 Task: Find a flat in Dortyol, Turkey, for 6 guests from 7 Jun to 15 Jun, with 3 bedrooms, 3 beds, 2 bathrooms, self check-in, and English-speaking host, priced between ₹15,000 and ₹20,000.
Action: Mouse pressed left at (552, 67)
Screenshot: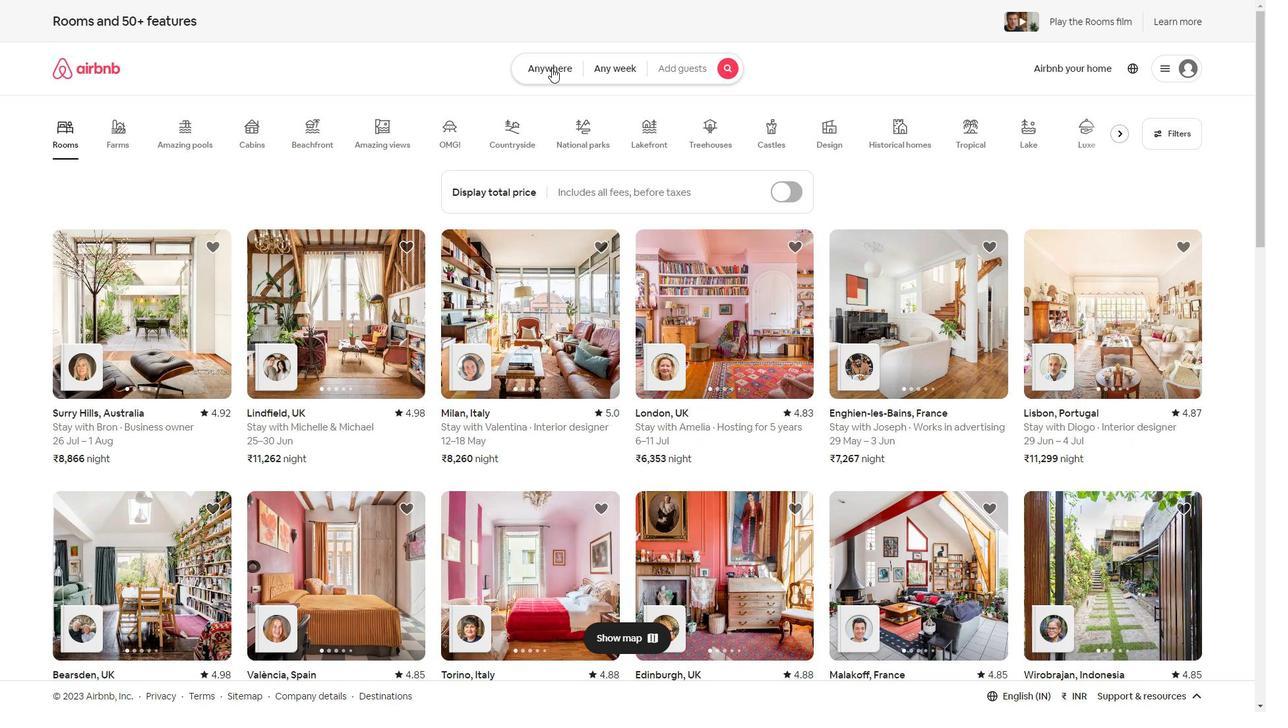 
Action: Mouse moved to (407, 106)
Screenshot: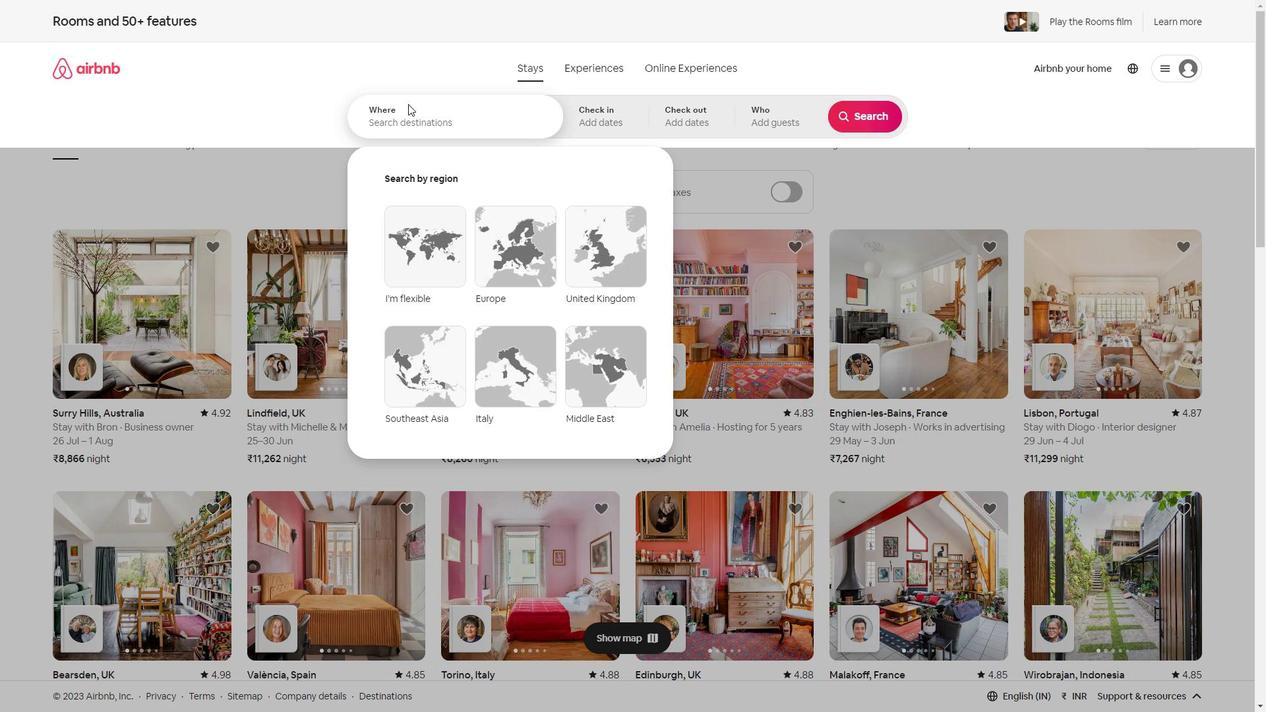 
Action: Mouse pressed left at (407, 106)
Screenshot: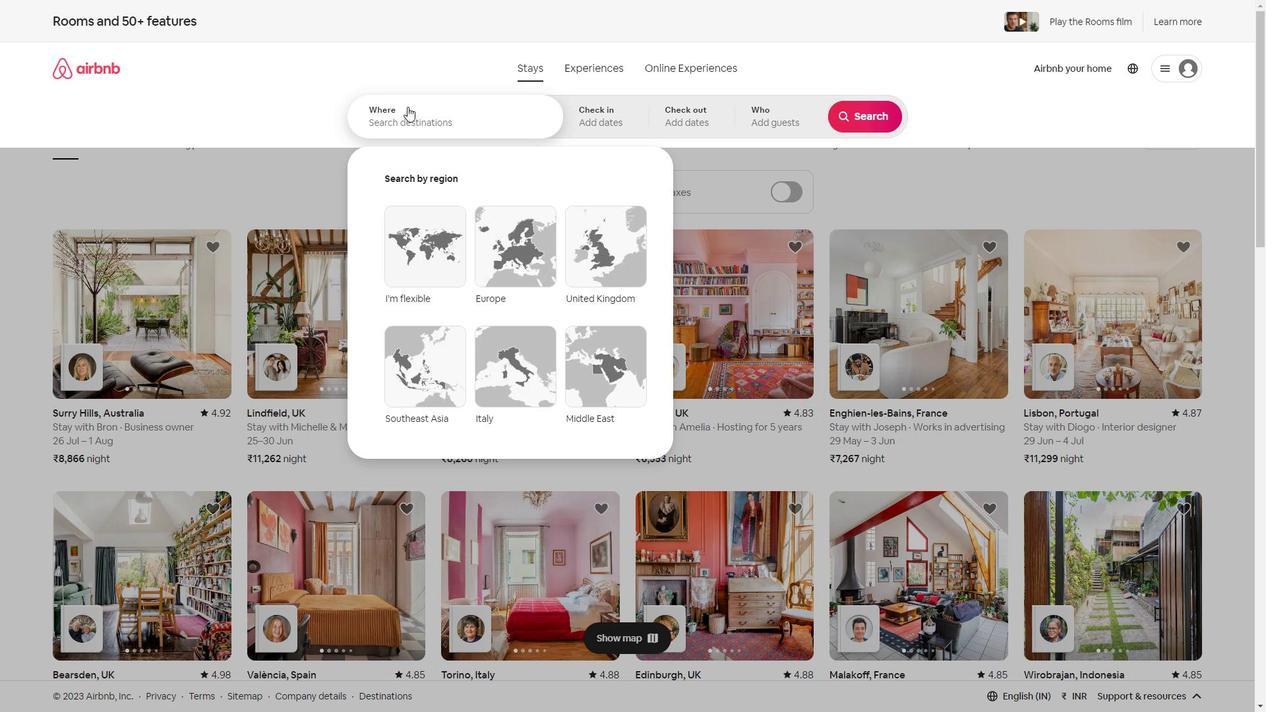 
Action: Key pressed <Key.shift>DORTYOL,<Key.shift>Turkey
Screenshot: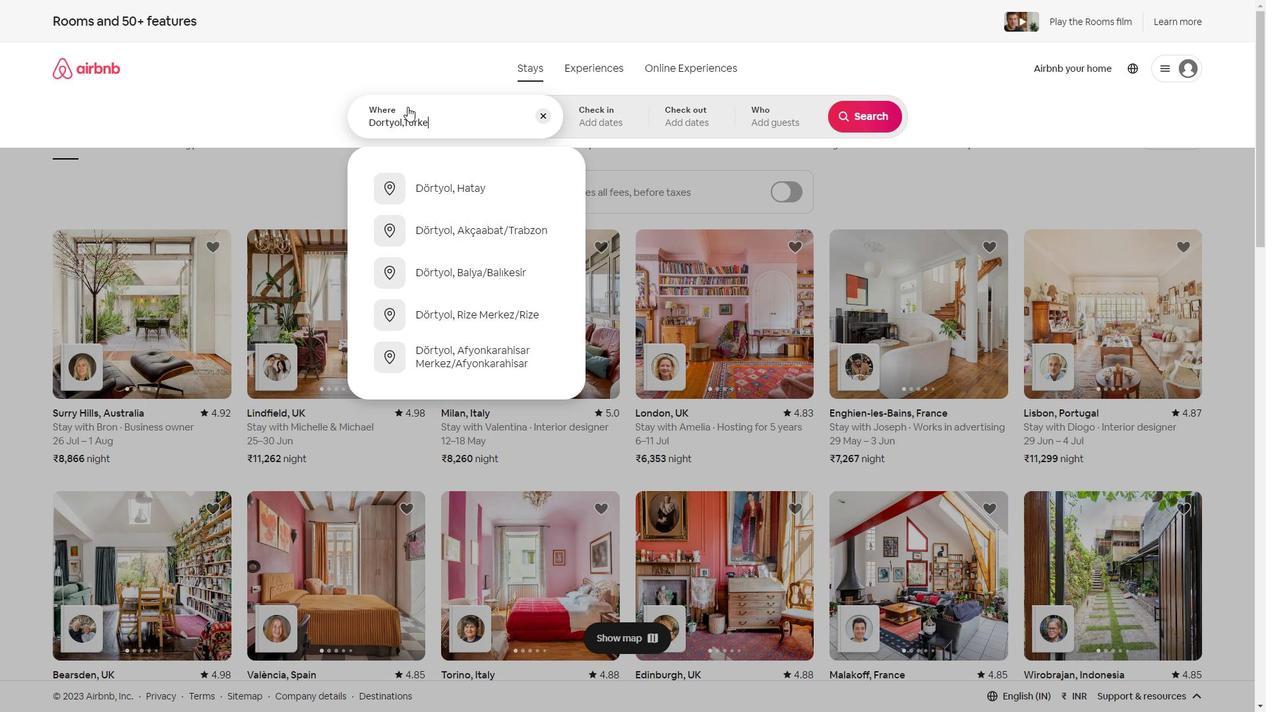 
Action: Mouse moved to (759, 318)
Screenshot: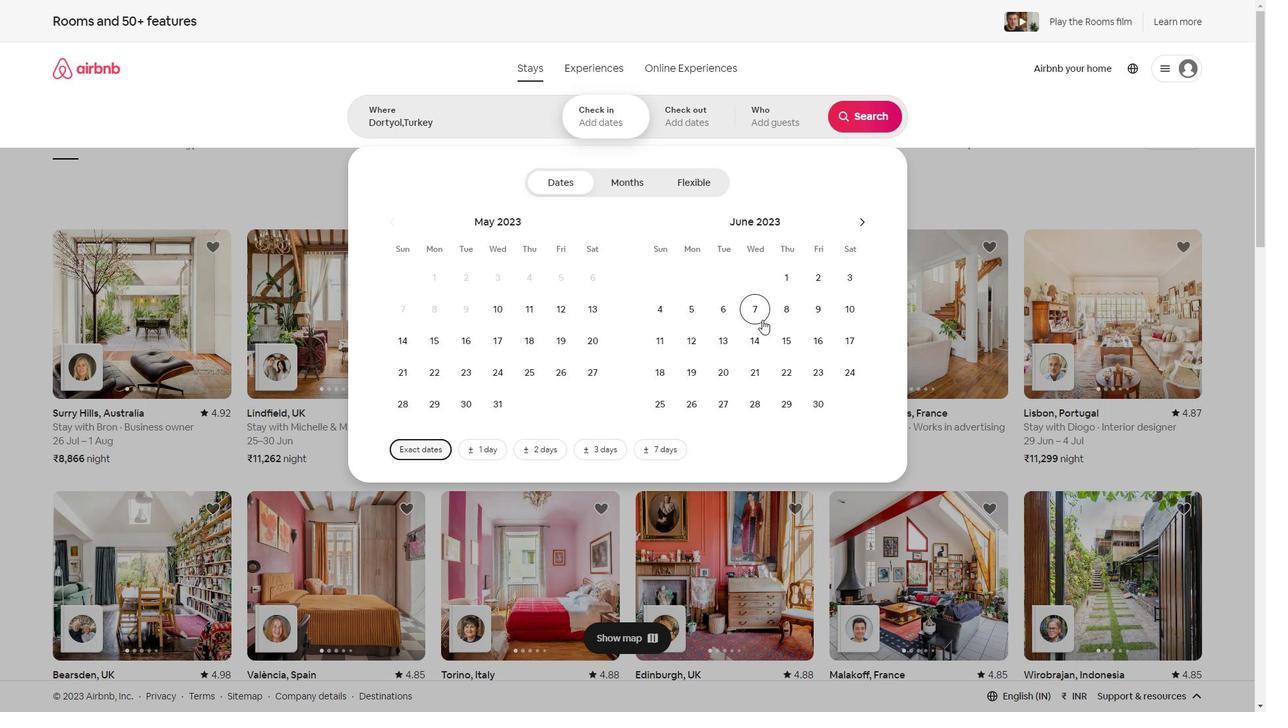 
Action: Mouse pressed left at (759, 318)
Screenshot: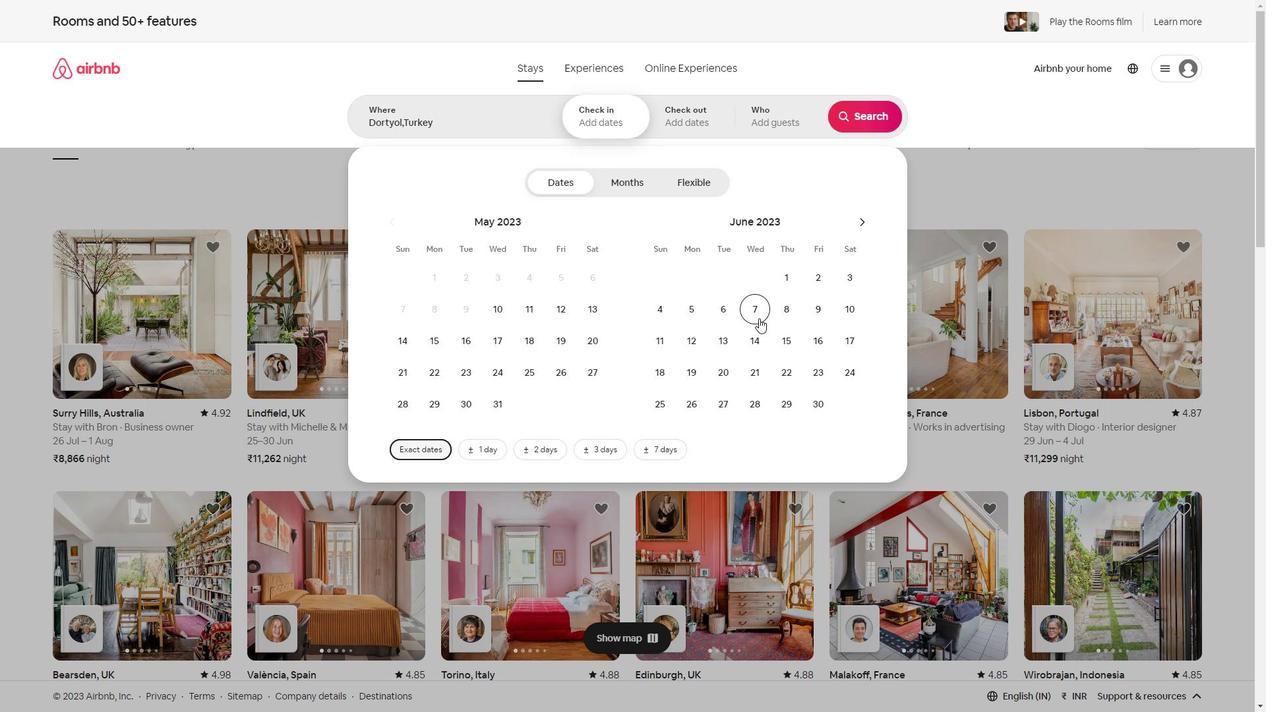 
Action: Mouse moved to (781, 341)
Screenshot: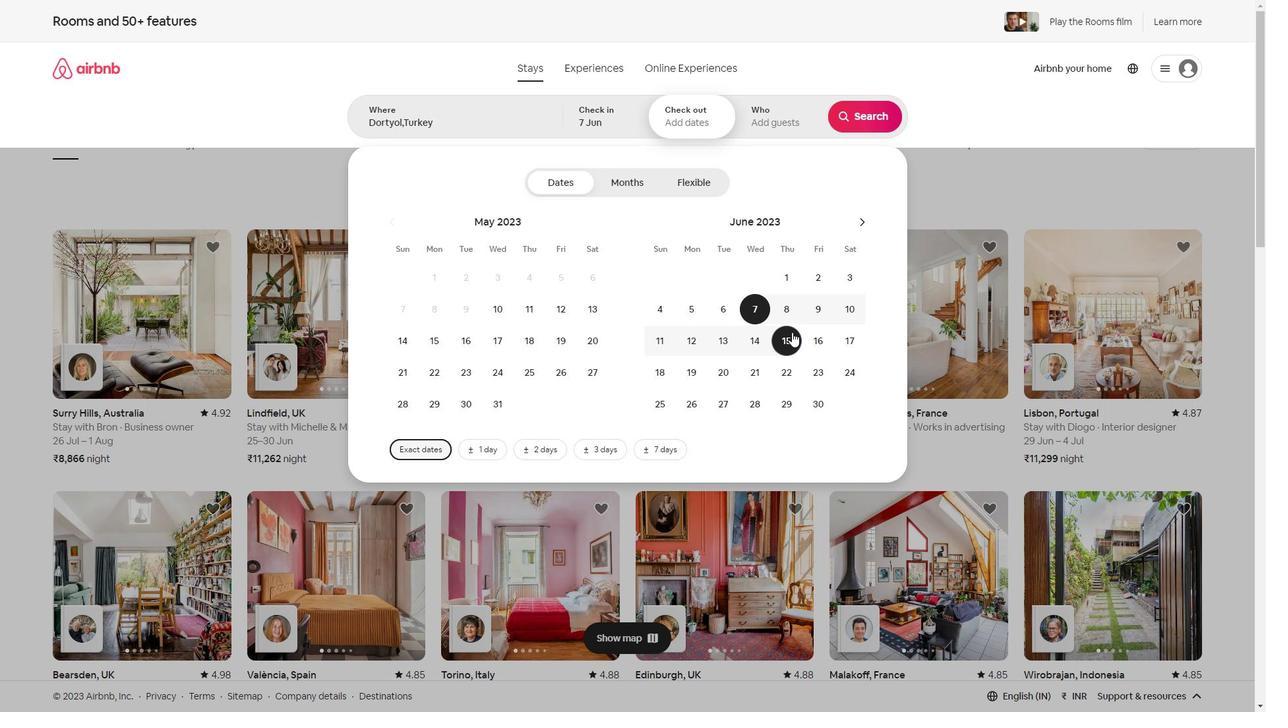 
Action: Mouse pressed left at (781, 341)
Screenshot: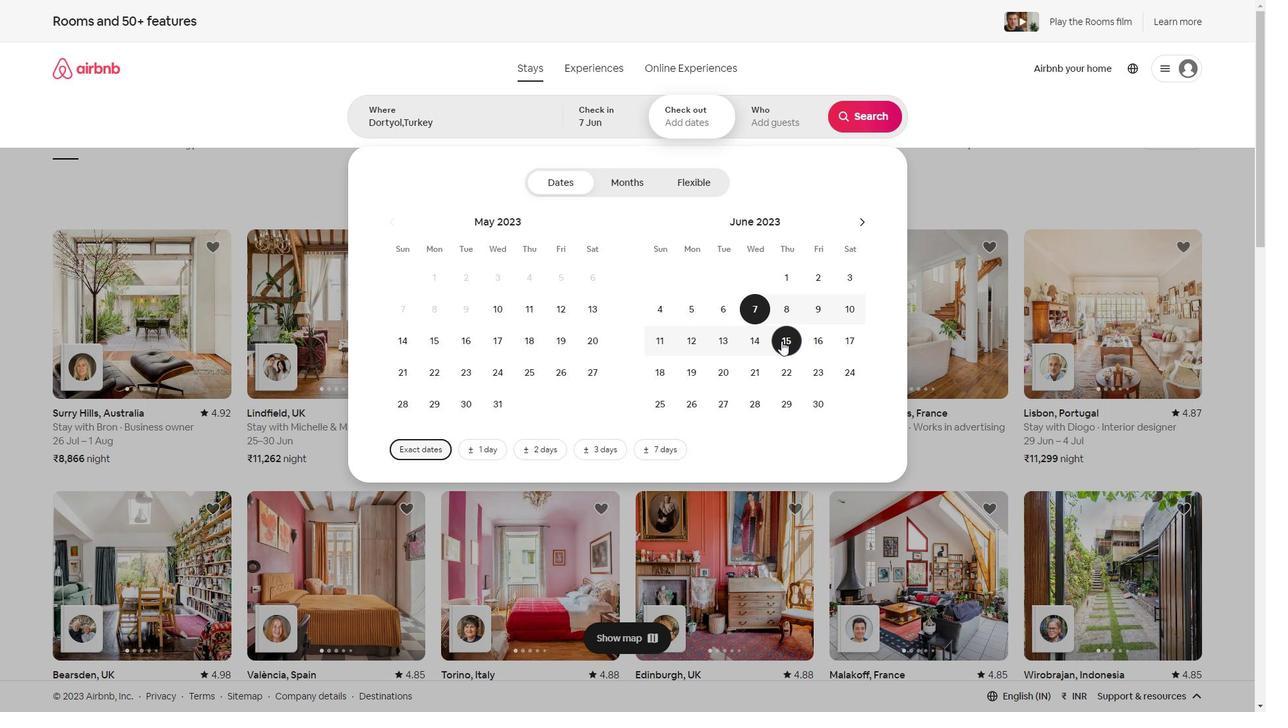 
Action: Mouse moved to (783, 116)
Screenshot: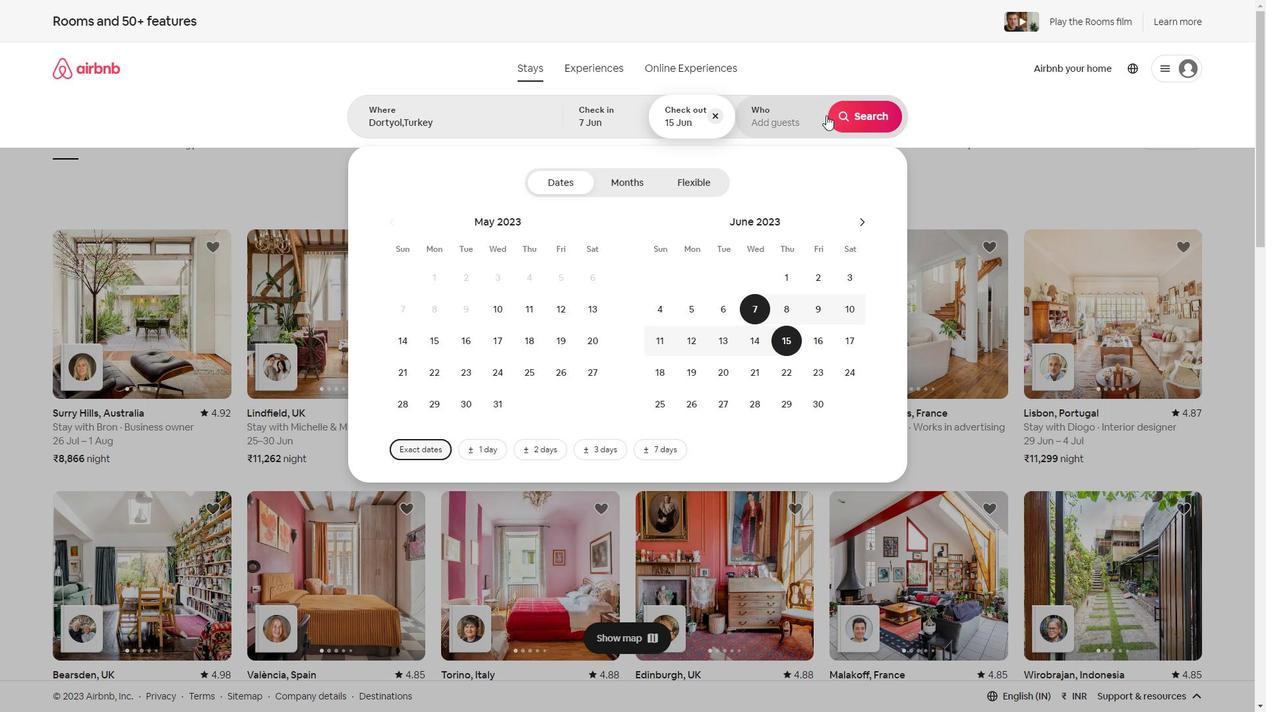 
Action: Mouse pressed left at (783, 116)
Screenshot: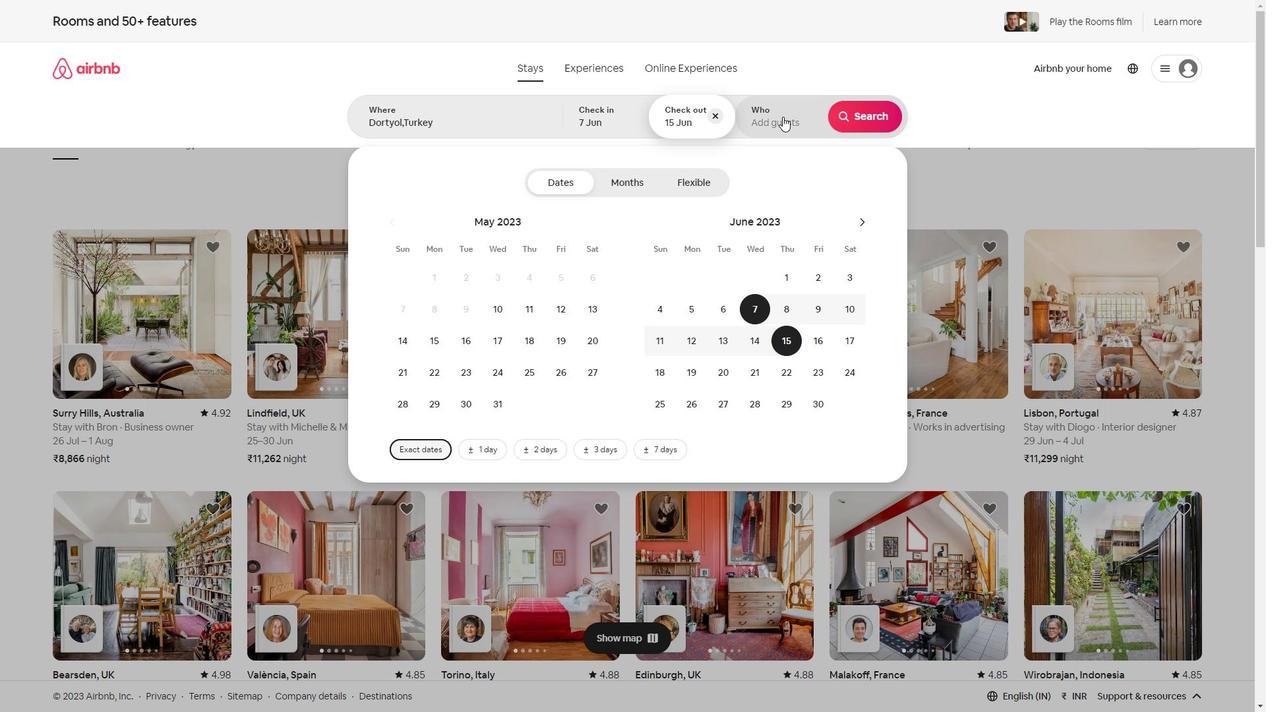 
Action: Mouse moved to (875, 192)
Screenshot: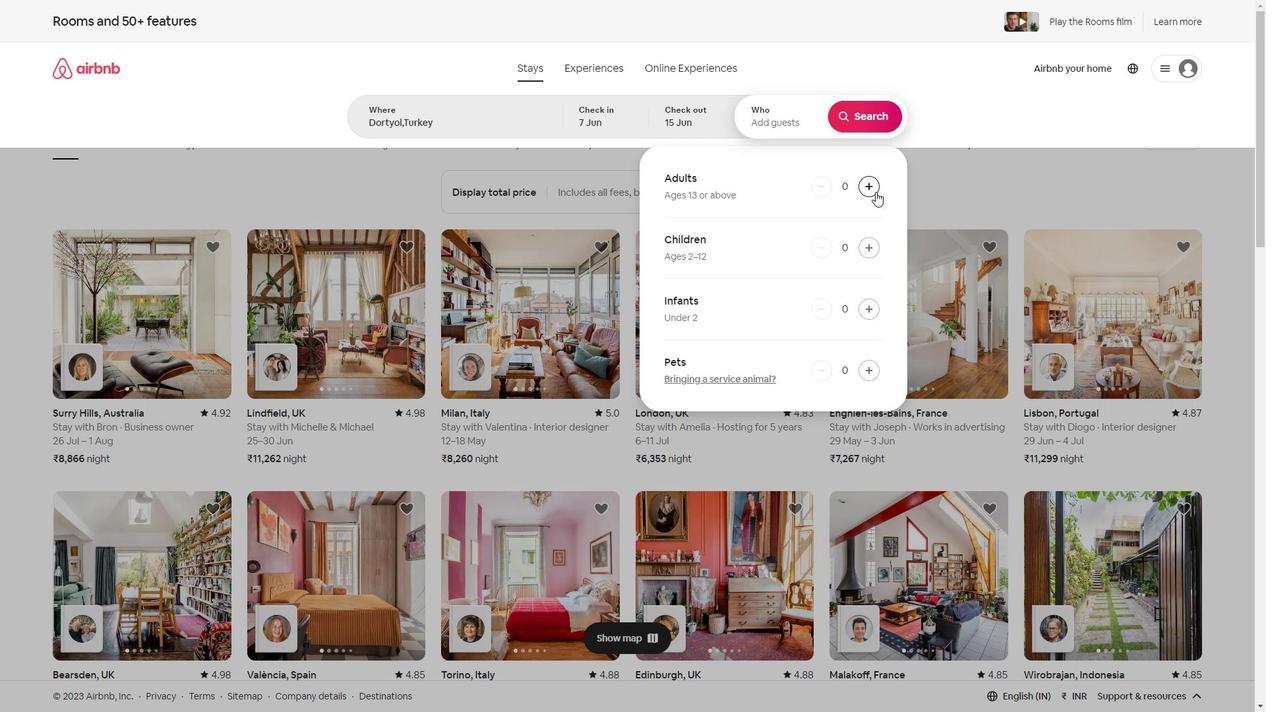 
Action: Mouse pressed left at (875, 192)
Screenshot: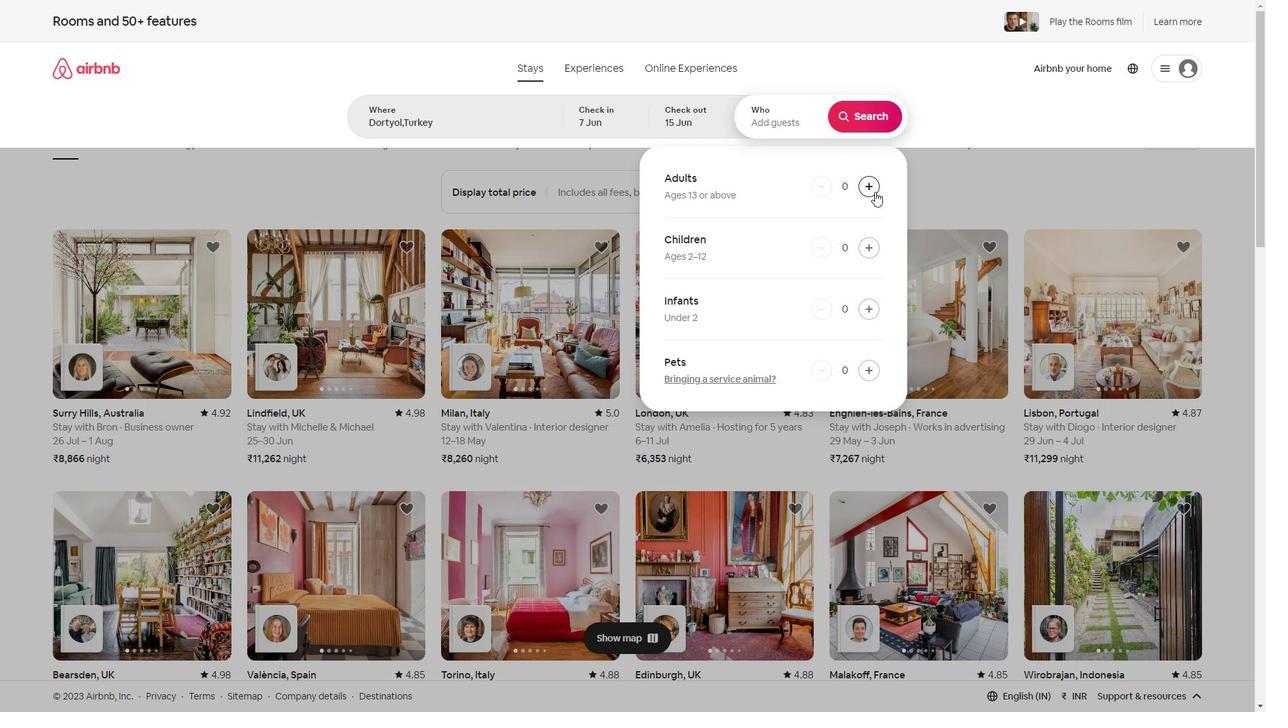 
Action: Mouse pressed left at (875, 192)
Screenshot: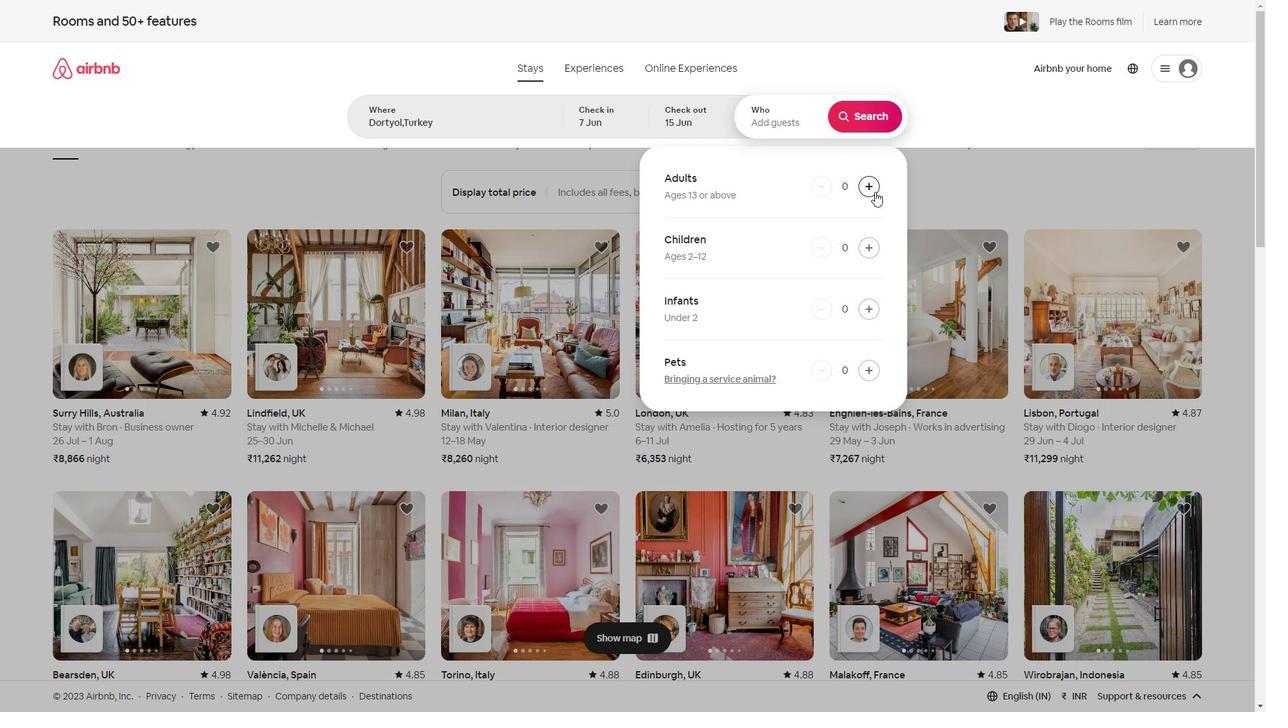 
Action: Mouse pressed left at (875, 192)
Screenshot: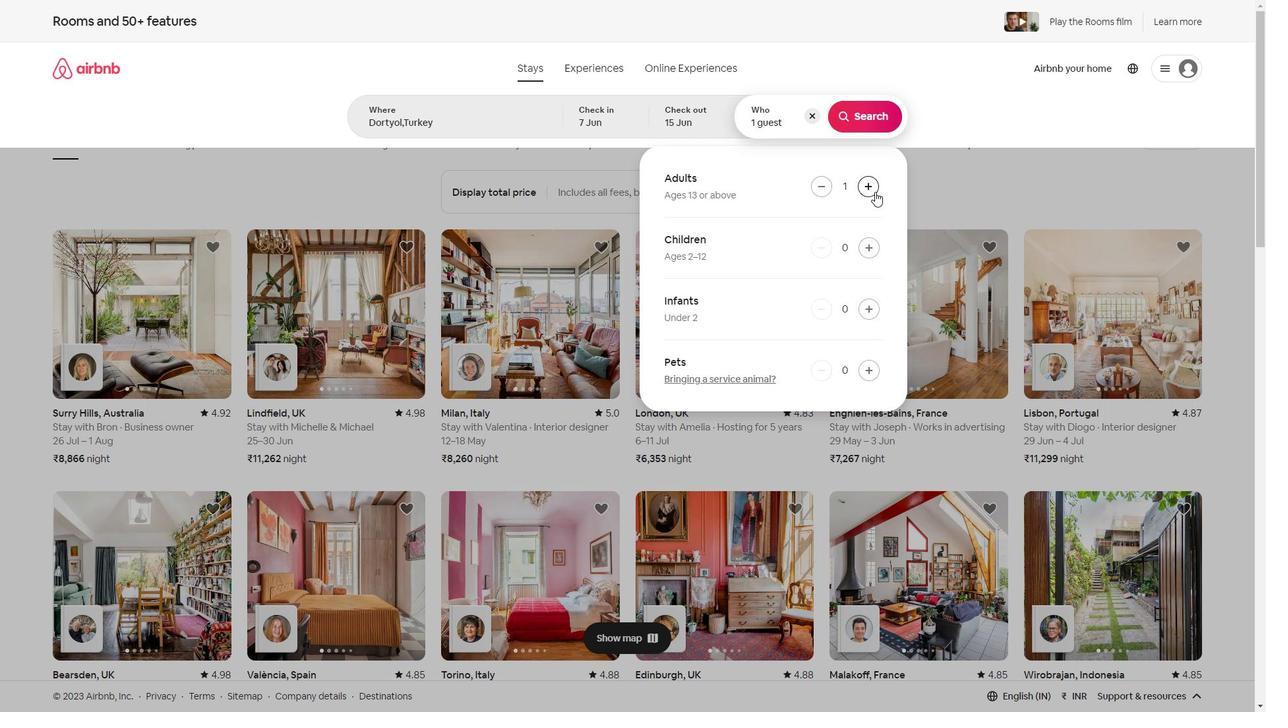 
Action: Mouse pressed left at (875, 192)
Screenshot: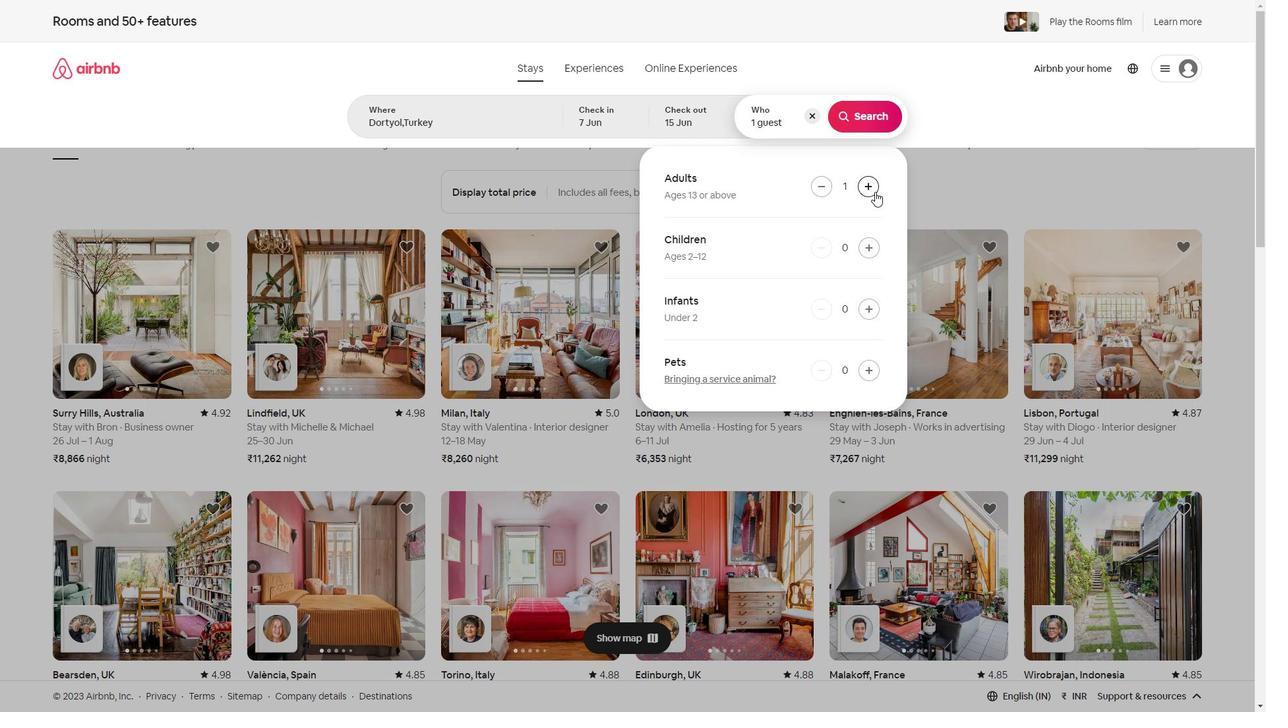 
Action: Mouse moved to (875, 190)
Screenshot: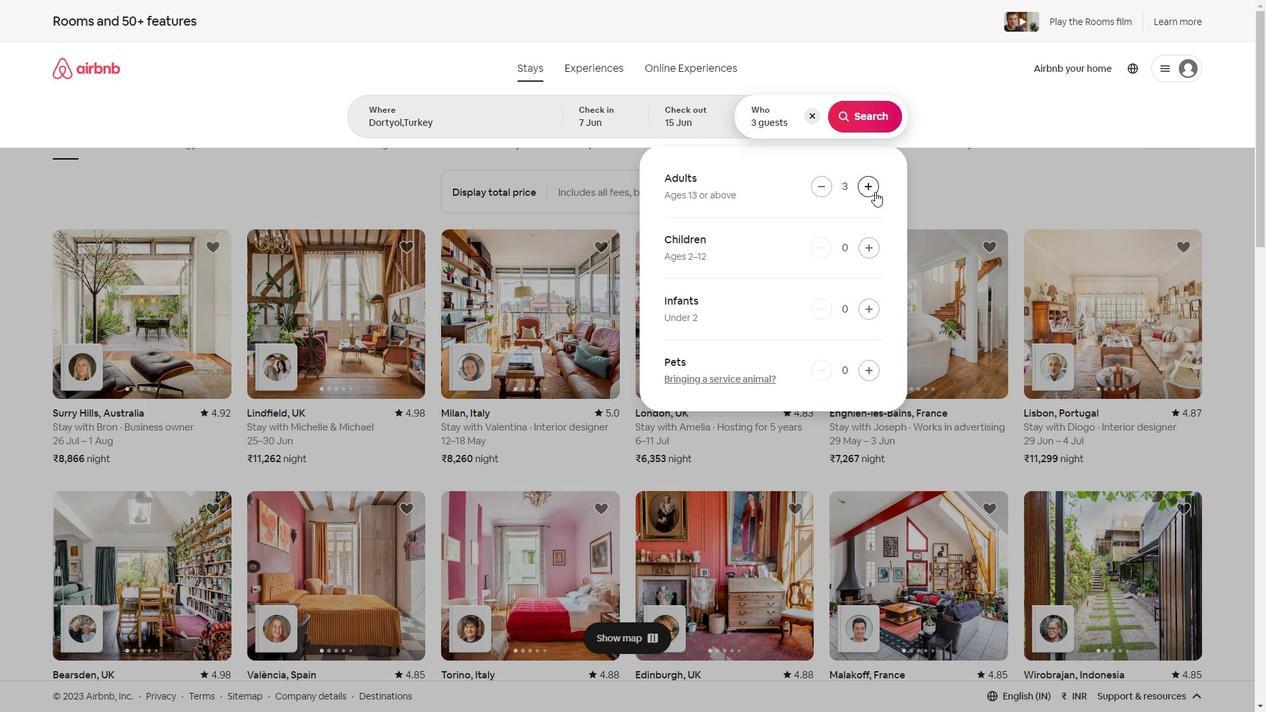 
Action: Mouse pressed left at (875, 190)
Screenshot: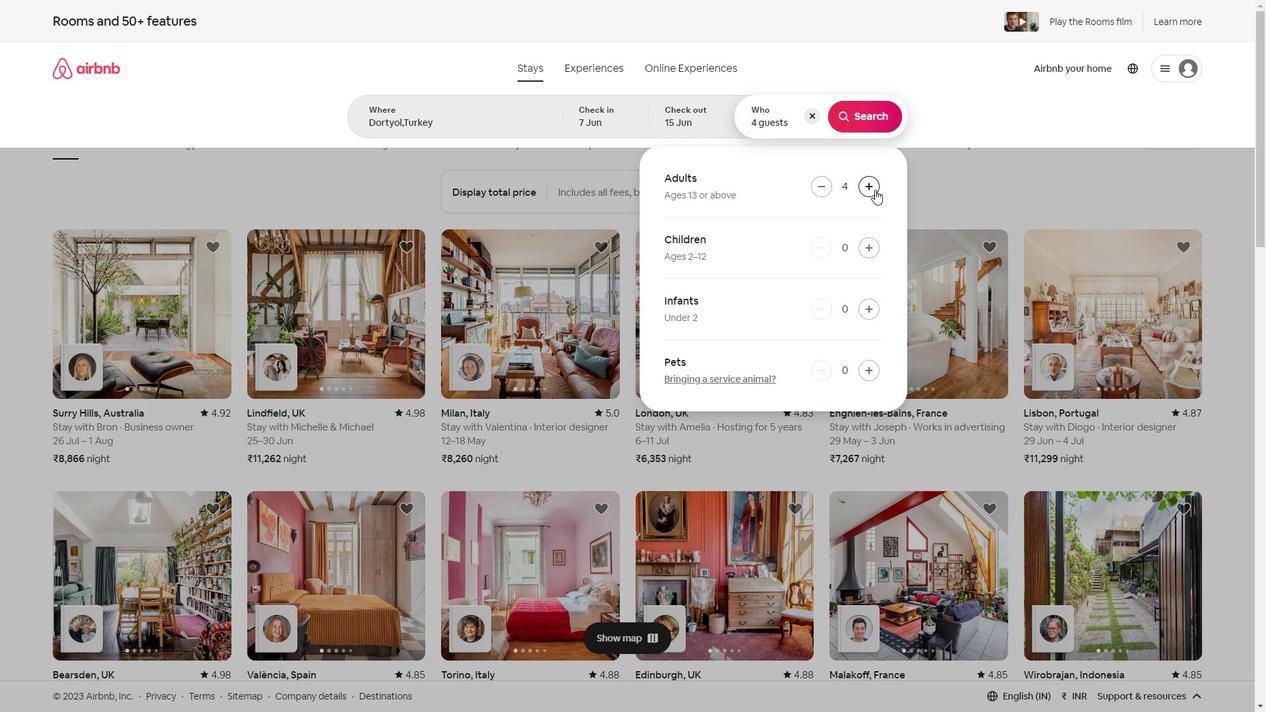 
Action: Mouse pressed left at (875, 190)
Screenshot: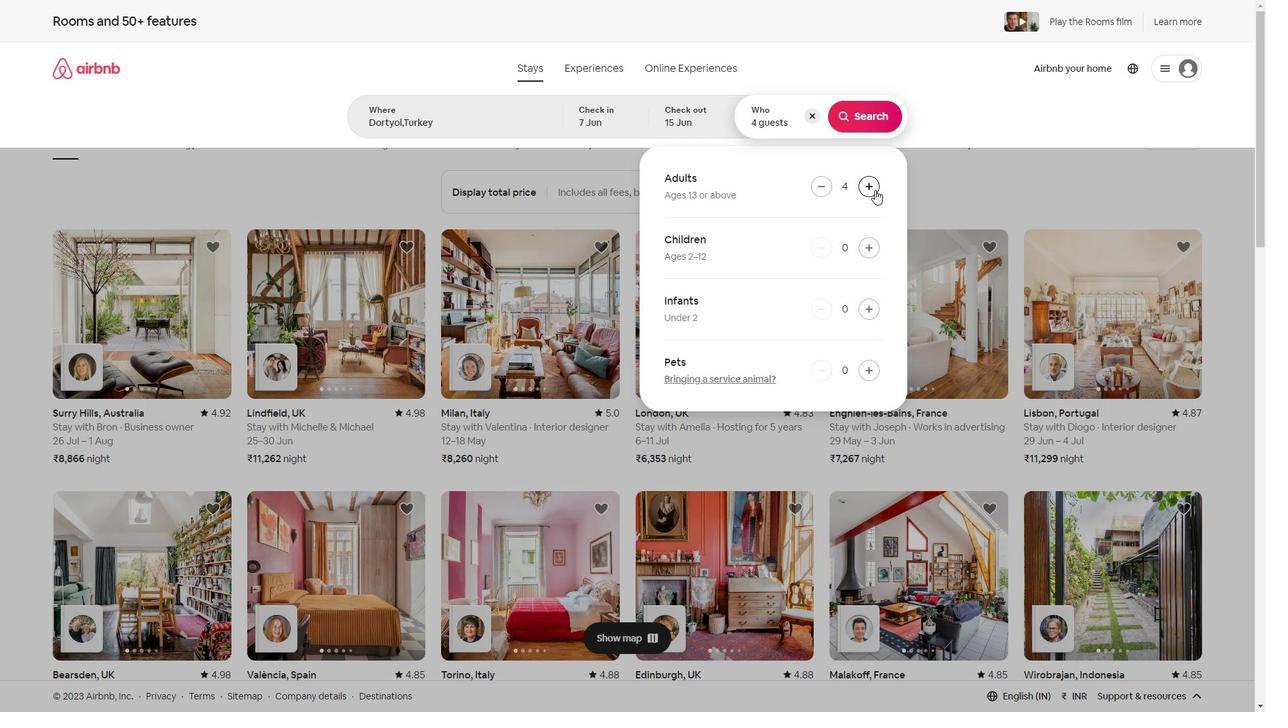 
Action: Mouse moved to (878, 121)
Screenshot: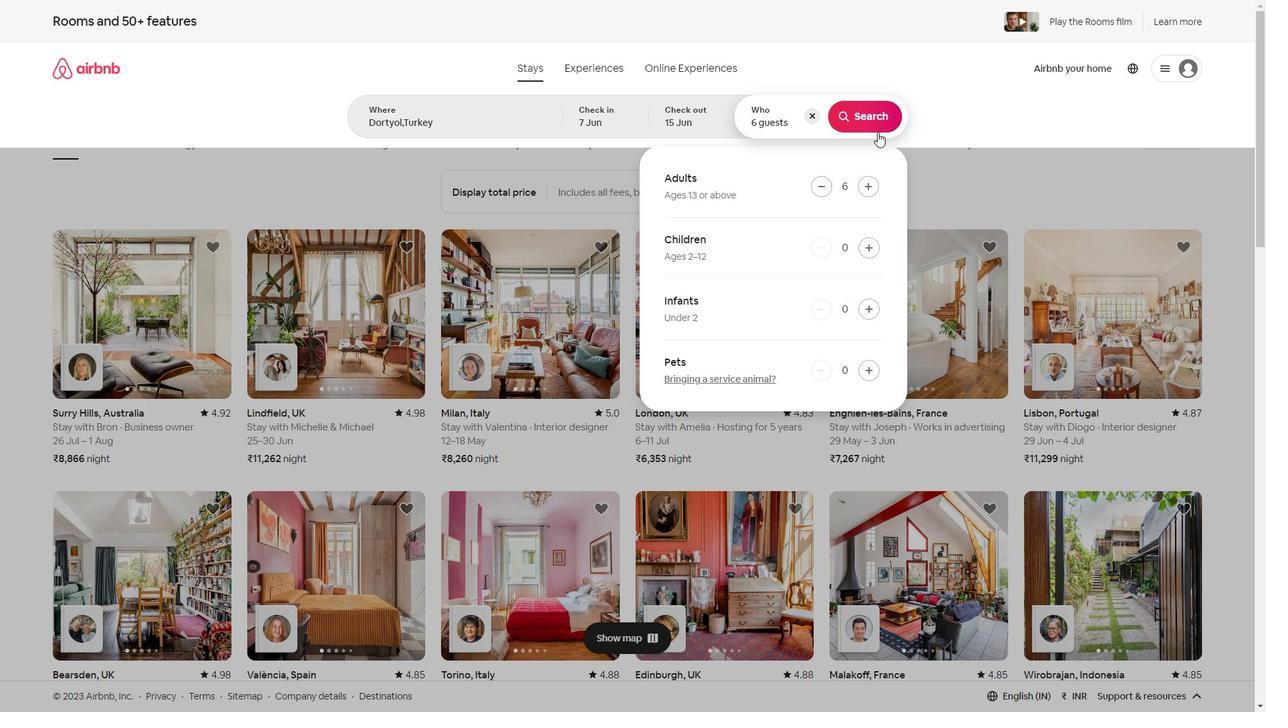 
Action: Mouse pressed left at (878, 121)
Screenshot: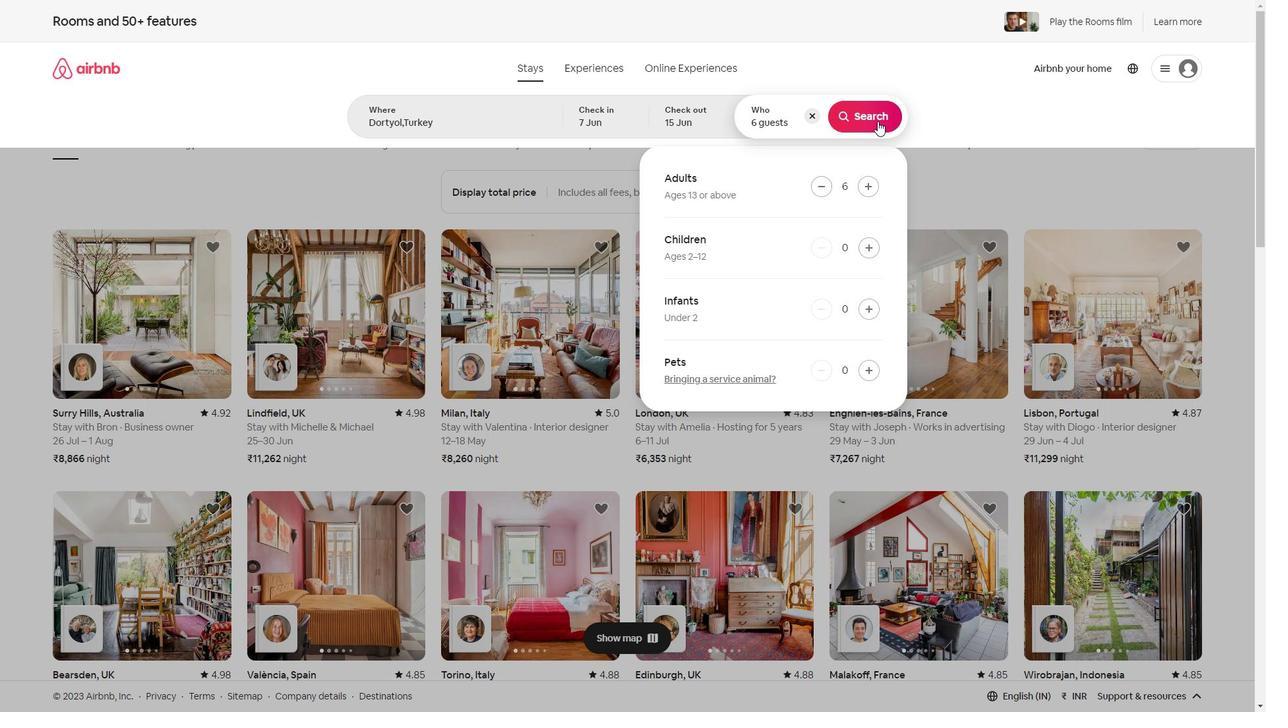 
Action: Mouse moved to (1216, 77)
Screenshot: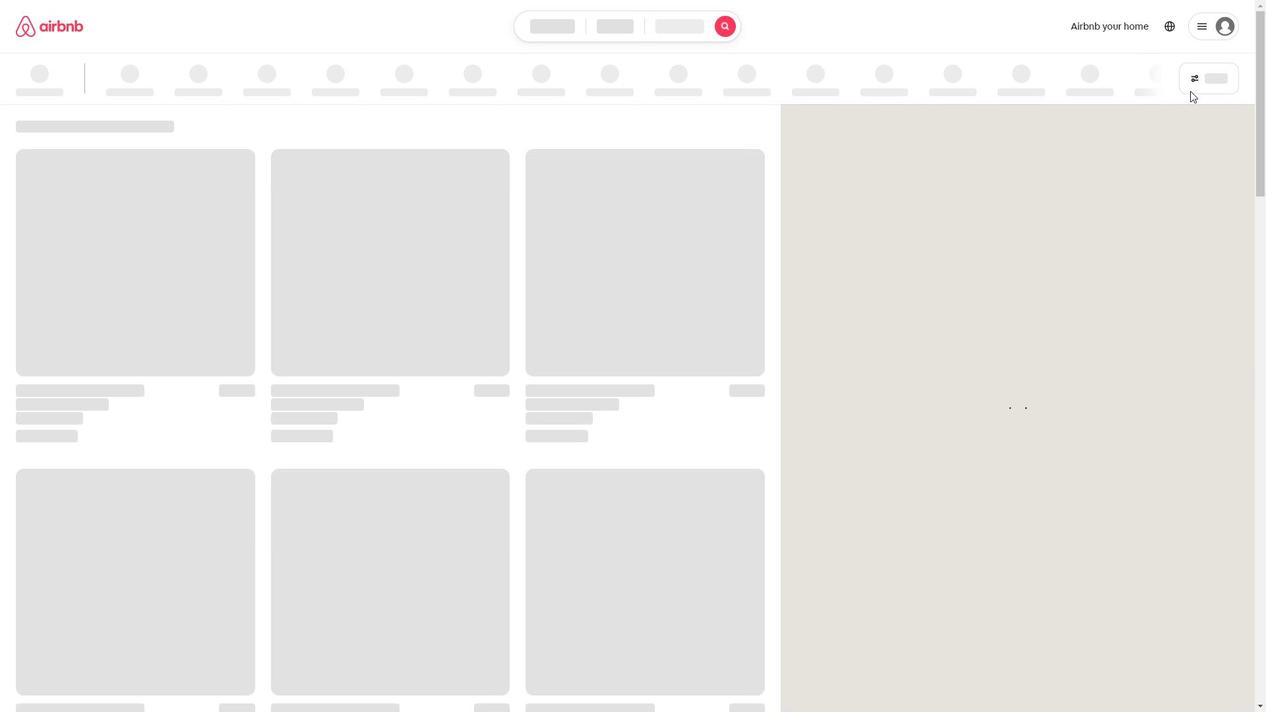 
Action: Mouse pressed left at (1216, 77)
Screenshot: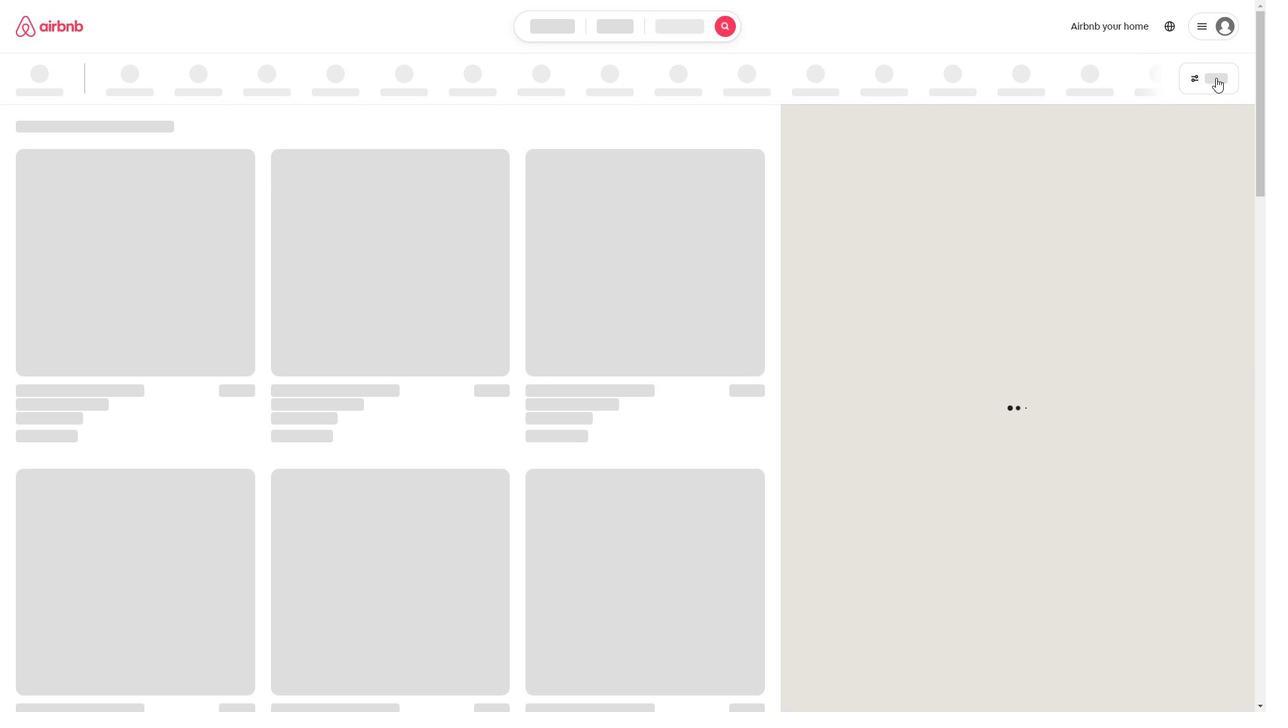 
Action: Mouse moved to (1208, 82)
Screenshot: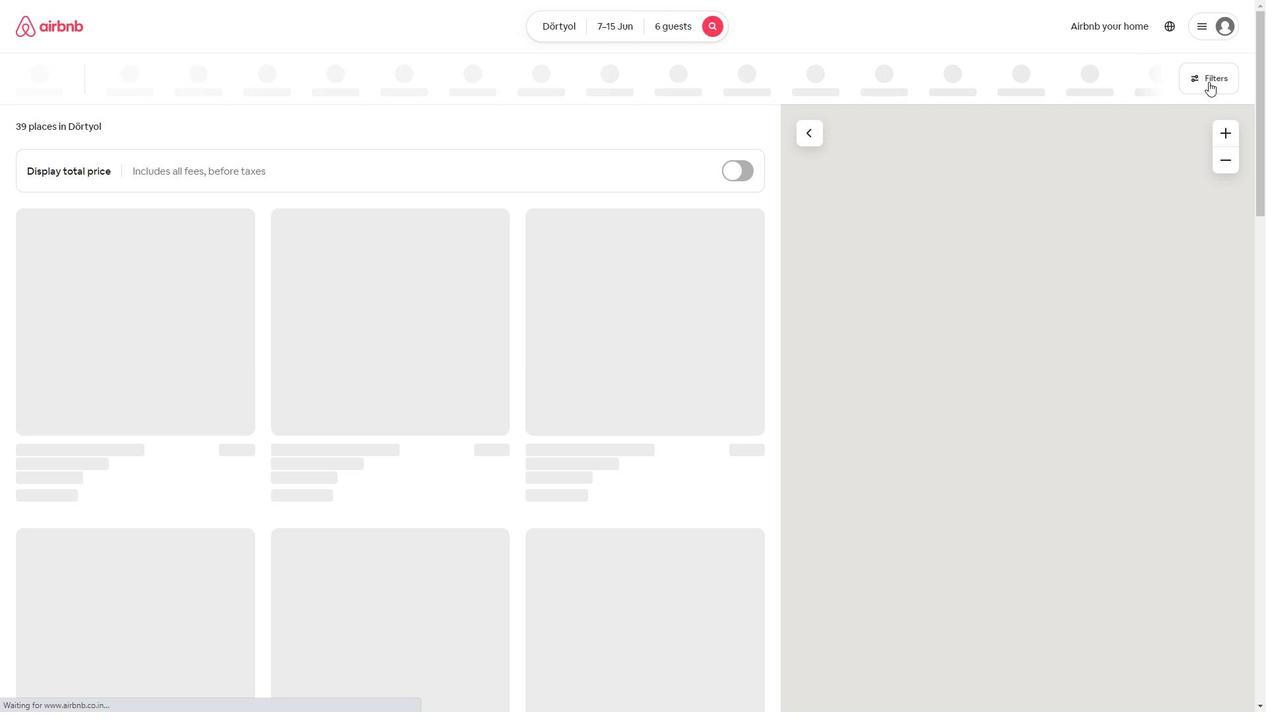 
Action: Mouse pressed left at (1208, 82)
Screenshot: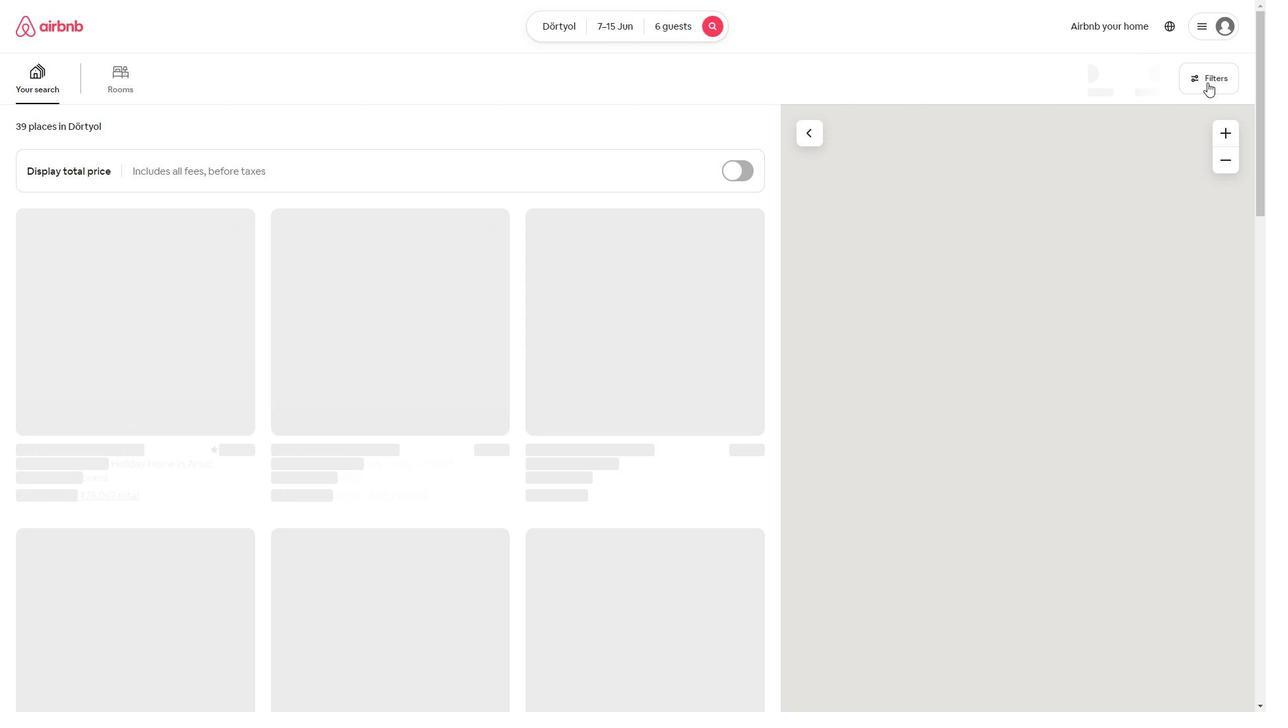 
Action: Mouse moved to (477, 388)
Screenshot: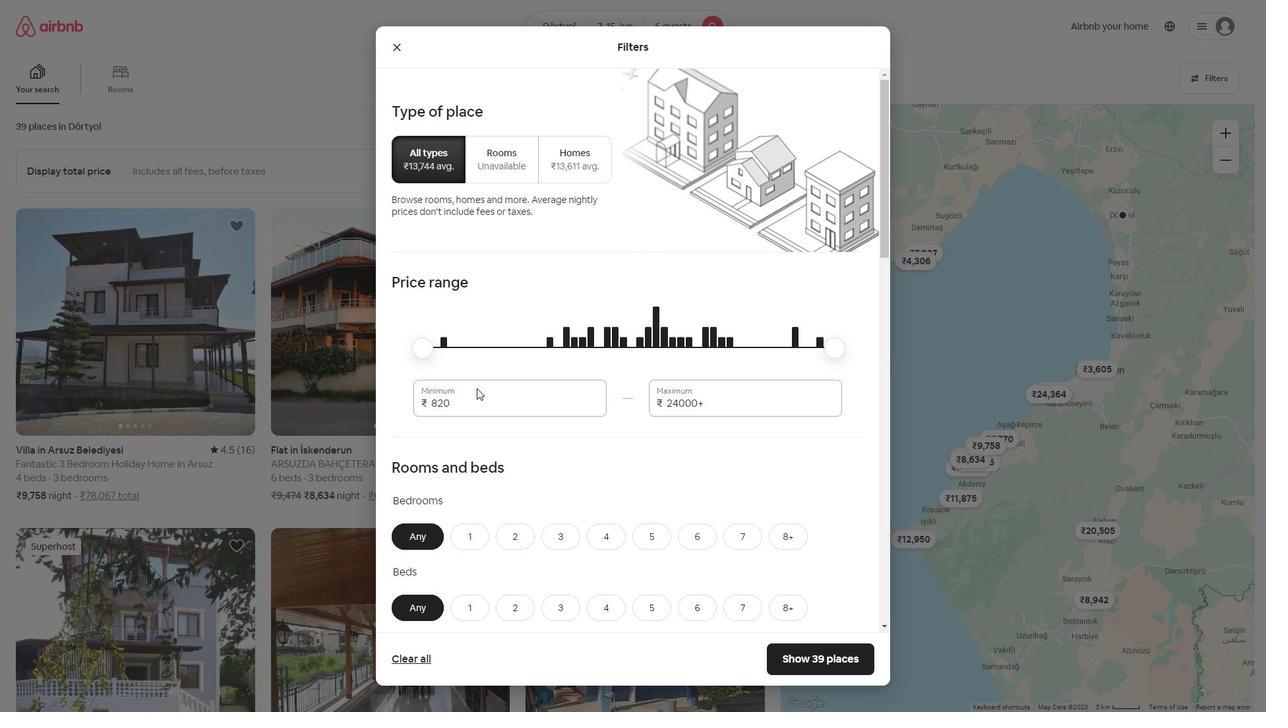 
Action: Mouse pressed left at (477, 388)
Screenshot: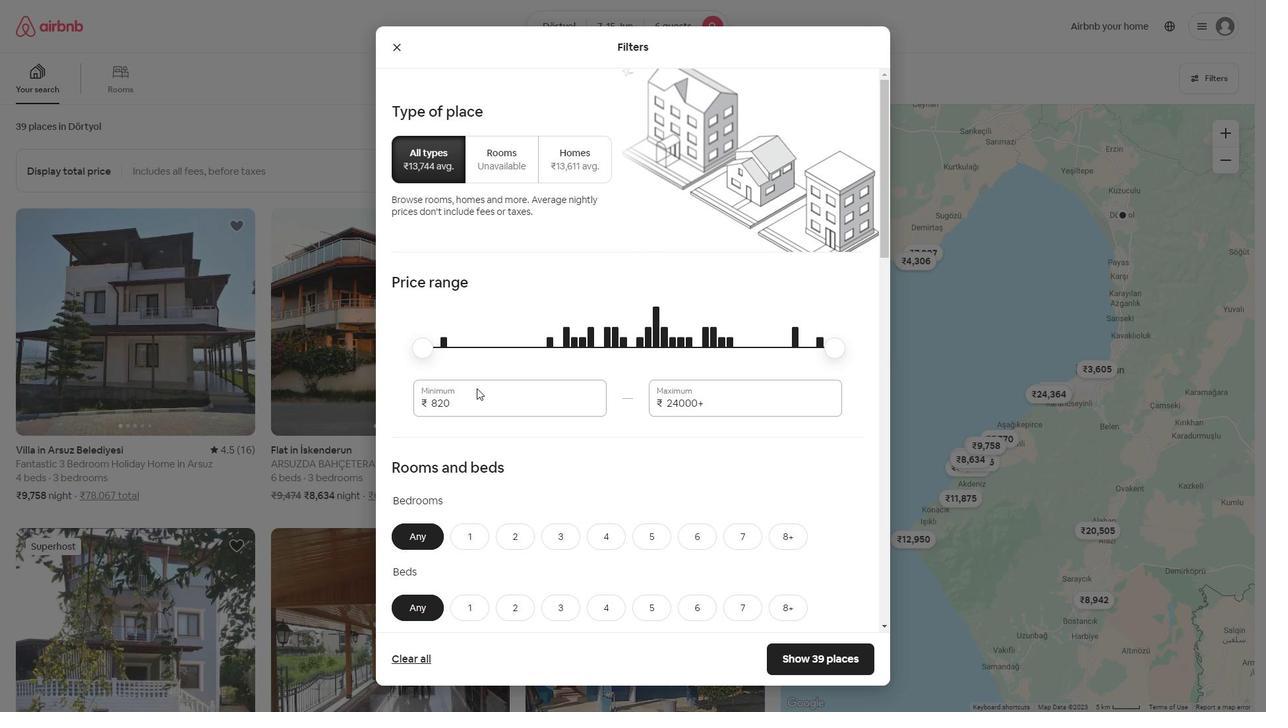 
Action: Key pressed <Key.backspace><Key.backspace><Key.backspace><Key.backspace><Key.backspace><Key.backspace><Key.backspace><Key.backspace><Key.backspace><Key.backspace><Key.backspace><Key.backspace><Key.backspace><Key.backspace>15000
Screenshot: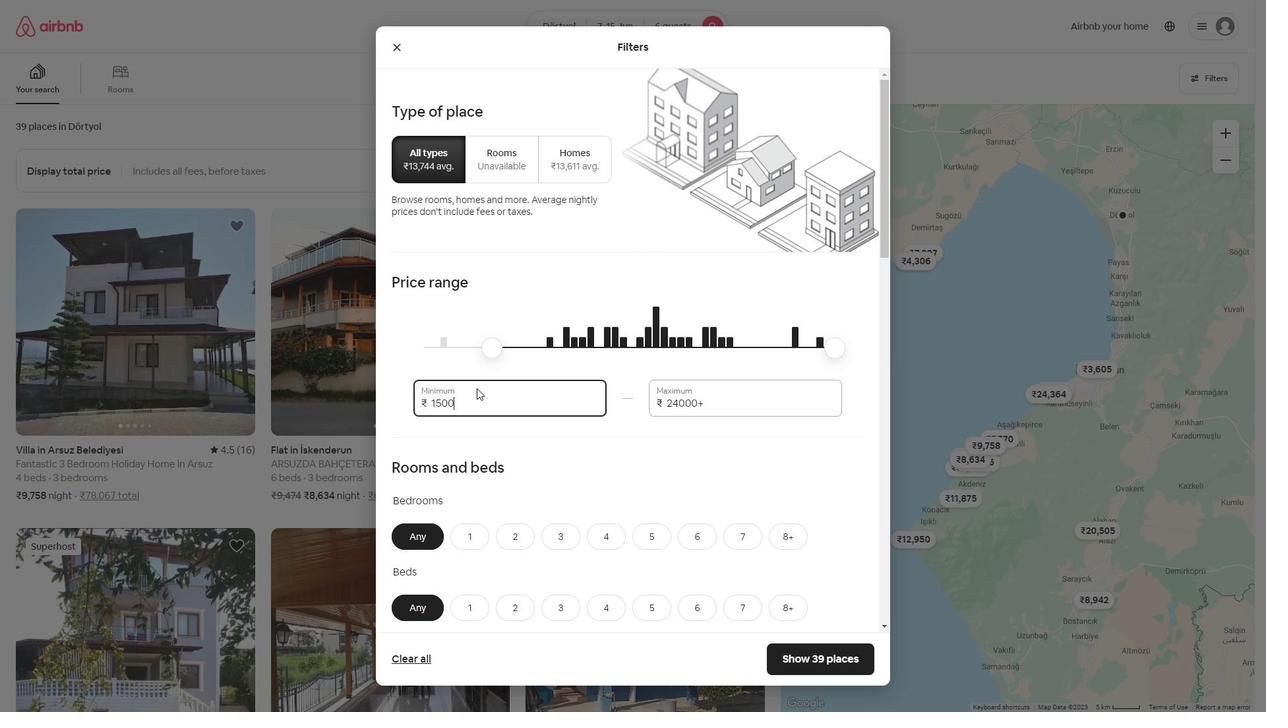 
Action: Mouse moved to (728, 405)
Screenshot: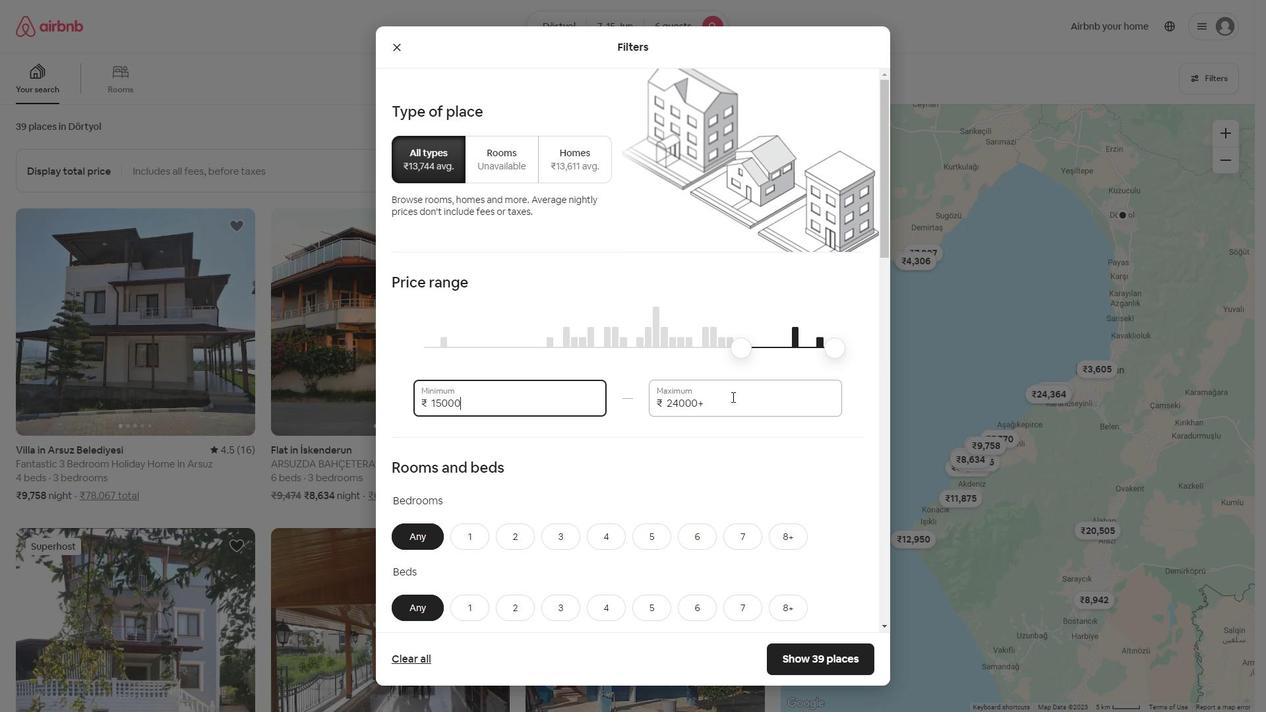 
Action: Mouse pressed left at (728, 405)
Screenshot: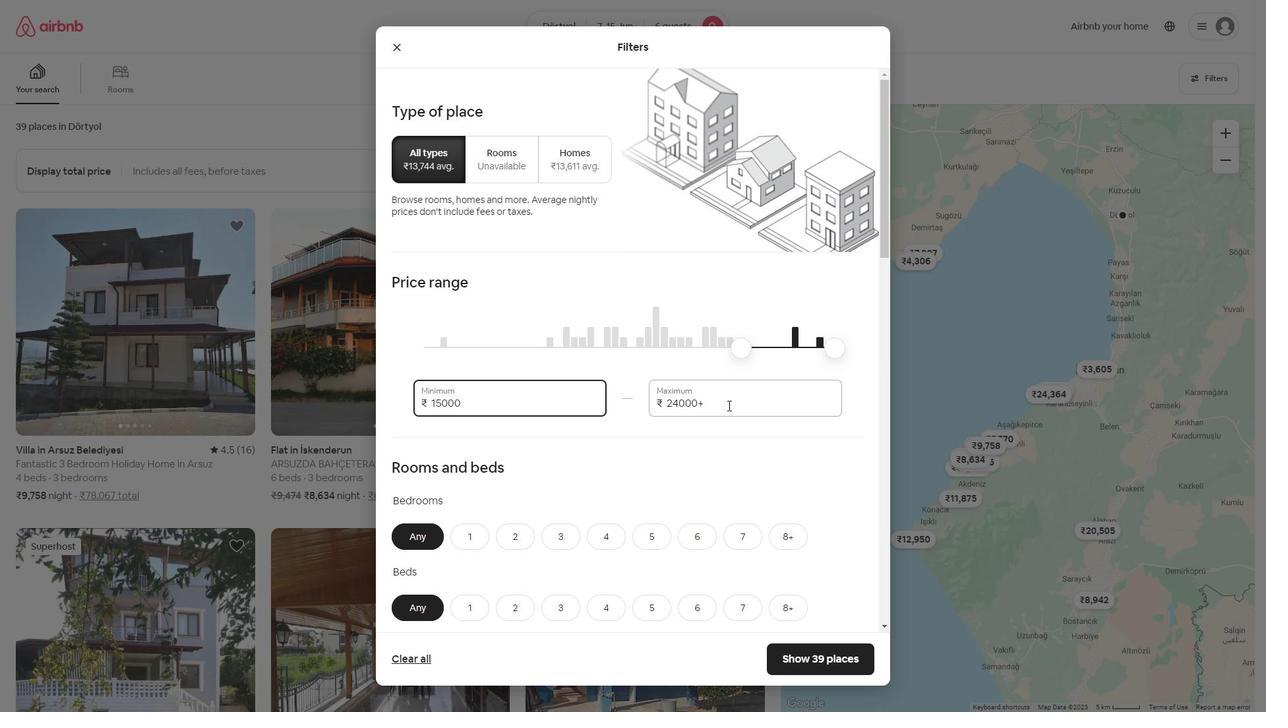 
Action: Mouse moved to (728, 406)
Screenshot: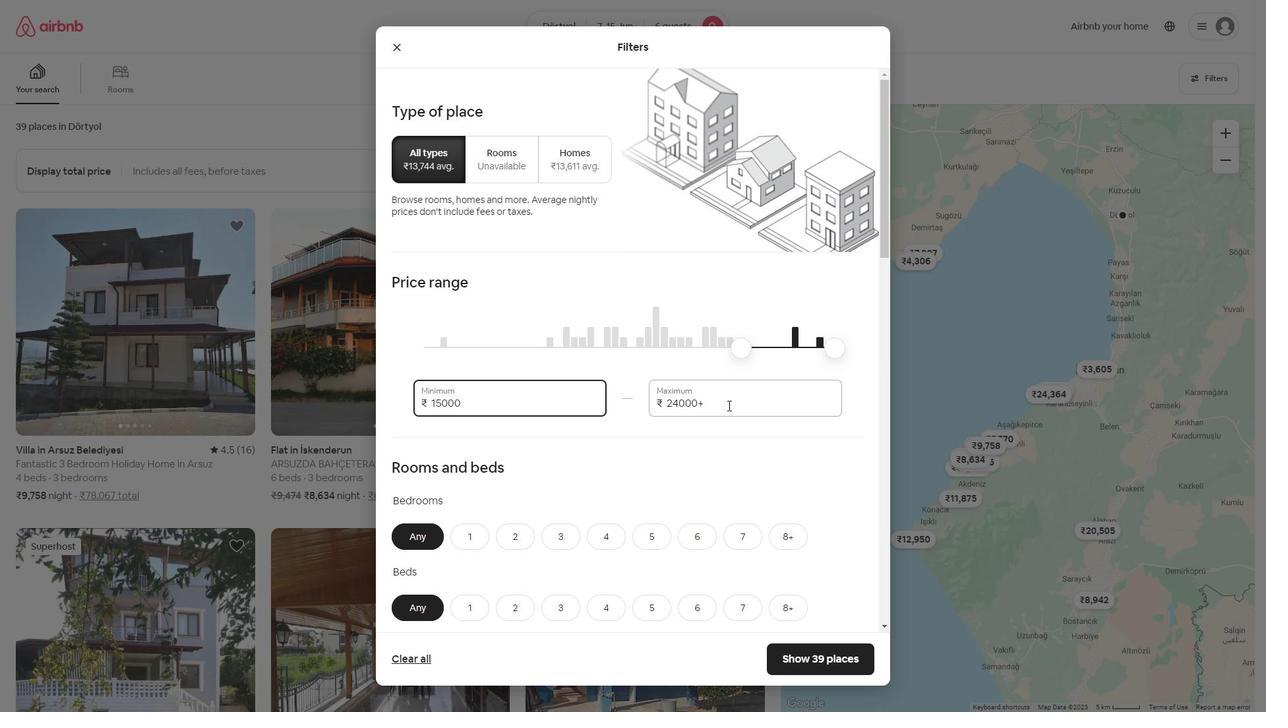 
Action: Key pressed <Key.backspace><Key.backspace><Key.backspace><Key.backspace><Key.backspace>
Screenshot: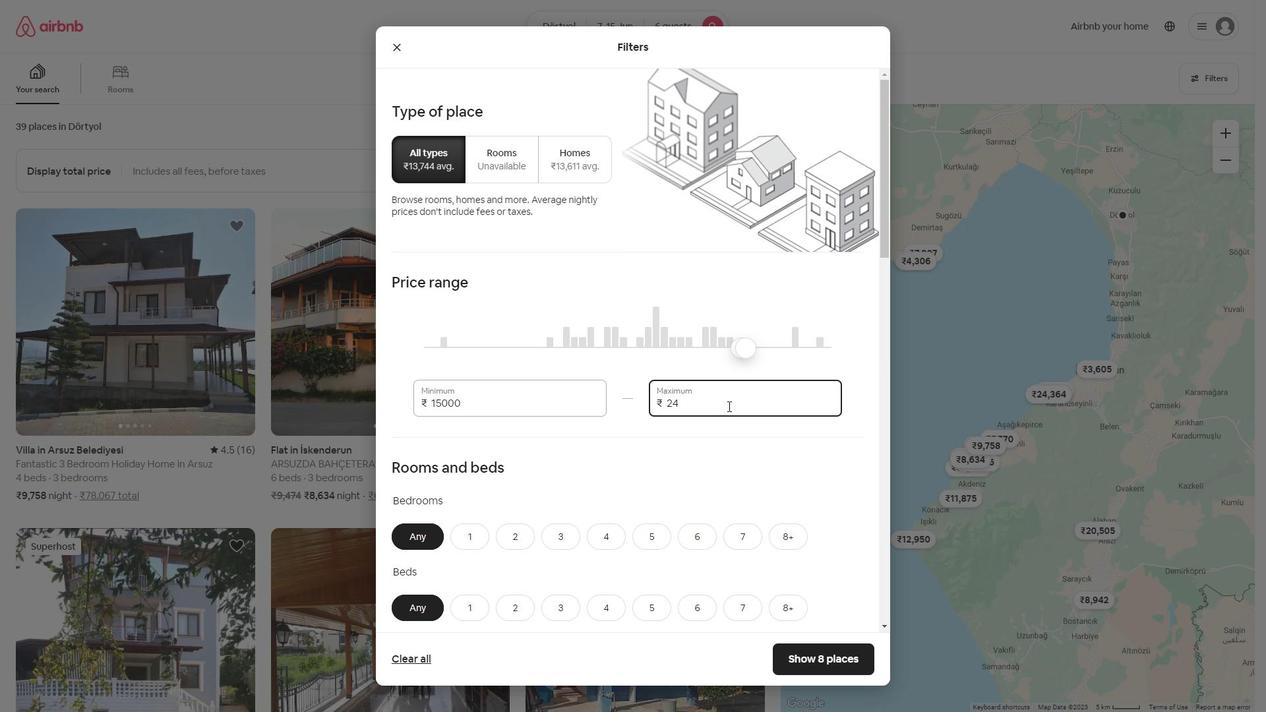 
Action: Mouse moved to (726, 406)
Screenshot: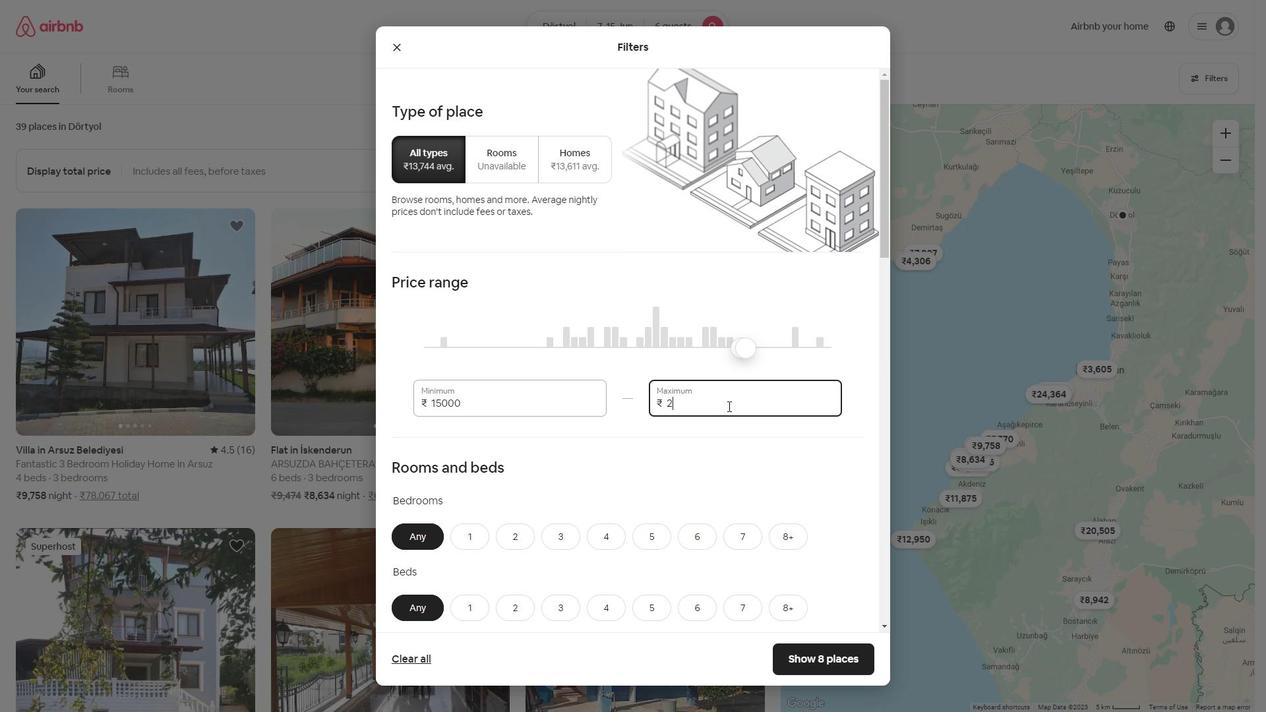 
Action: Key pressed 0
Screenshot: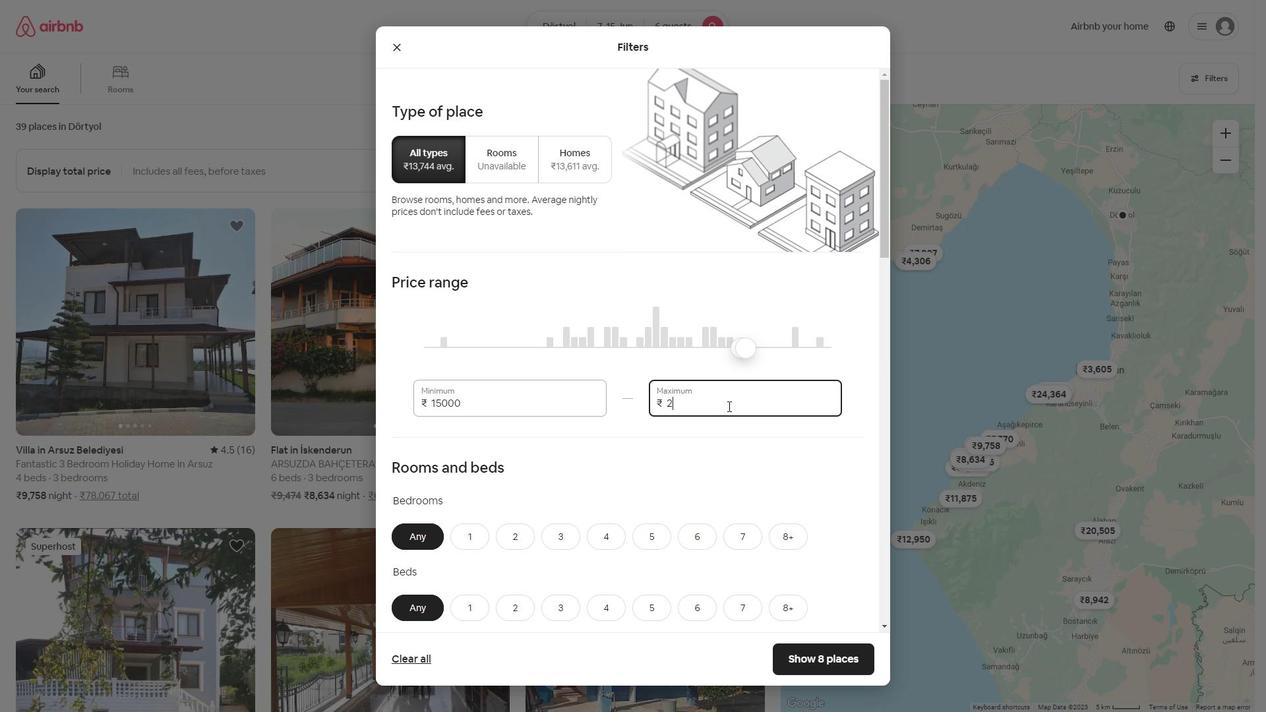 
Action: Mouse moved to (726, 406)
Screenshot: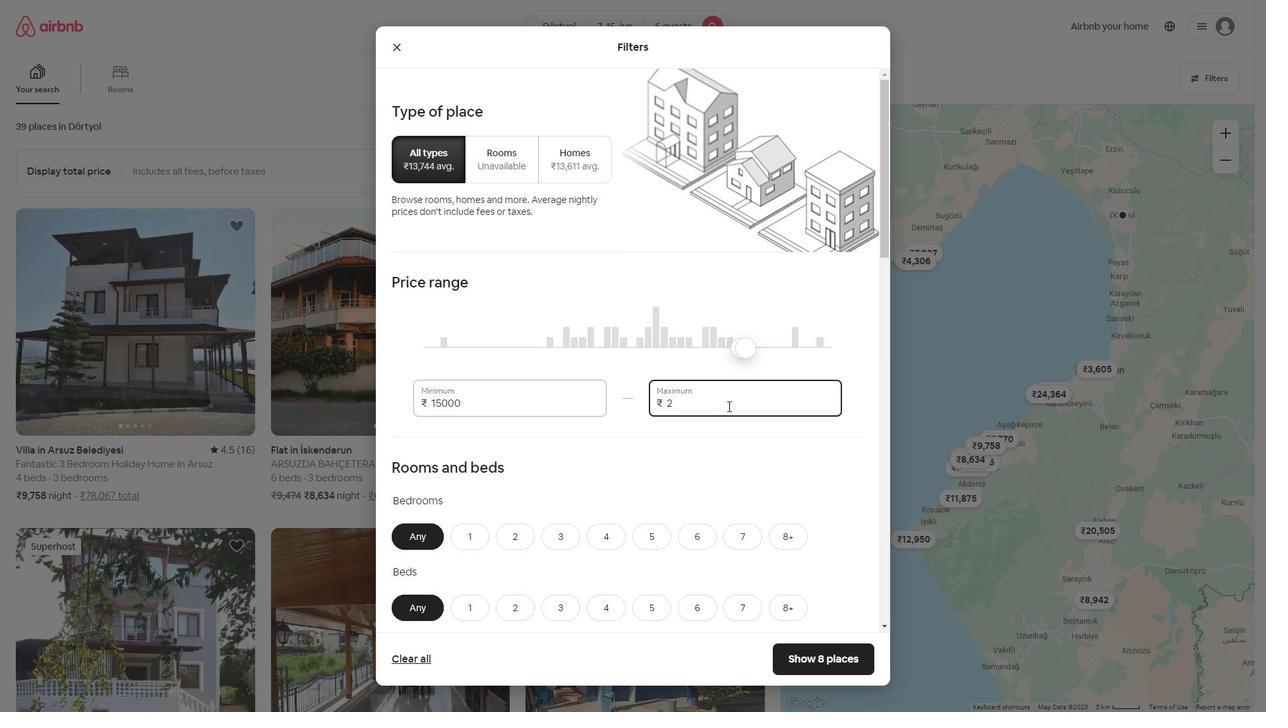 
Action: Key pressed 000
Screenshot: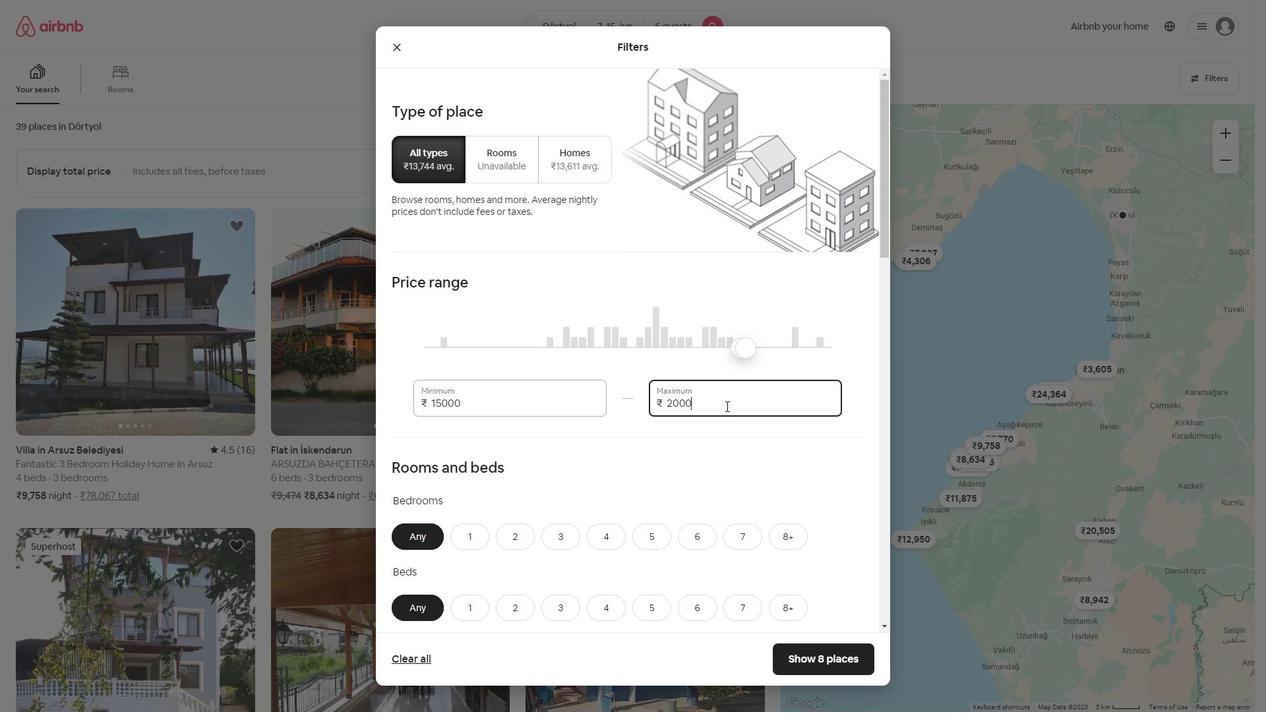 
Action: Mouse moved to (576, 539)
Screenshot: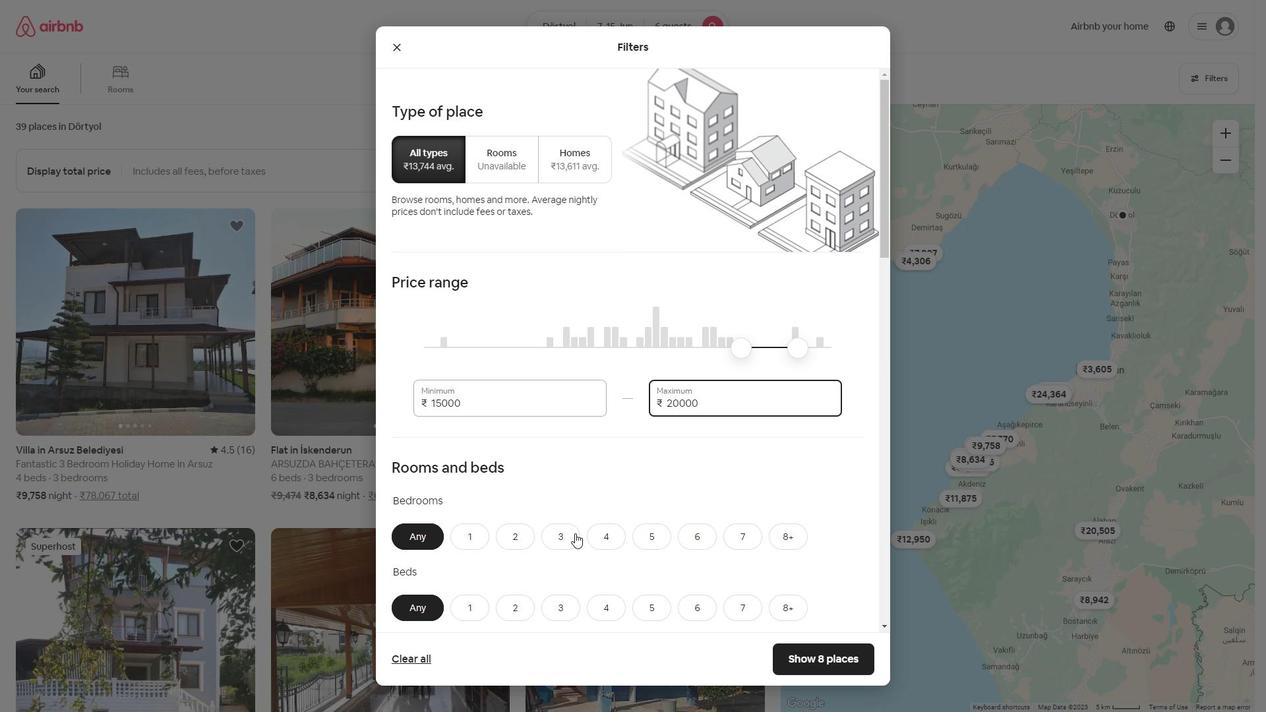 
Action: Mouse pressed left at (576, 539)
Screenshot: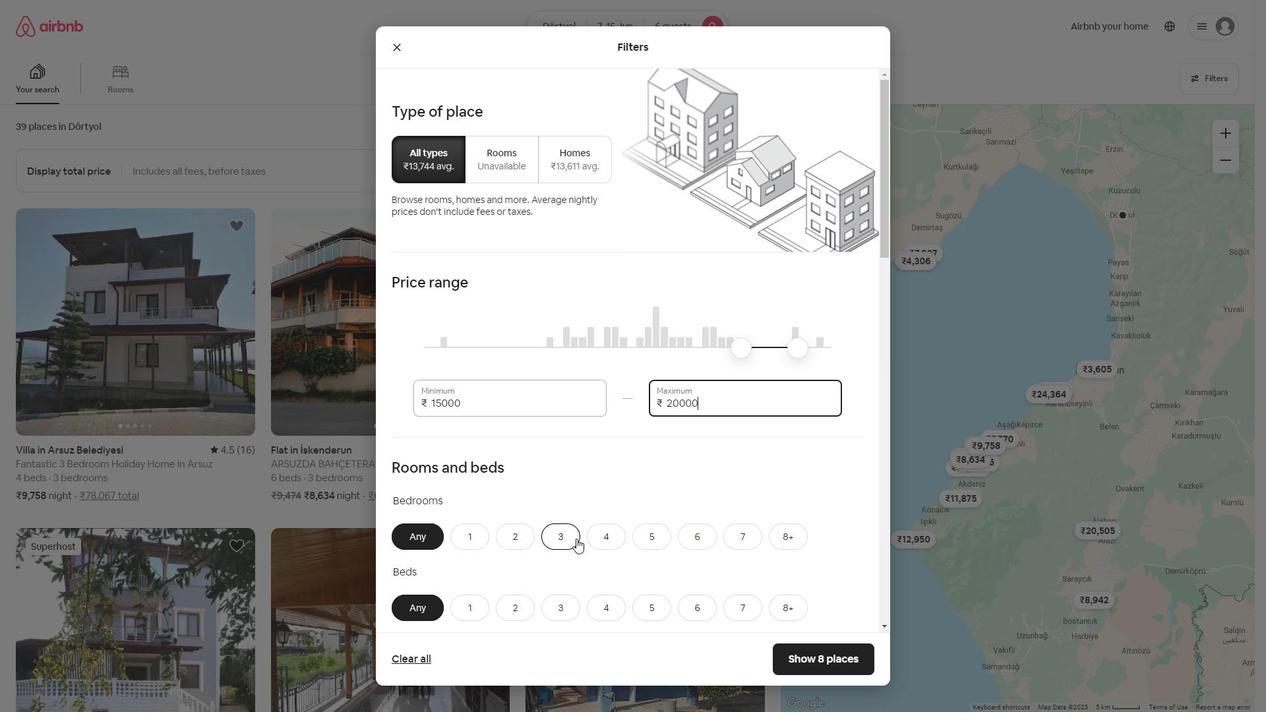 
Action: Mouse moved to (577, 538)
Screenshot: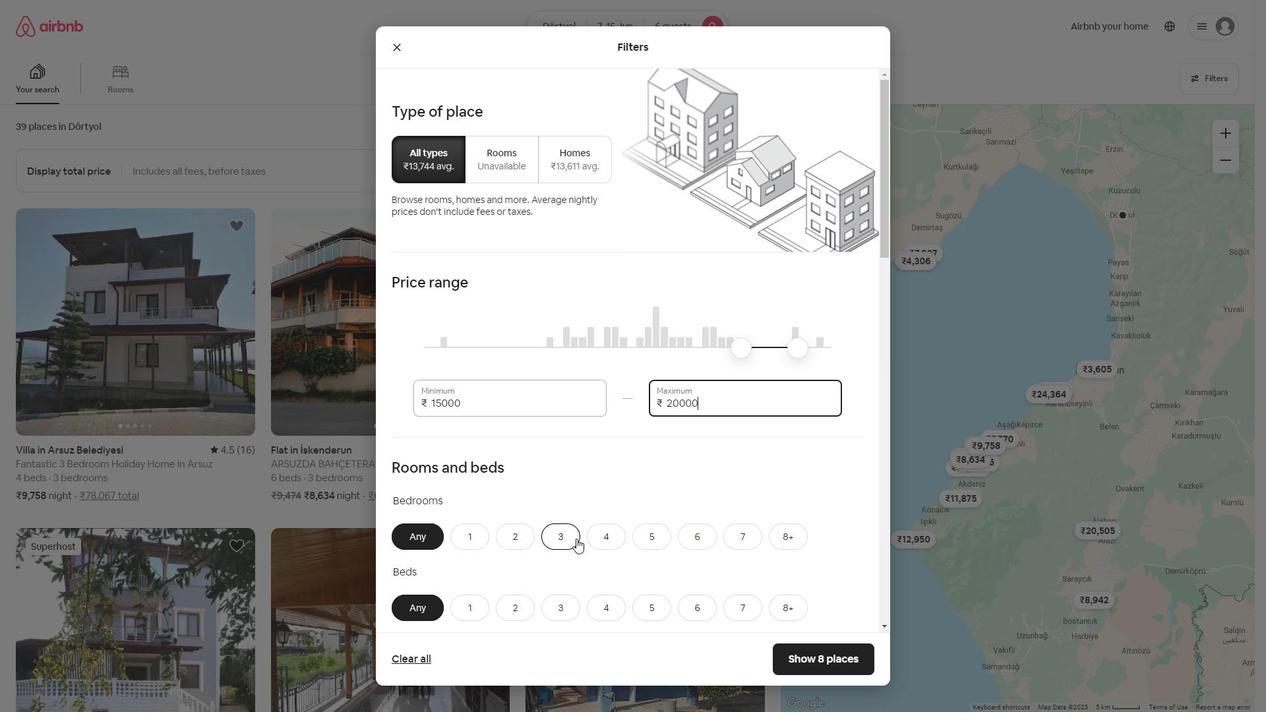 
Action: Mouse scrolled (577, 537) with delta (0, 0)
Screenshot: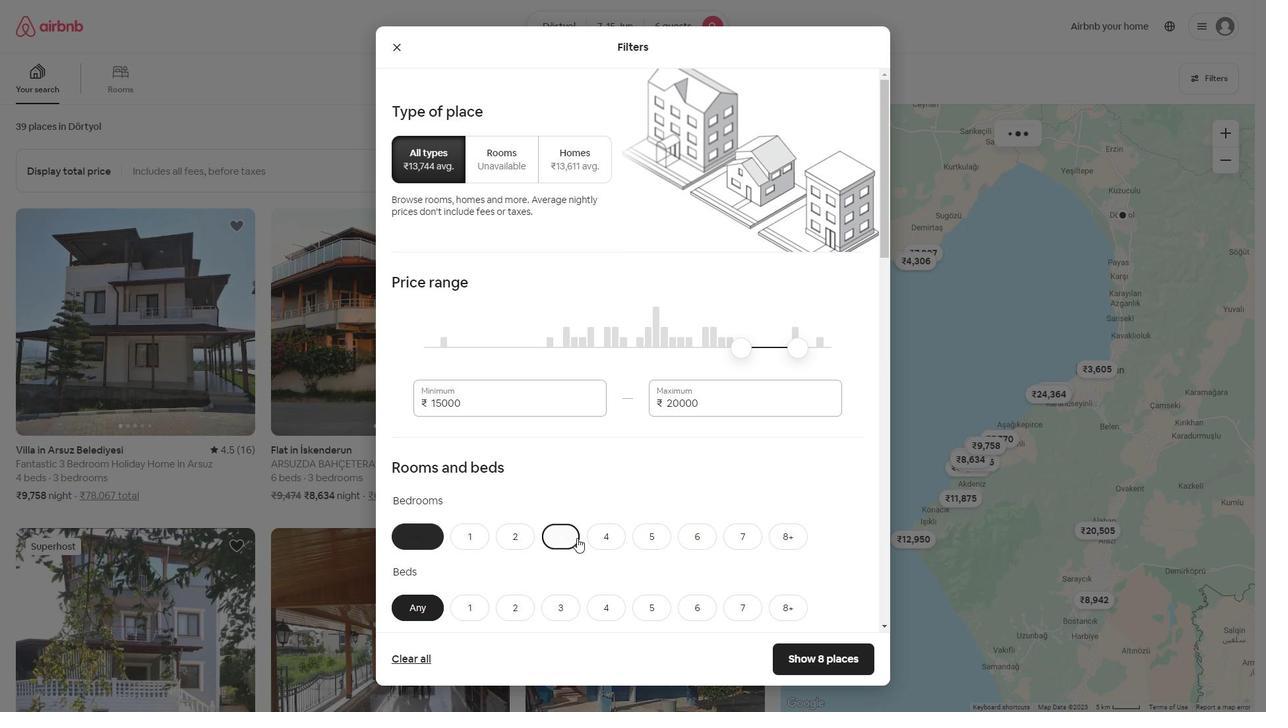 
Action: Mouse scrolled (577, 537) with delta (0, 0)
Screenshot: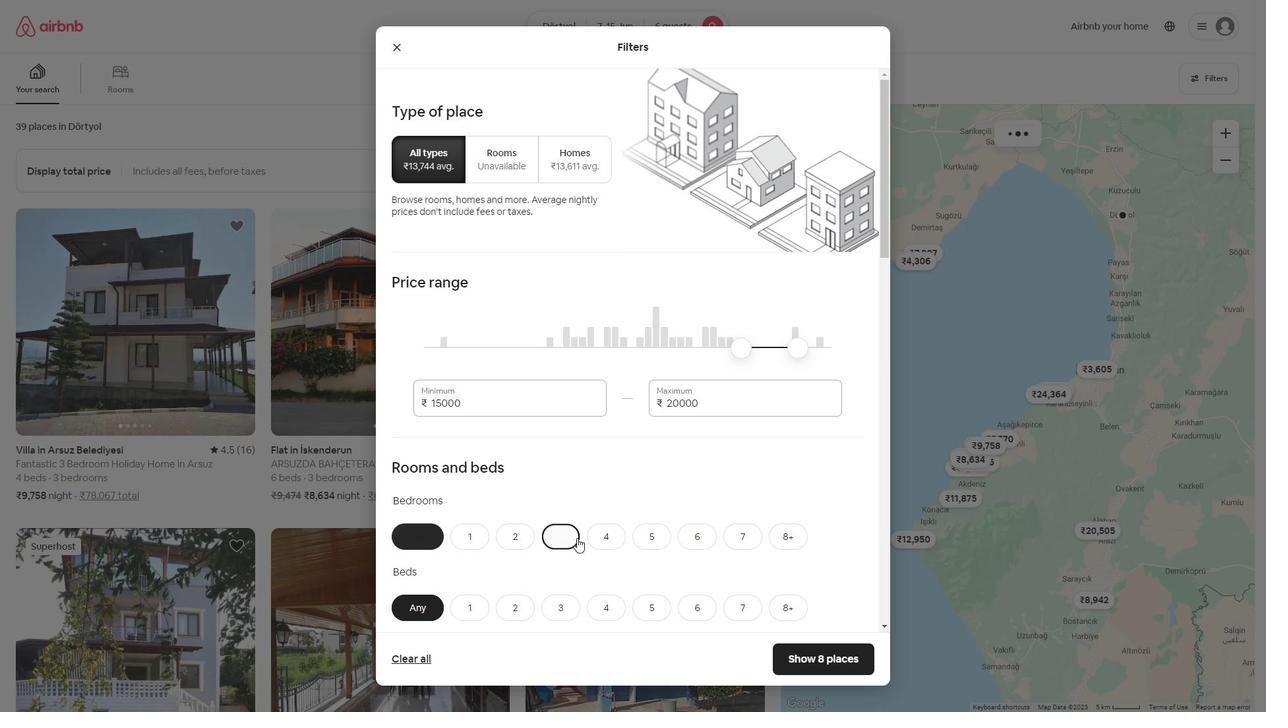 
Action: Mouse scrolled (577, 537) with delta (0, 0)
Screenshot: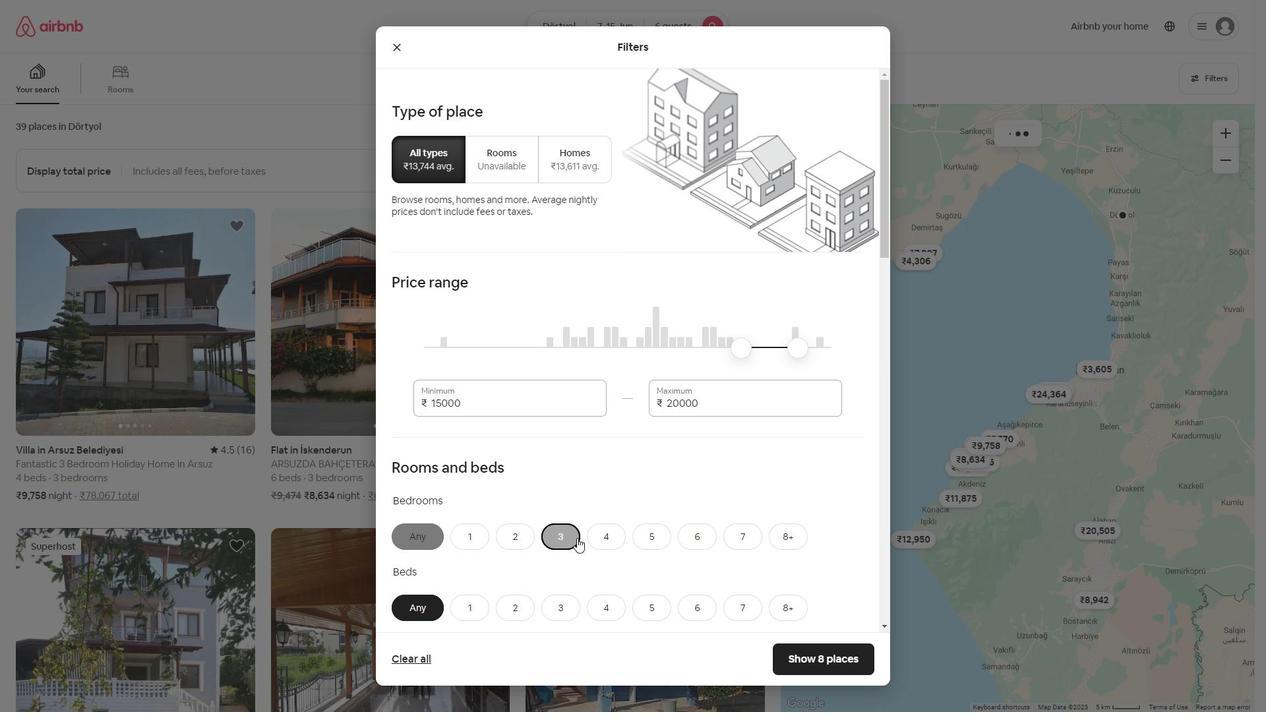 
Action: Mouse scrolled (577, 537) with delta (0, 0)
Screenshot: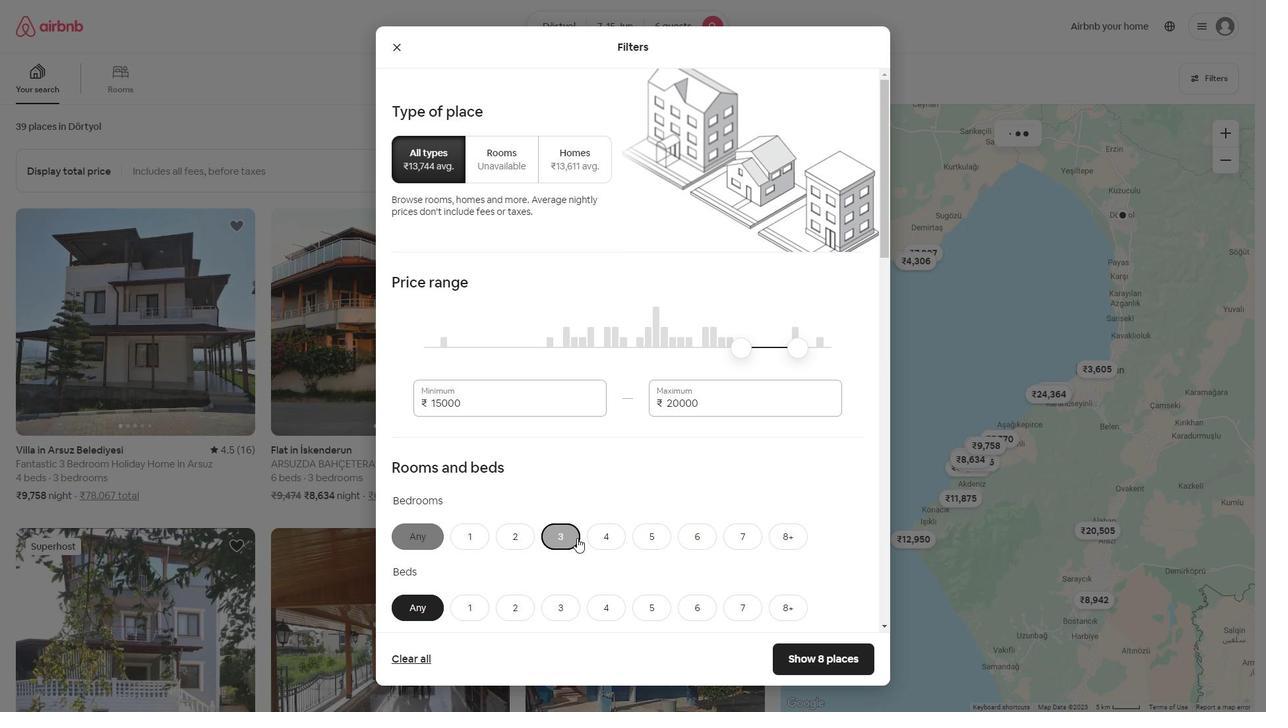 
Action: Mouse scrolled (577, 537) with delta (0, 0)
Screenshot: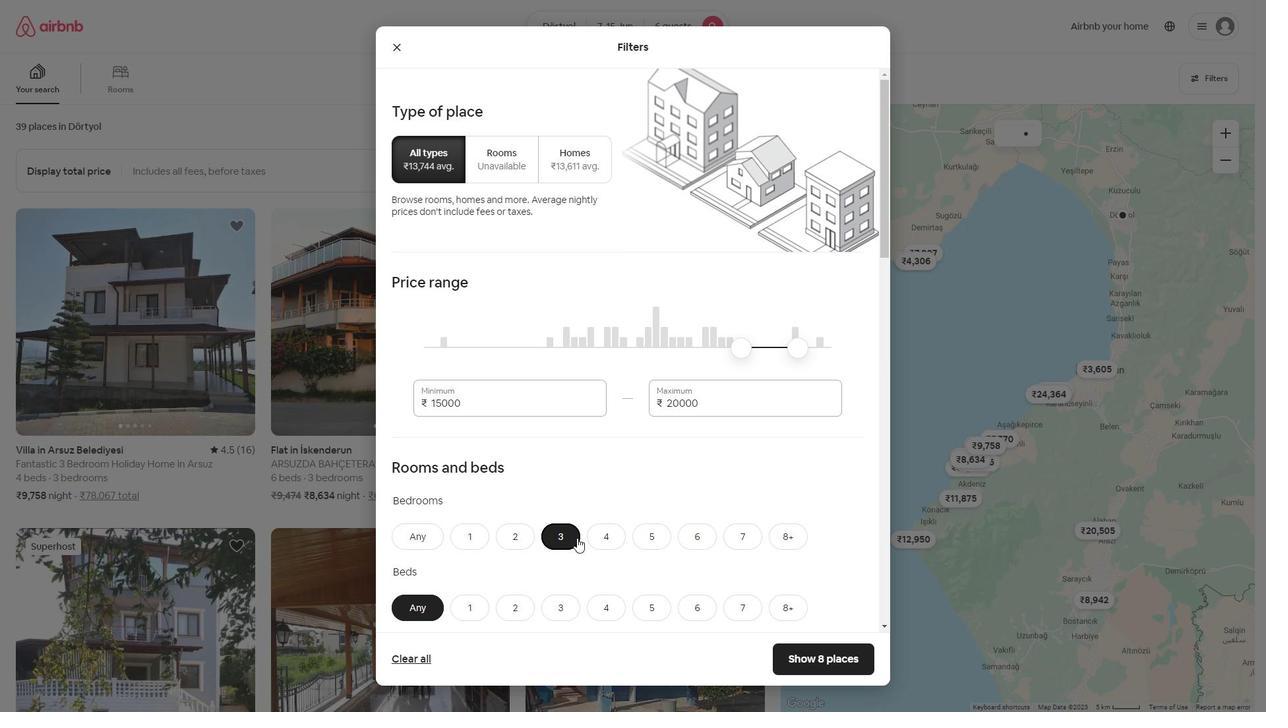 
Action: Mouse scrolled (577, 537) with delta (0, 0)
Screenshot: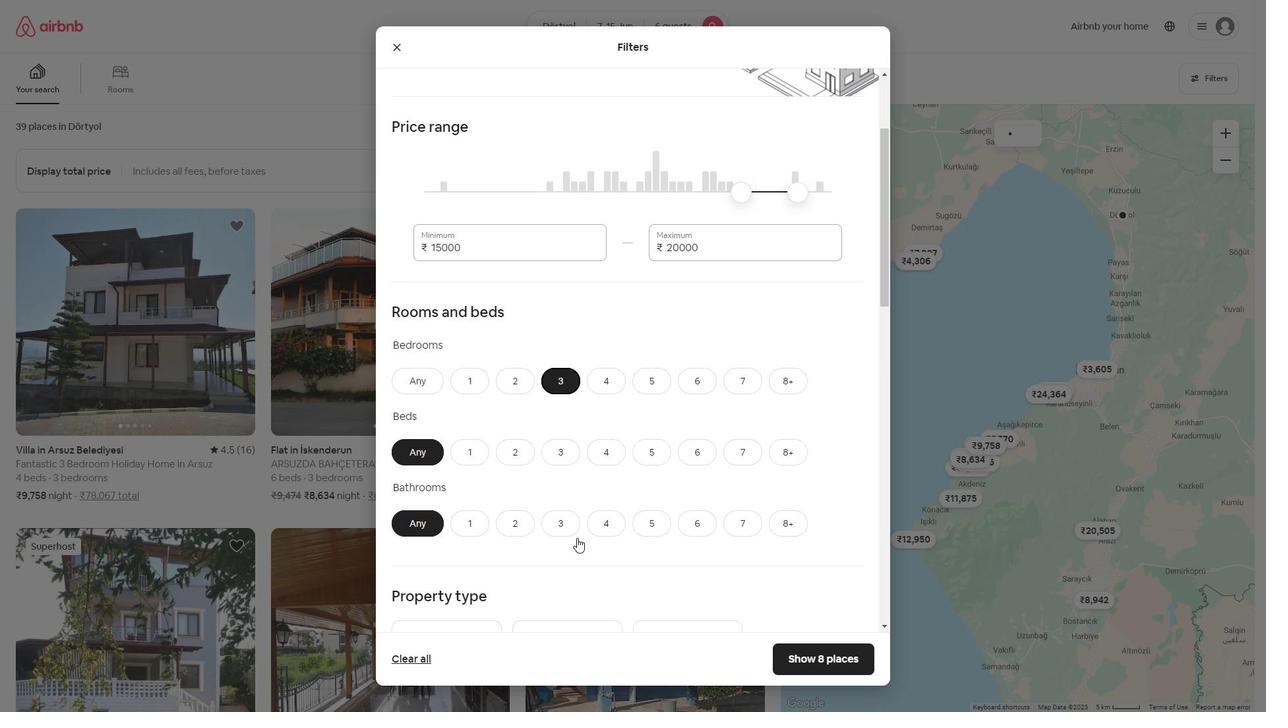 
Action: Mouse scrolled (577, 537) with delta (0, 0)
Screenshot: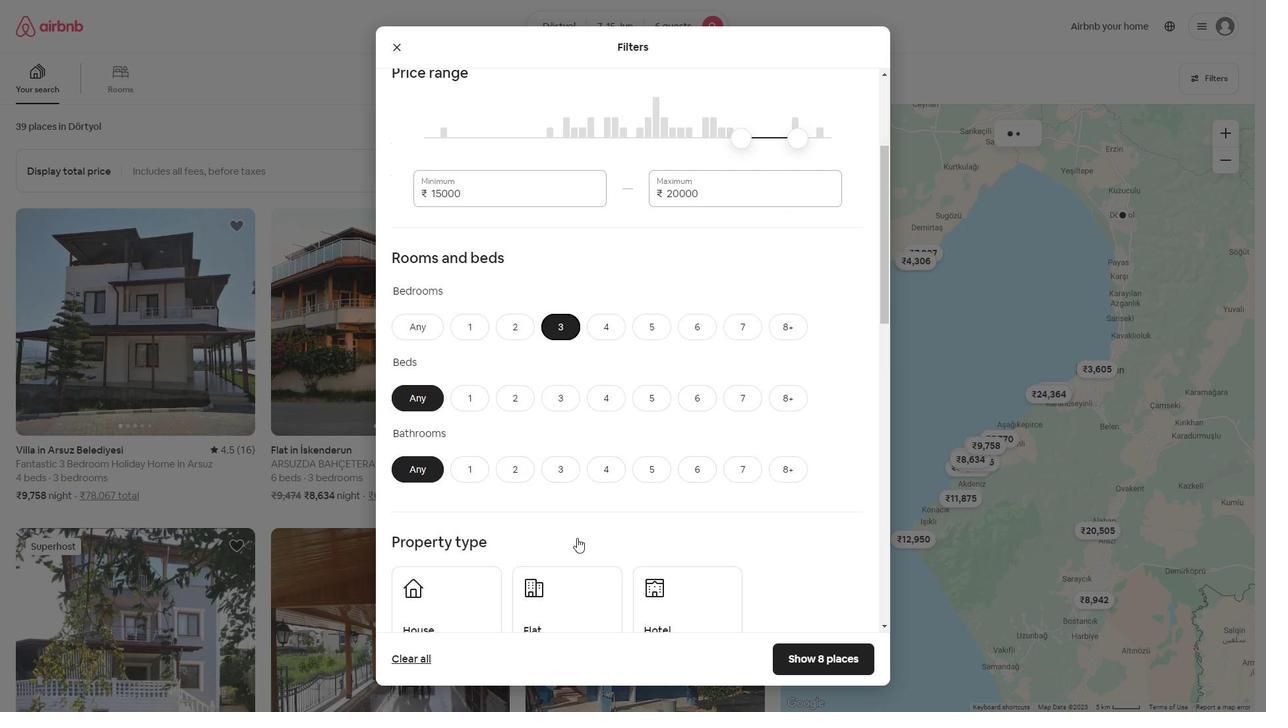 
Action: Mouse moved to (558, 135)
Screenshot: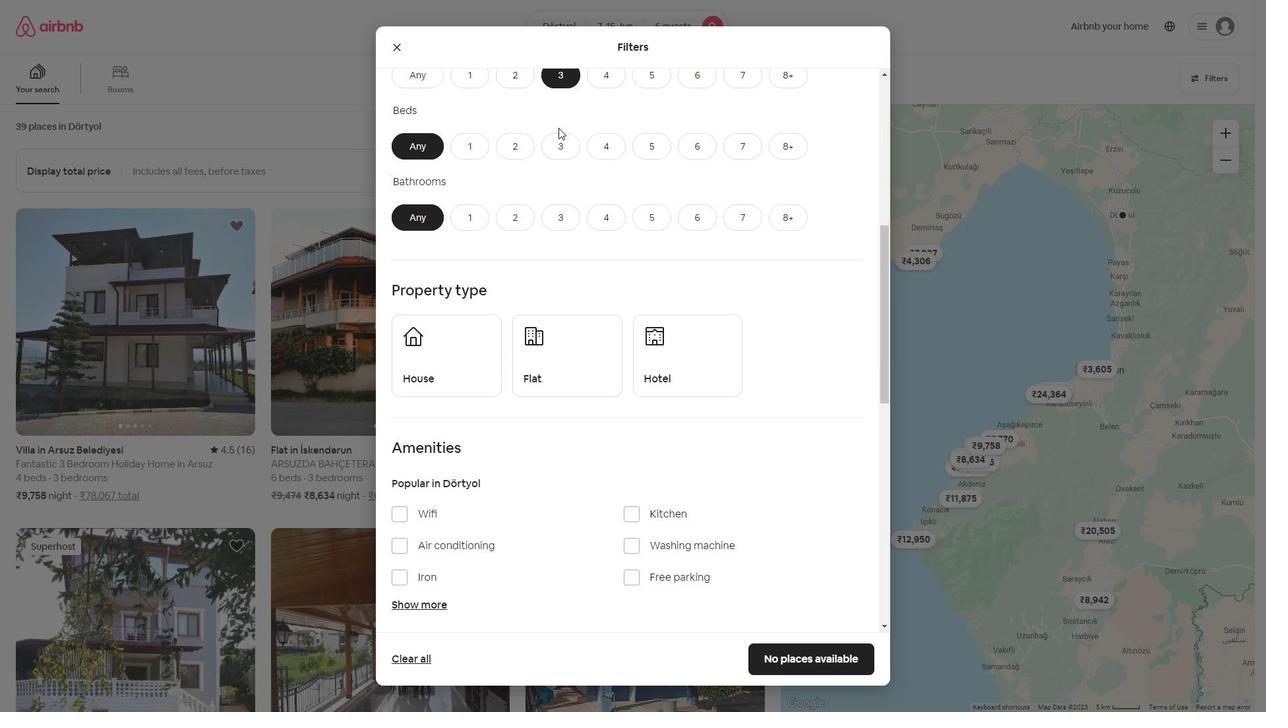 
Action: Mouse pressed left at (558, 135)
Screenshot: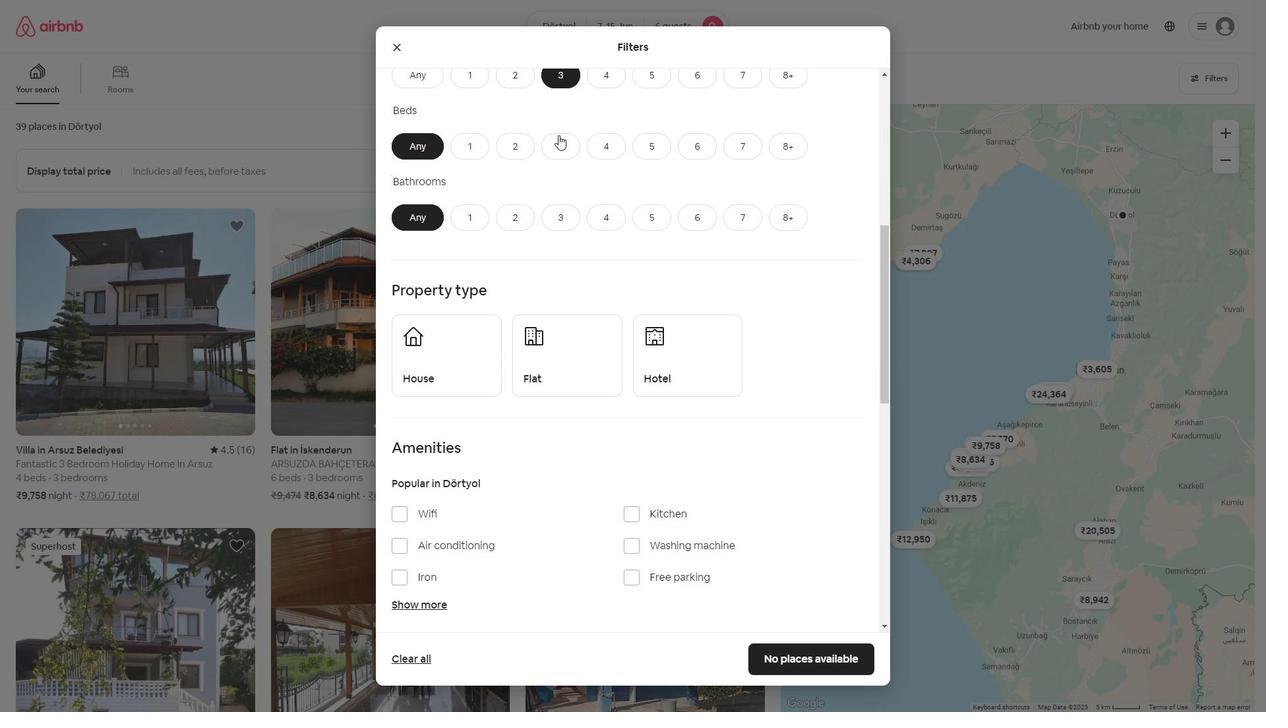 
Action: Mouse moved to (560, 210)
Screenshot: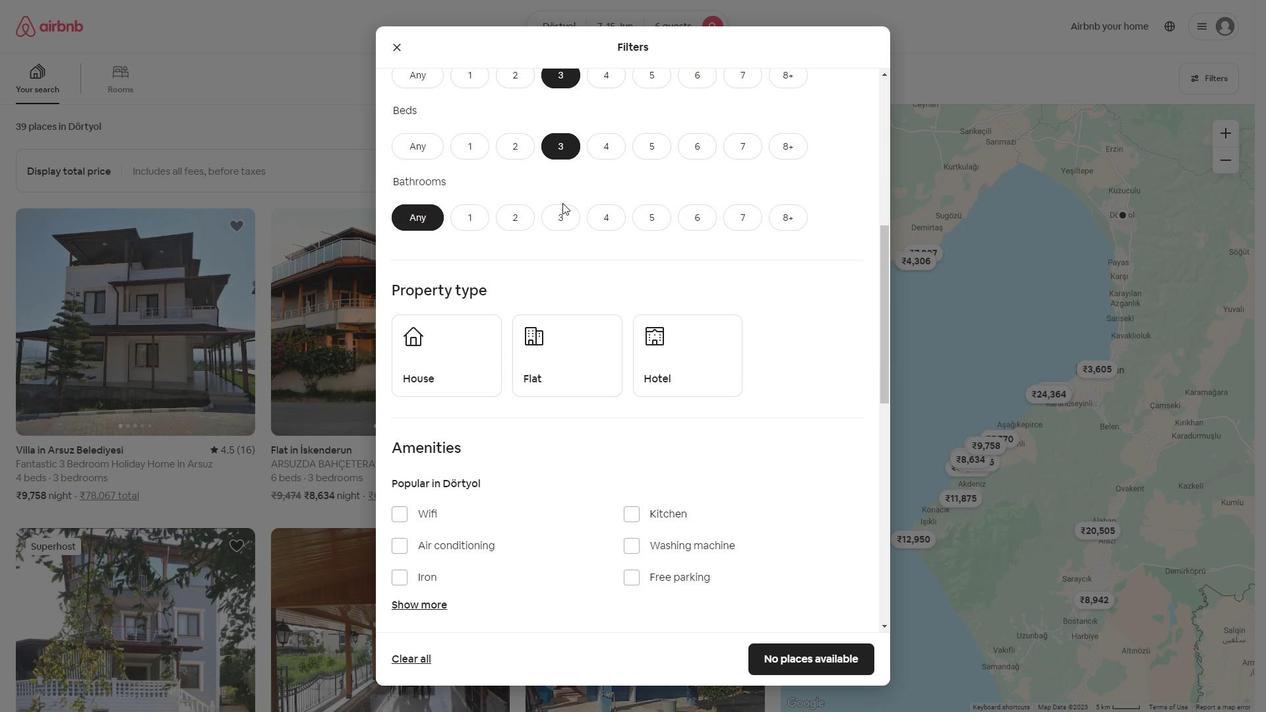 
Action: Mouse pressed left at (560, 210)
Screenshot: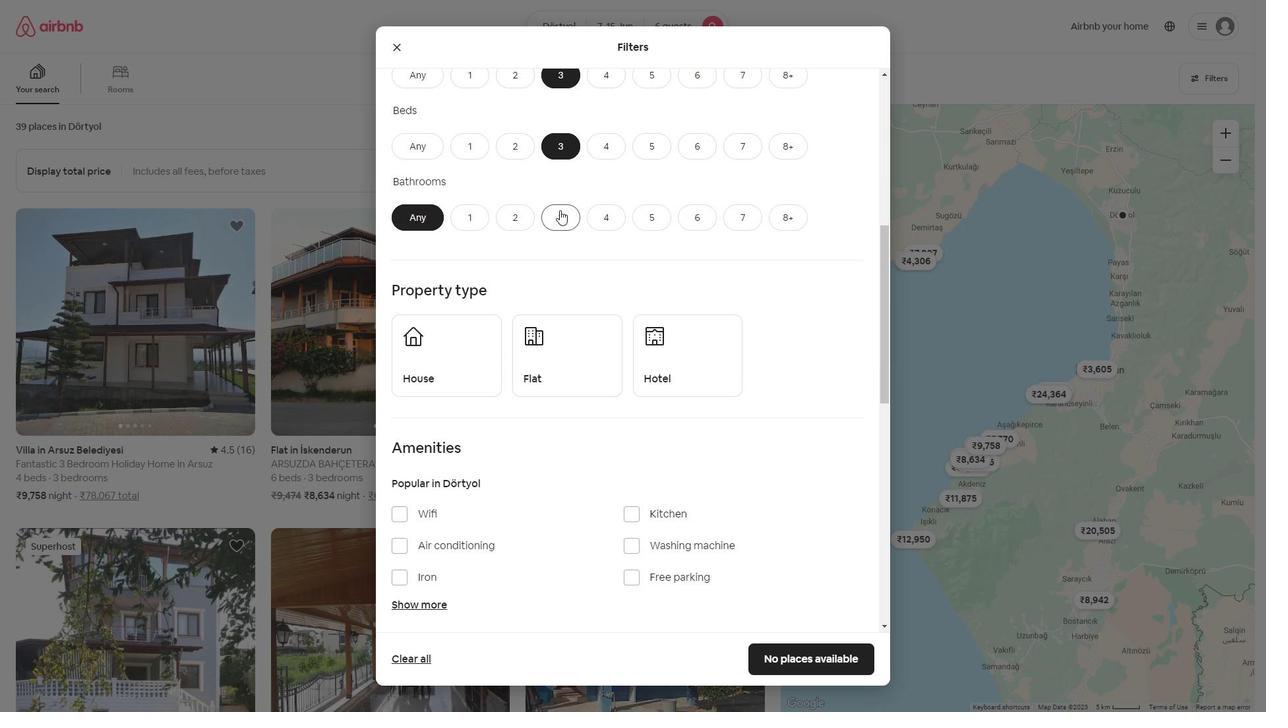 
Action: Mouse moved to (471, 334)
Screenshot: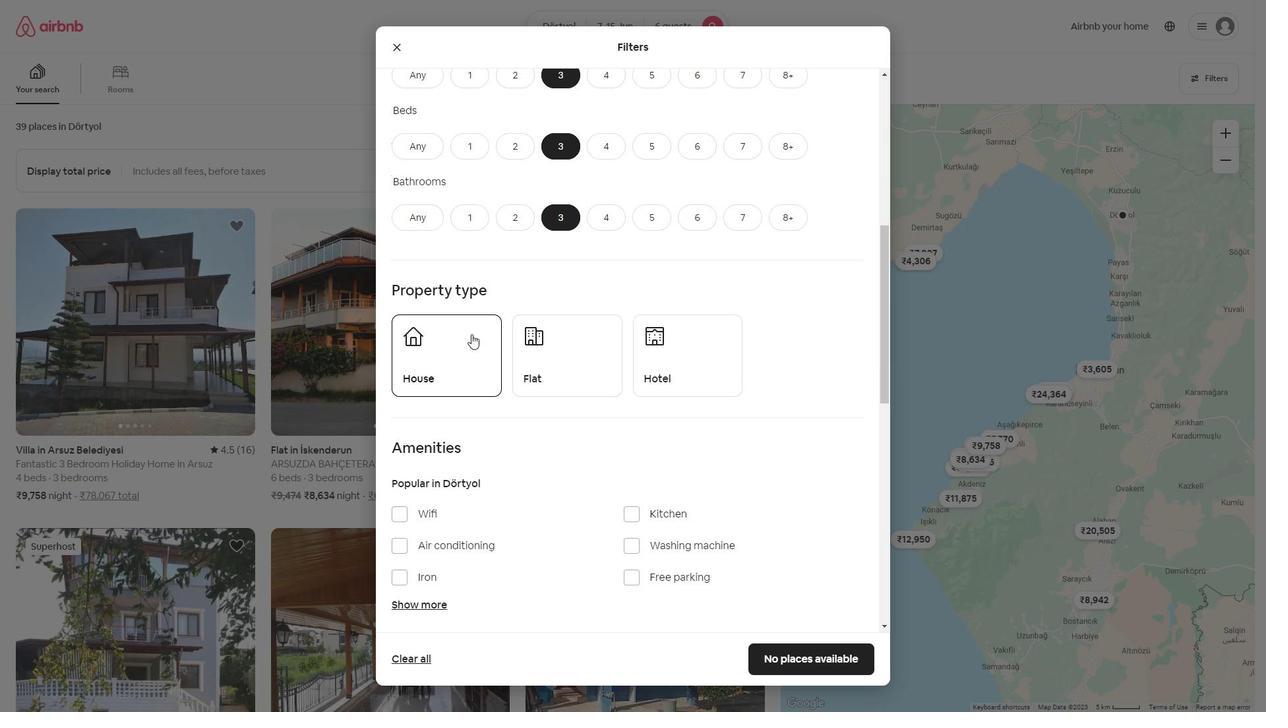 
Action: Mouse pressed left at (471, 334)
Screenshot: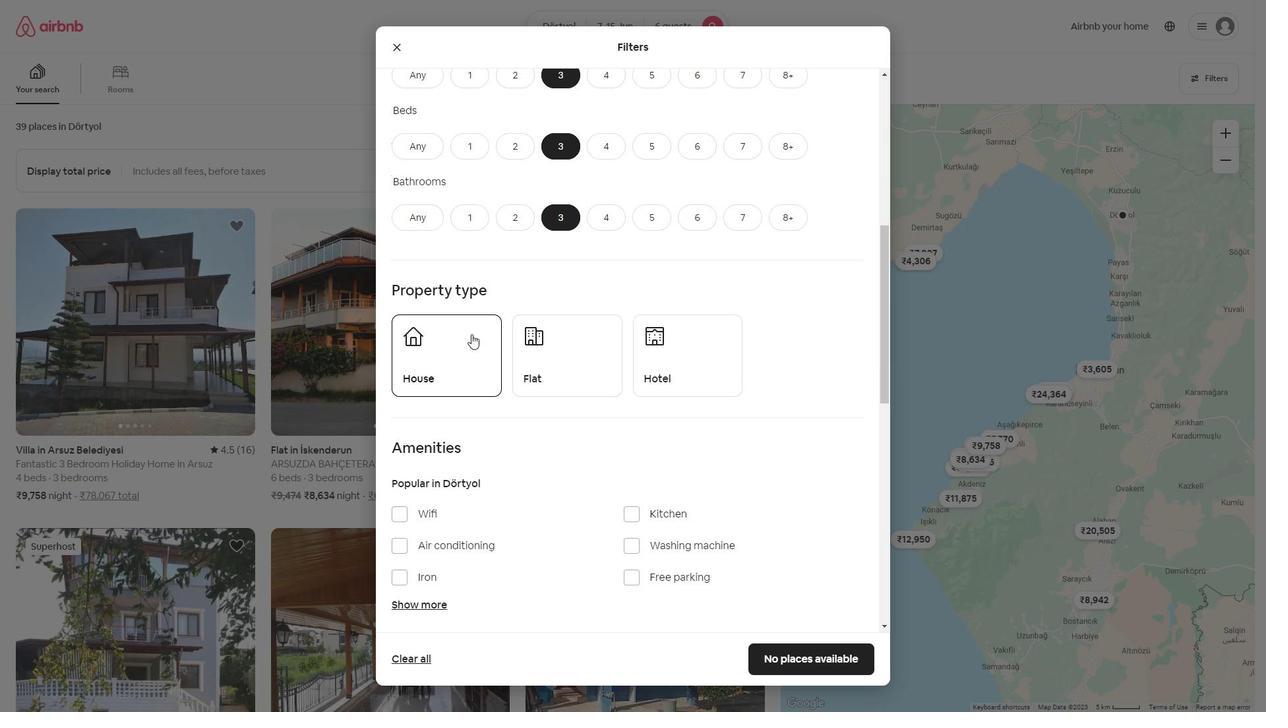 
Action: Mouse moved to (528, 342)
Screenshot: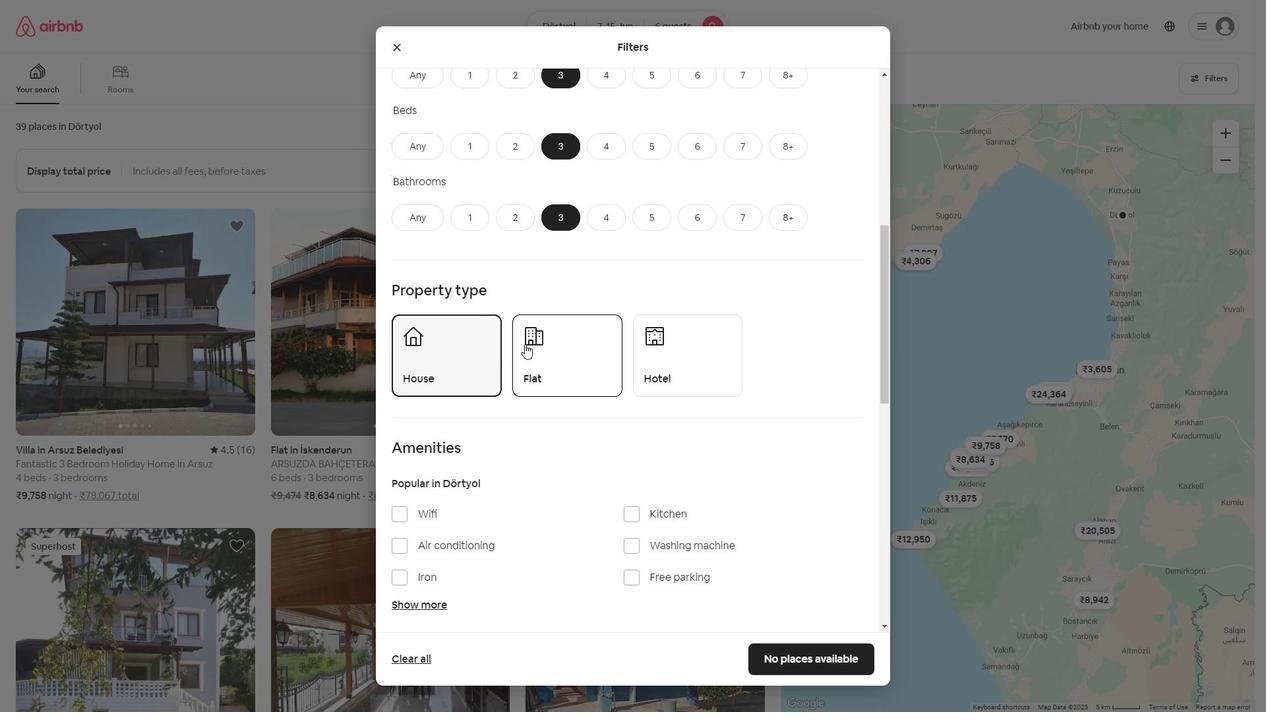 
Action: Mouse pressed left at (528, 342)
Screenshot: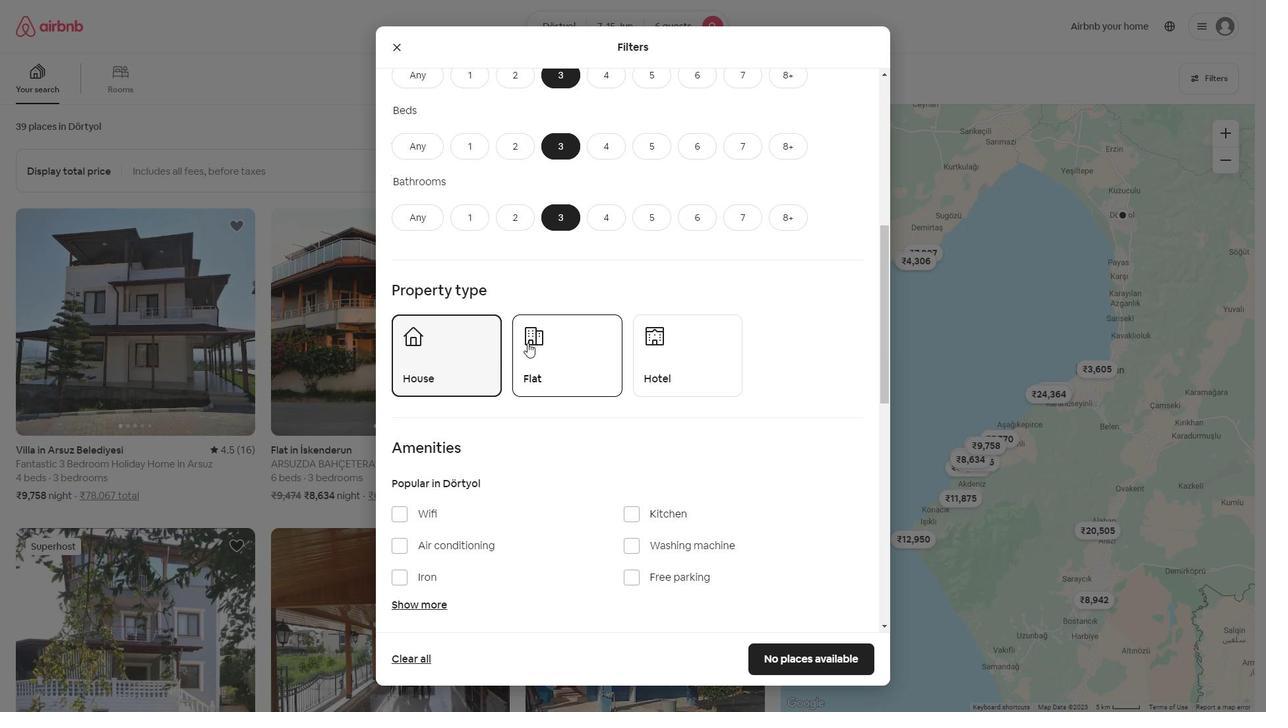 
Action: Mouse moved to (577, 360)
Screenshot: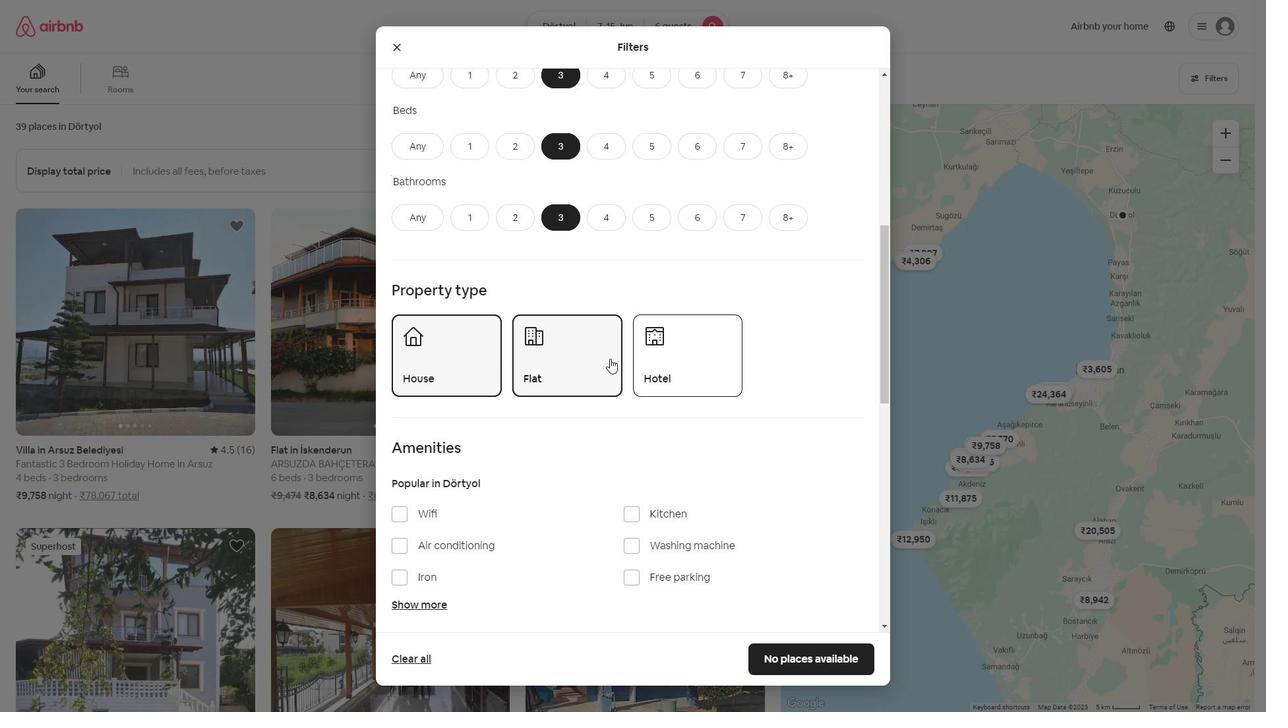 
Action: Mouse scrolled (577, 359) with delta (0, 0)
Screenshot: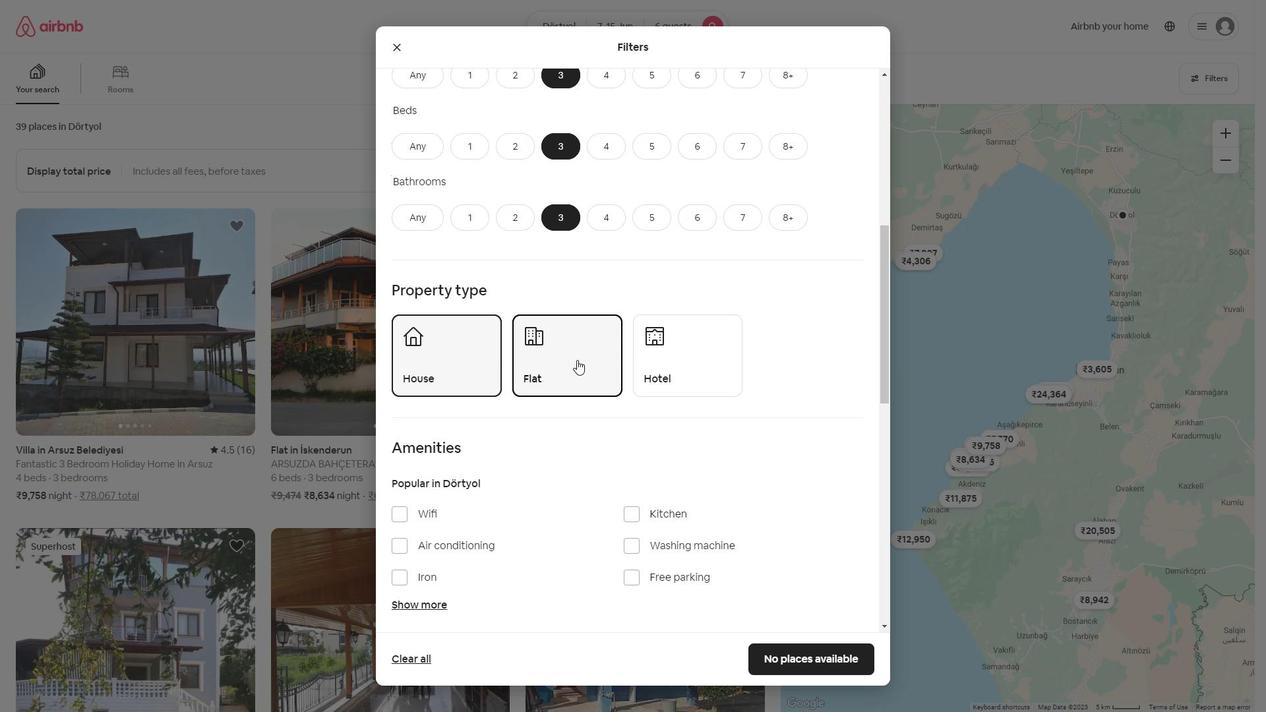 
Action: Mouse scrolled (577, 359) with delta (0, 0)
Screenshot: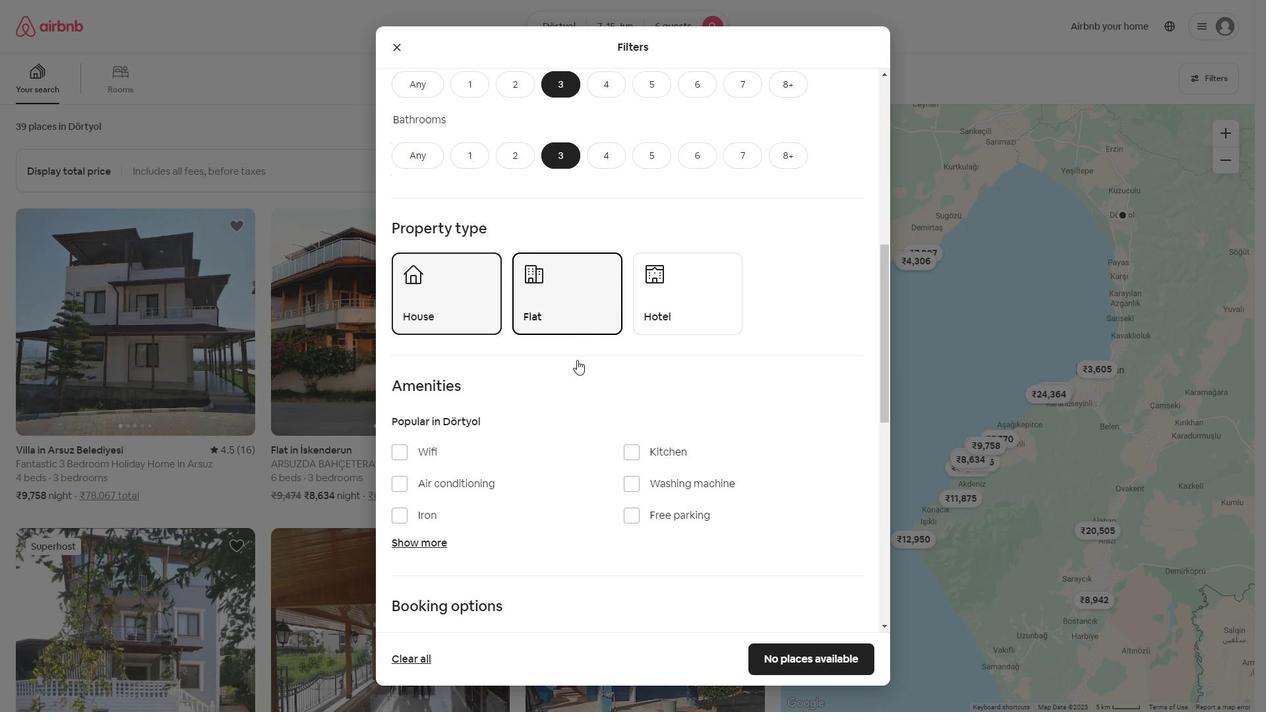 
Action: Mouse moved to (644, 405)
Screenshot: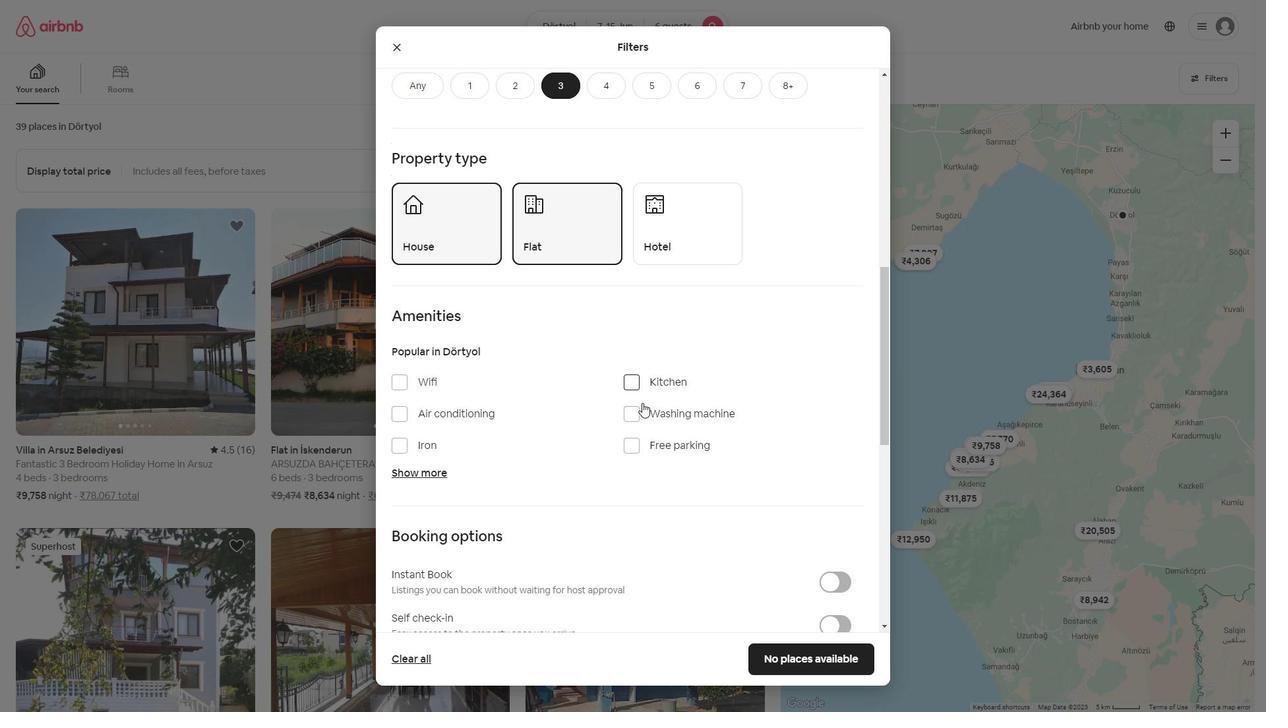 
Action: Mouse pressed left at (644, 405)
Screenshot: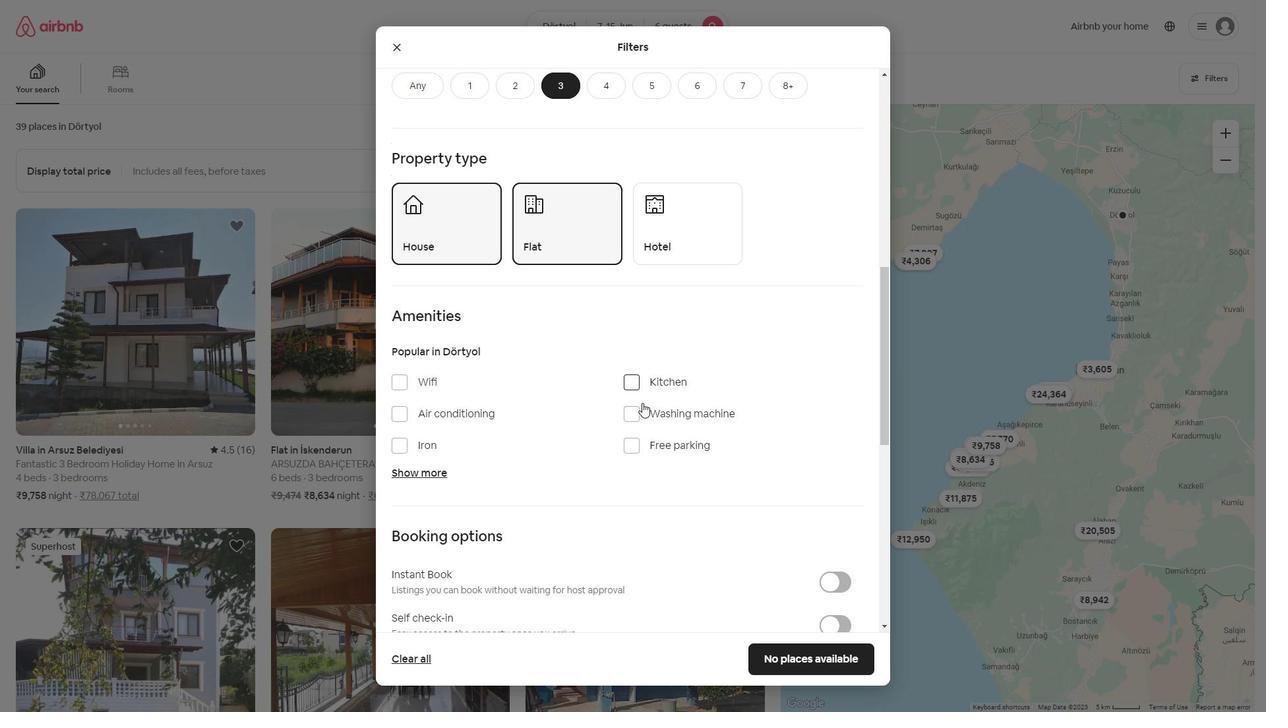 
Action: Mouse moved to (661, 412)
Screenshot: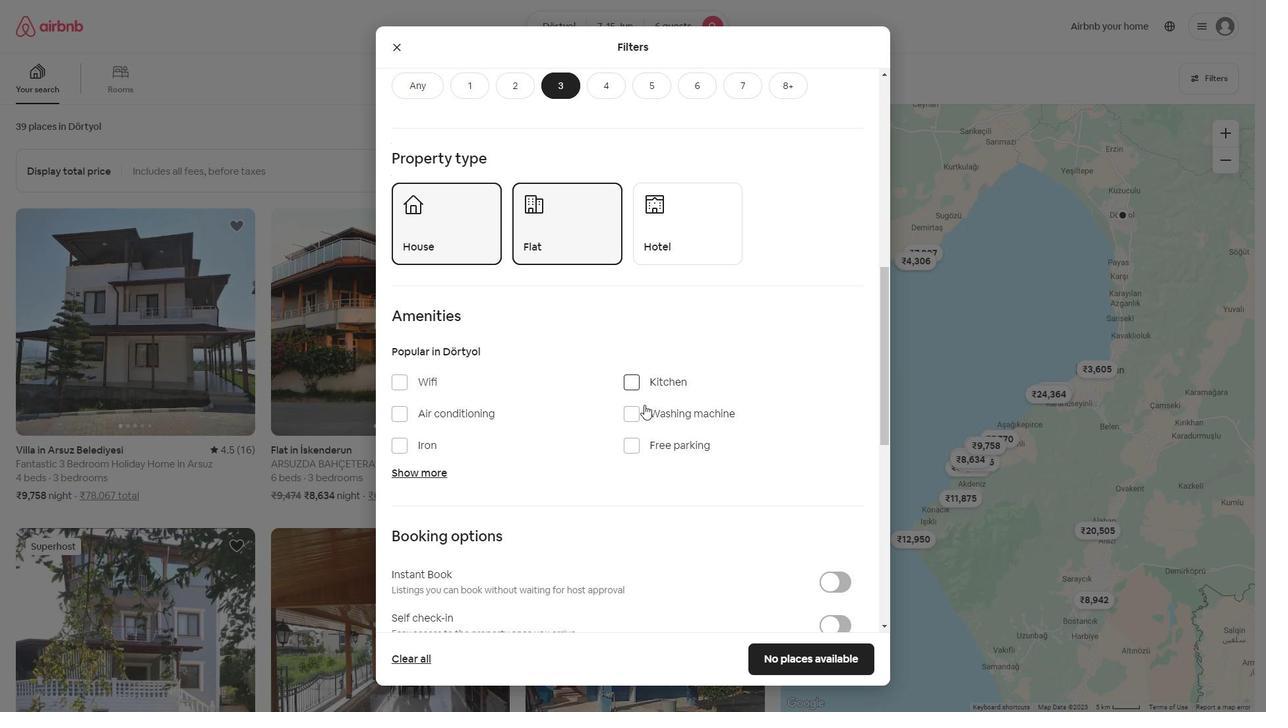 
Action: Mouse pressed left at (661, 412)
Screenshot: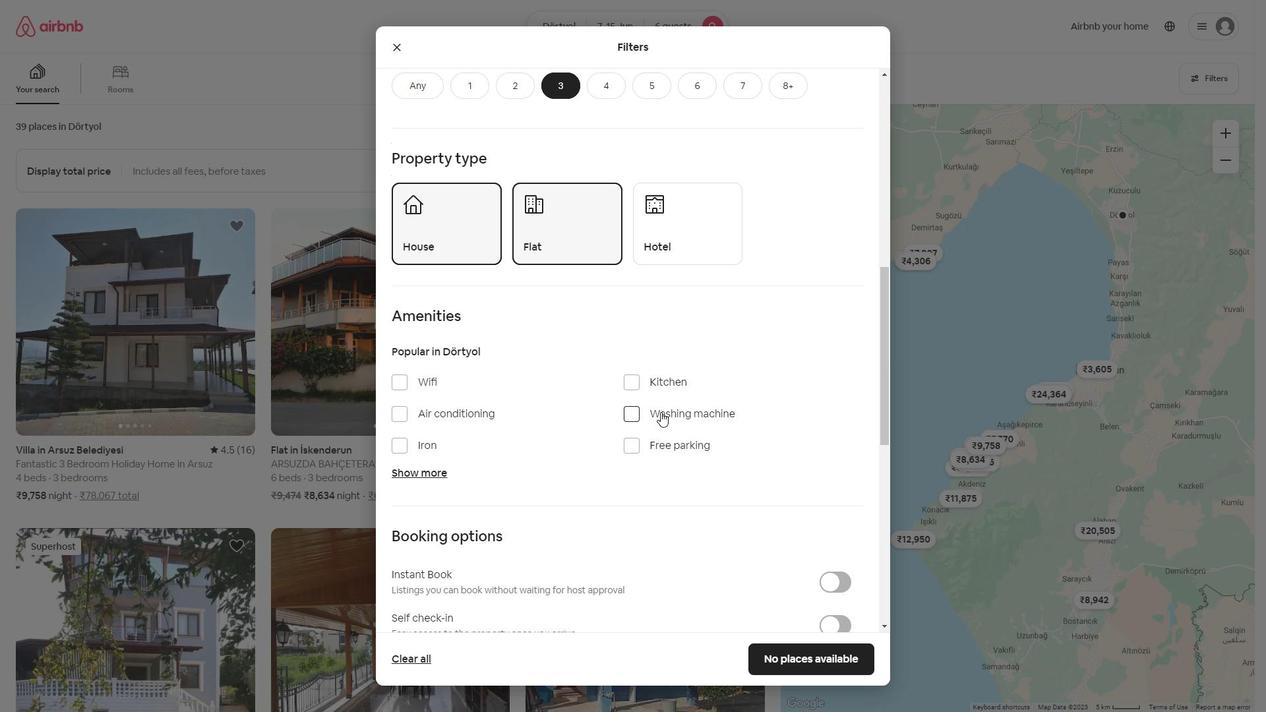 
Action: Mouse moved to (643, 397)
Screenshot: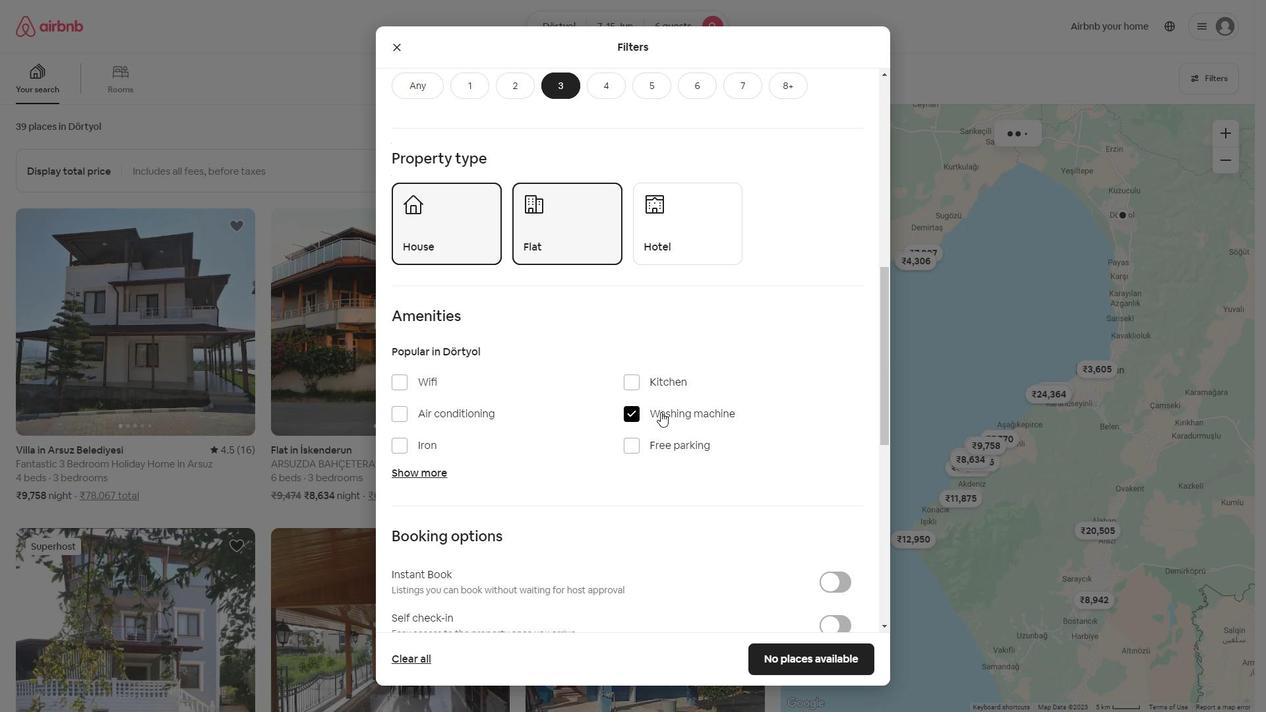 
Action: Mouse scrolled (643, 397) with delta (0, 0)
Screenshot: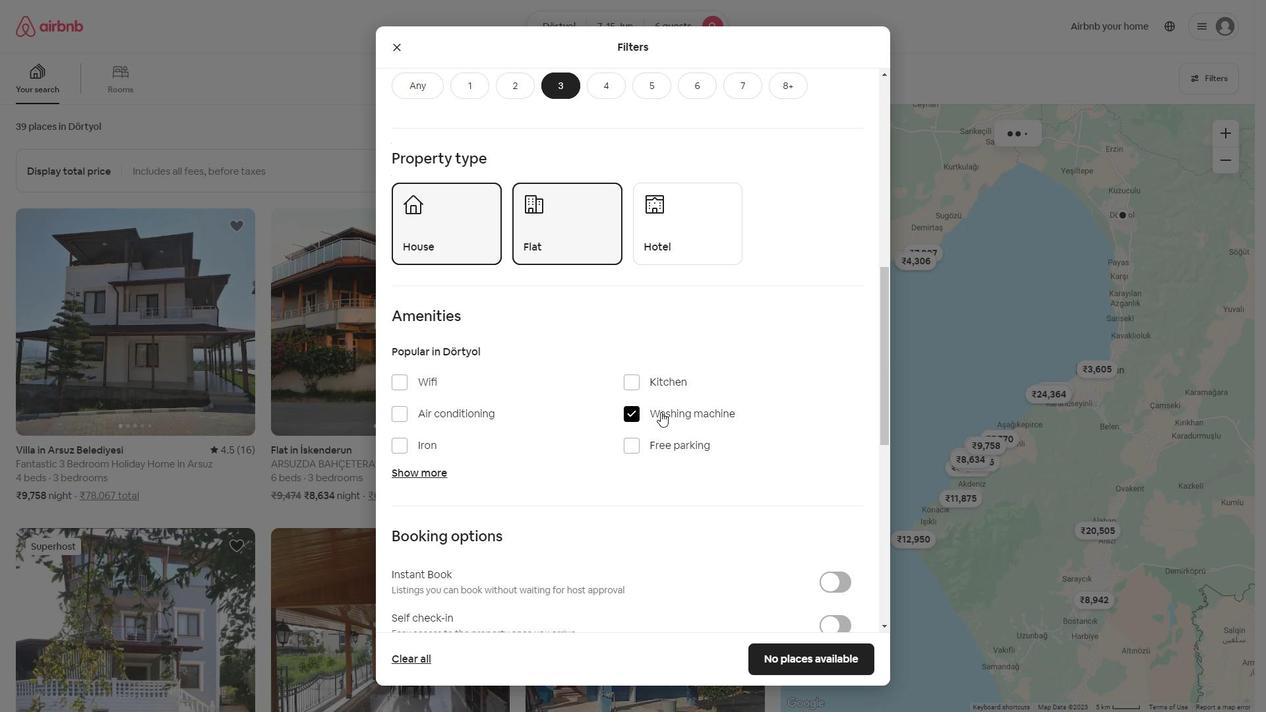 
Action: Mouse moved to (645, 397)
Screenshot: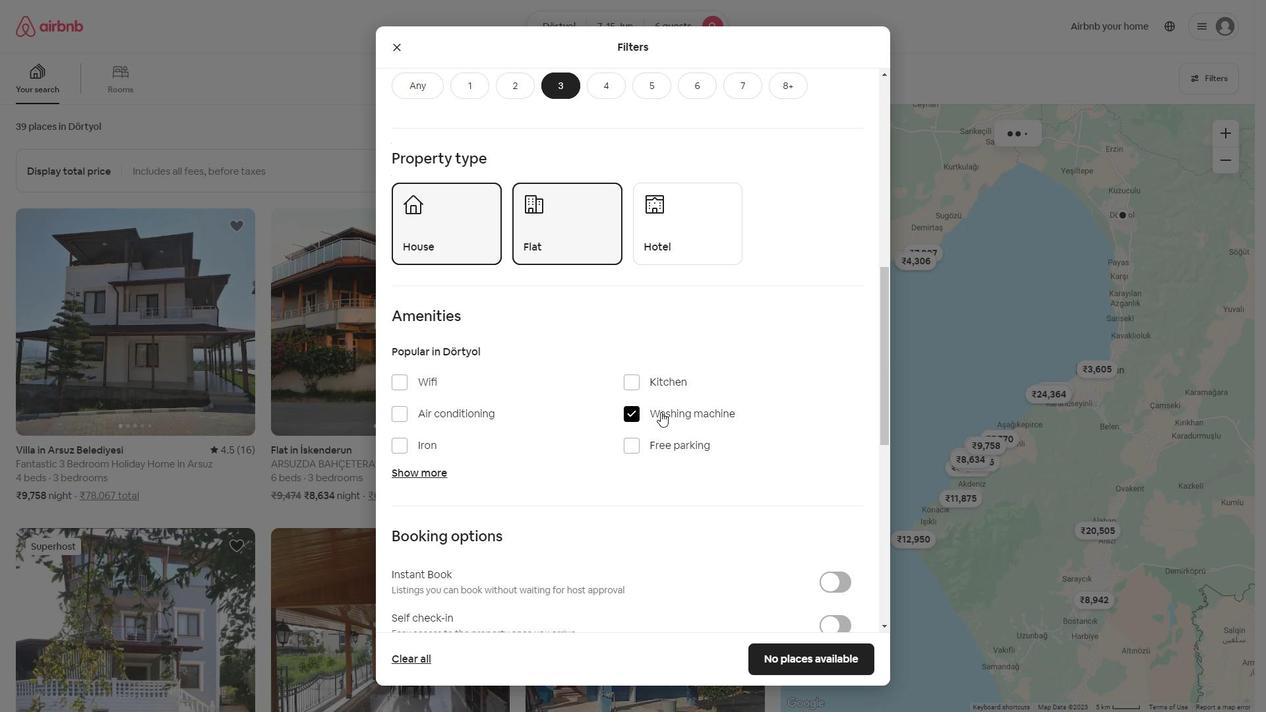 
Action: Mouse scrolled (644, 396) with delta (0, 0)
Screenshot: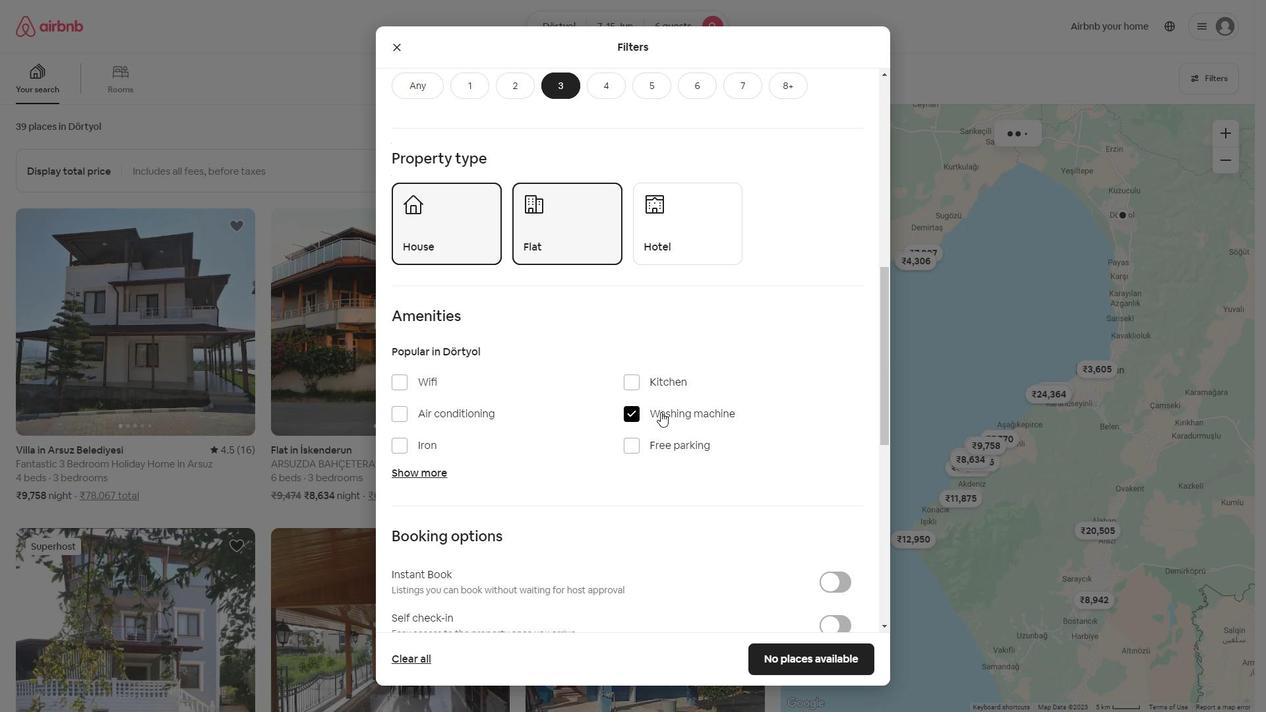 
Action: Mouse moved to (645, 396)
Screenshot: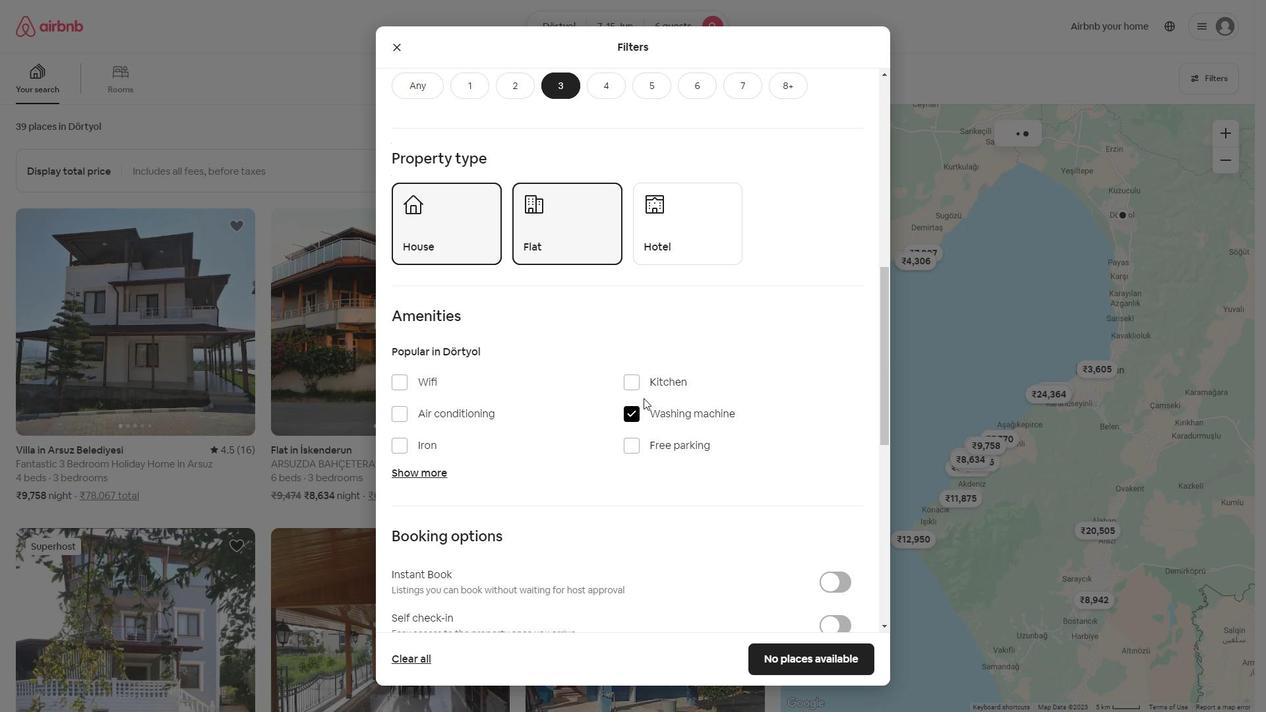 
Action: Mouse scrolled (645, 396) with delta (0, 0)
Screenshot: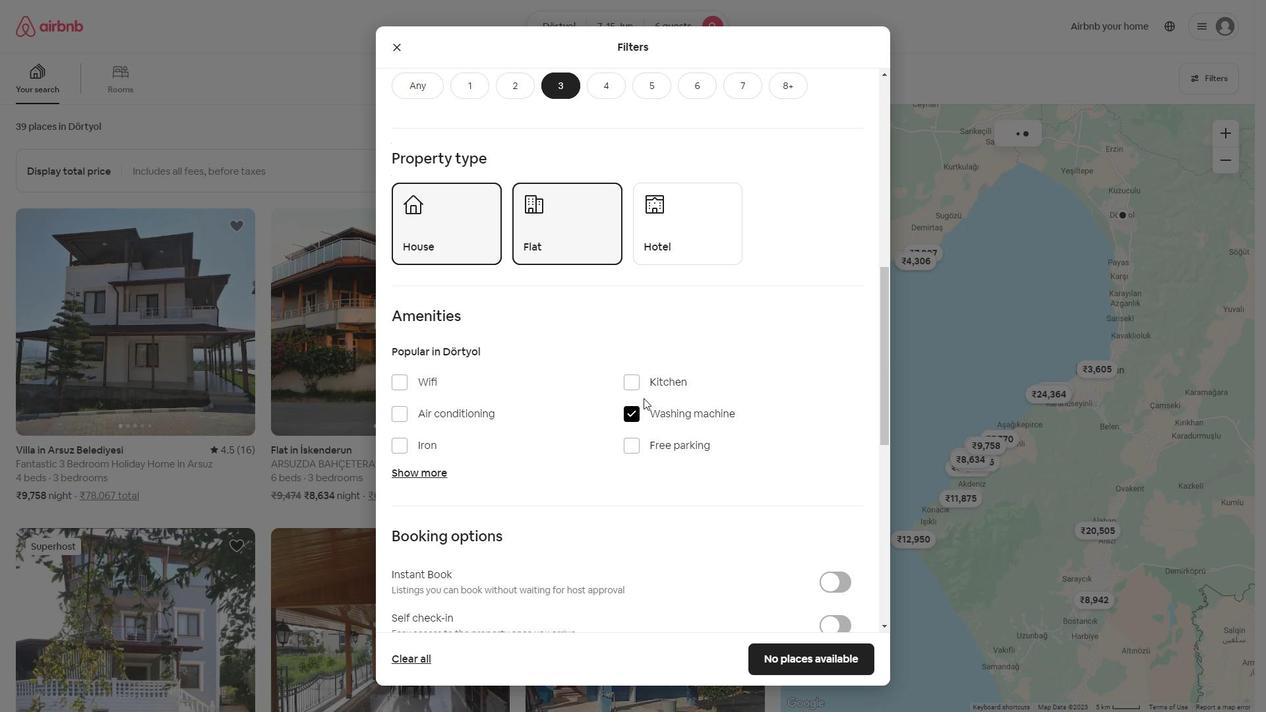 
Action: Mouse moved to (645, 395)
Screenshot: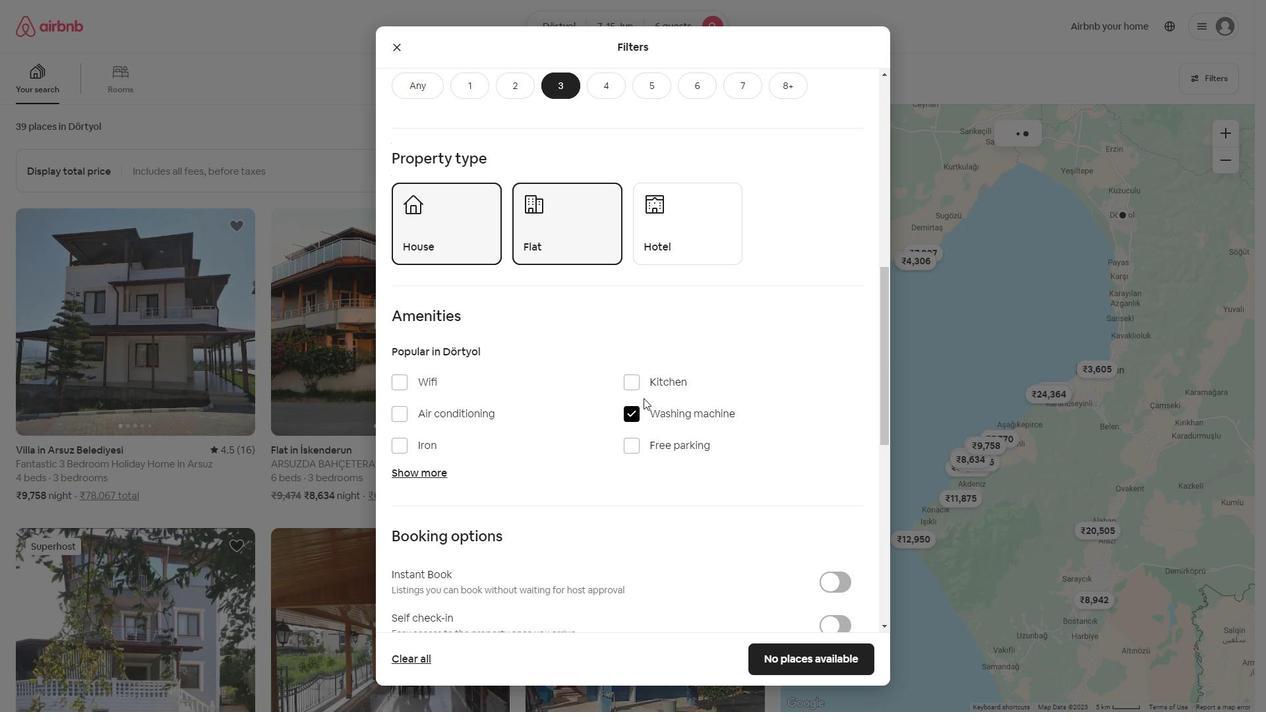 
Action: Mouse scrolled (645, 395) with delta (0, 0)
Screenshot: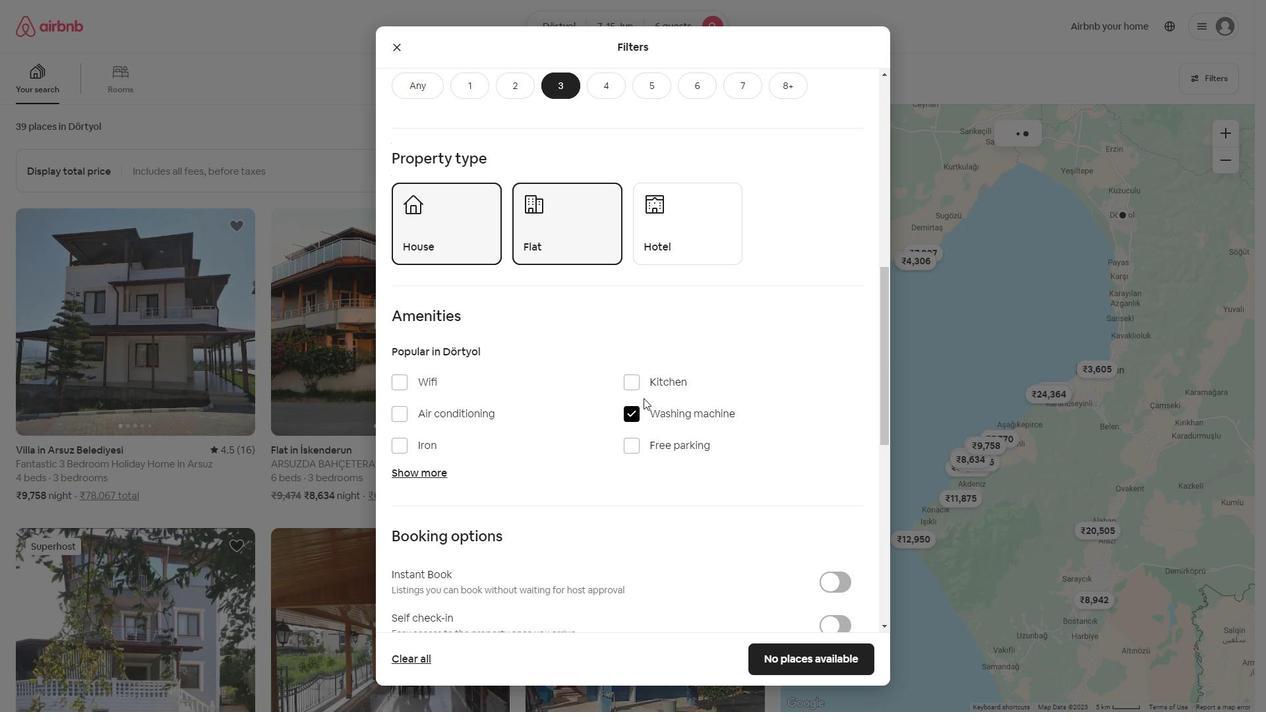 
Action: Mouse moved to (836, 357)
Screenshot: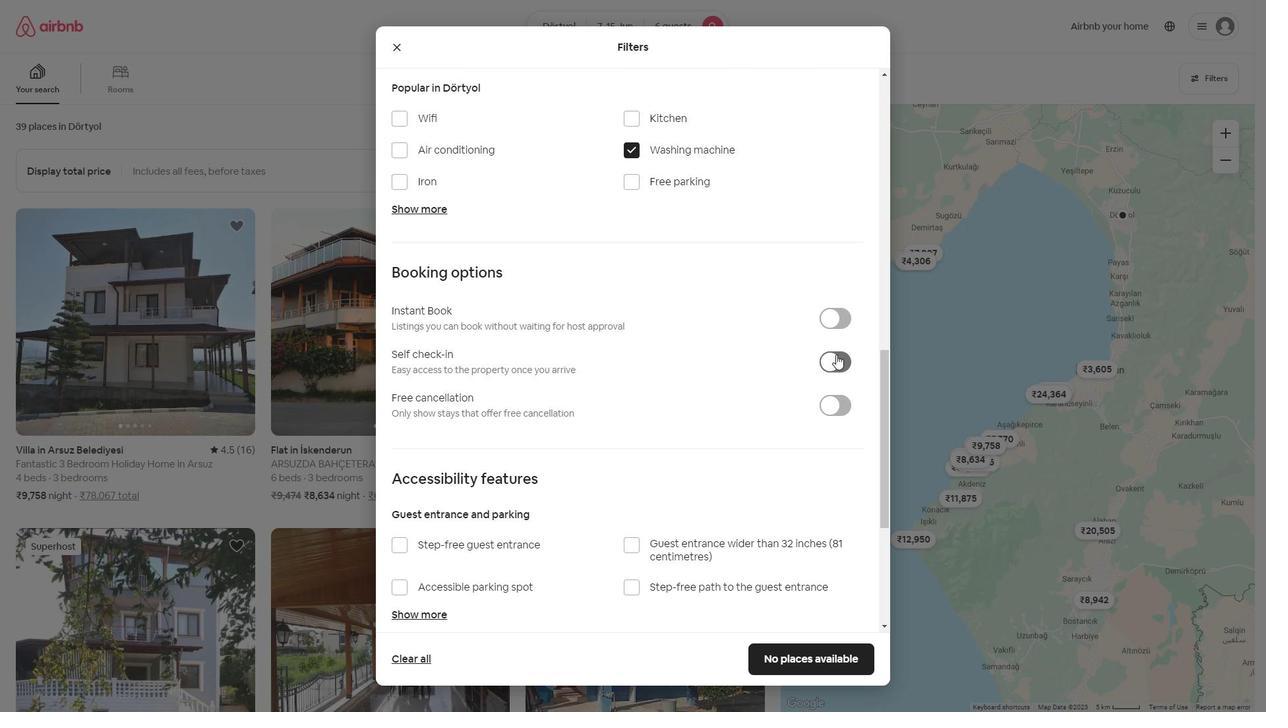 
Action: Mouse pressed left at (836, 357)
Screenshot: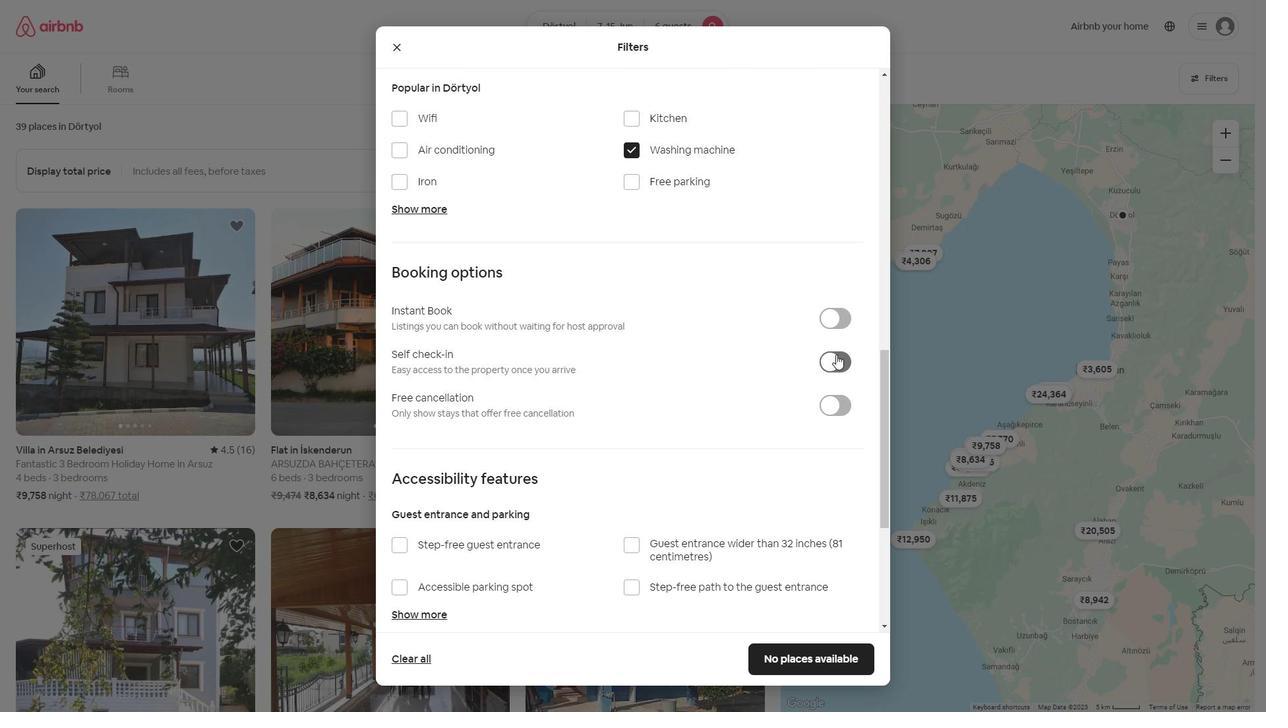 
Action: Mouse moved to (542, 356)
Screenshot: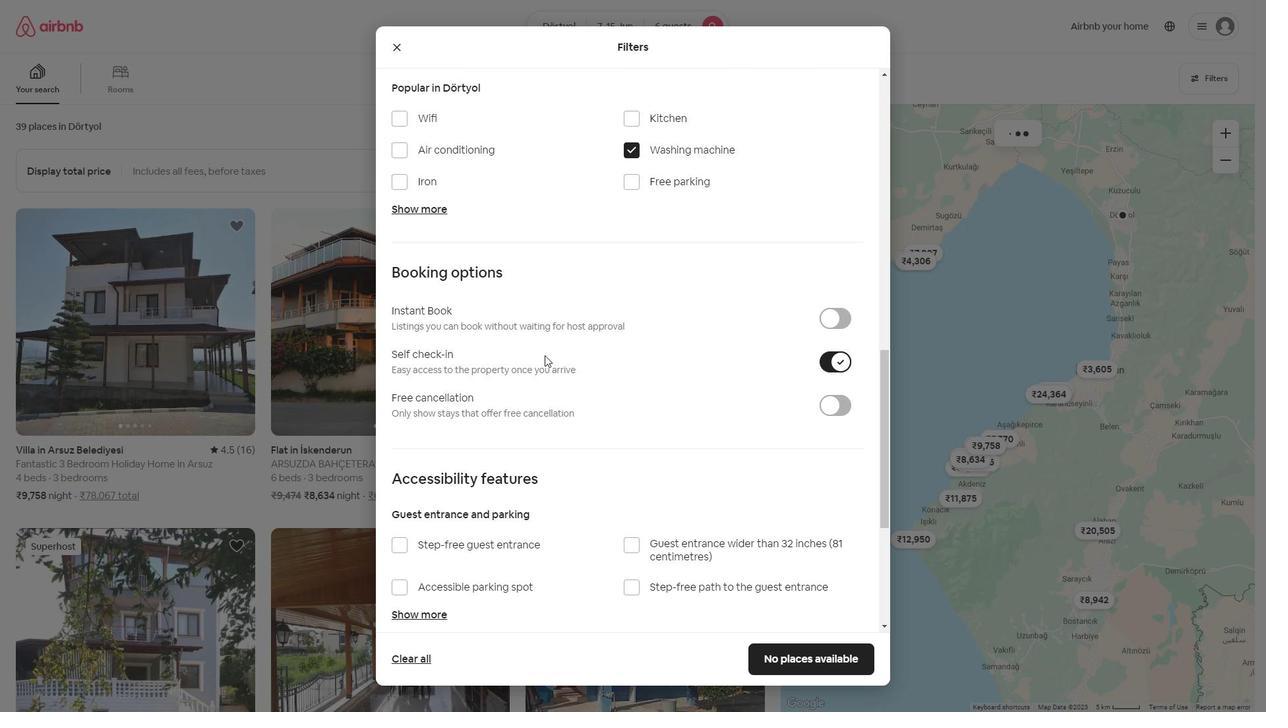 
Action: Mouse scrolled (543, 355) with delta (0, 0)
Screenshot: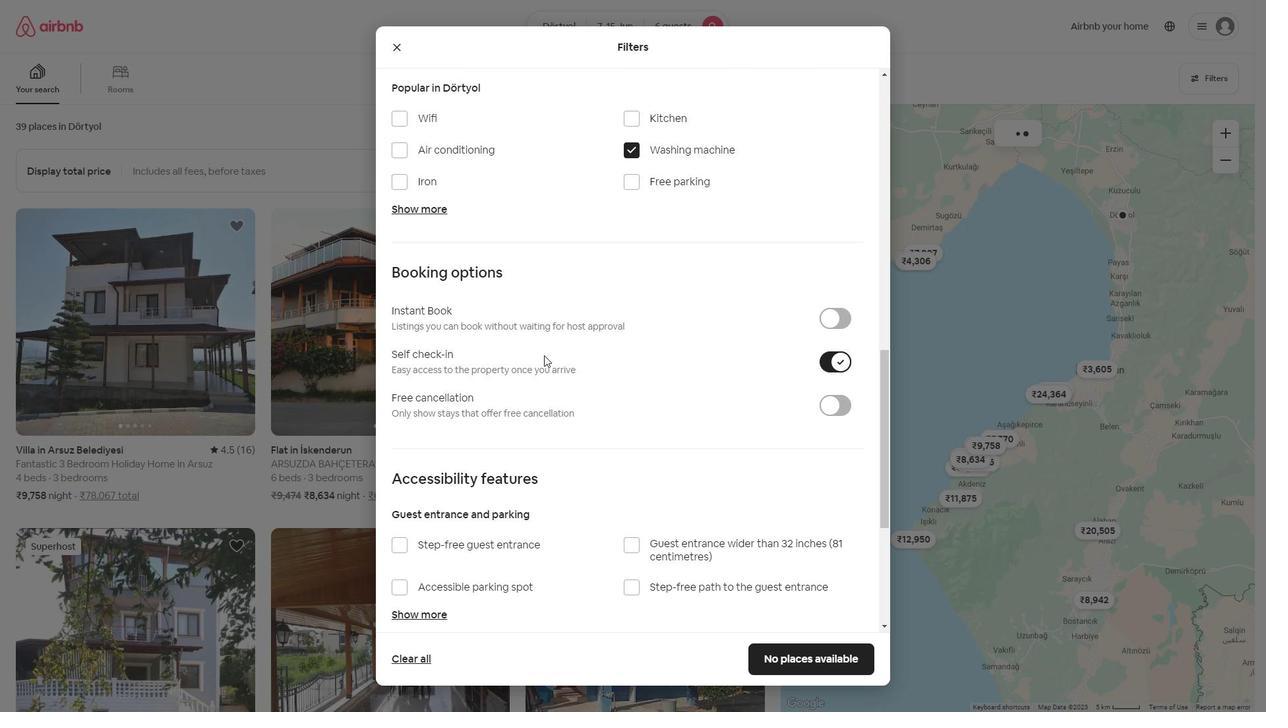 
Action: Mouse moved to (541, 357)
Screenshot: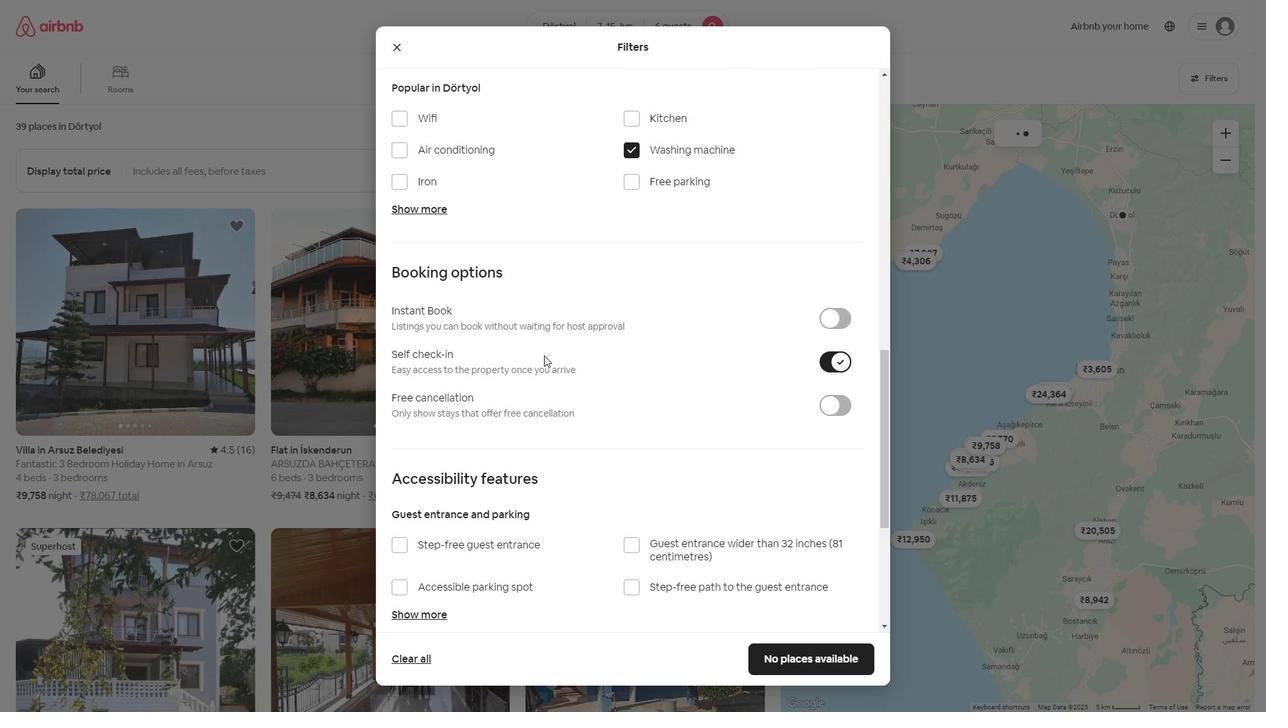 
Action: Mouse scrolled (542, 356) with delta (0, 0)
Screenshot: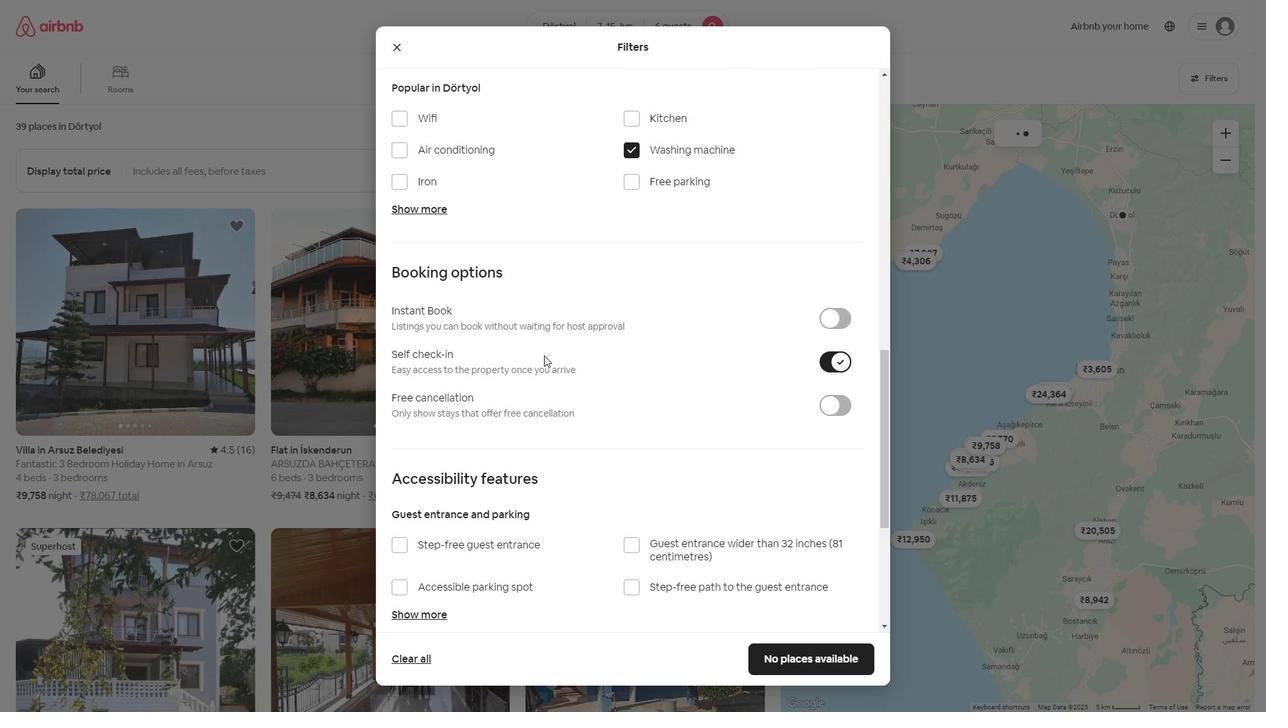 
Action: Mouse moved to (541, 358)
Screenshot: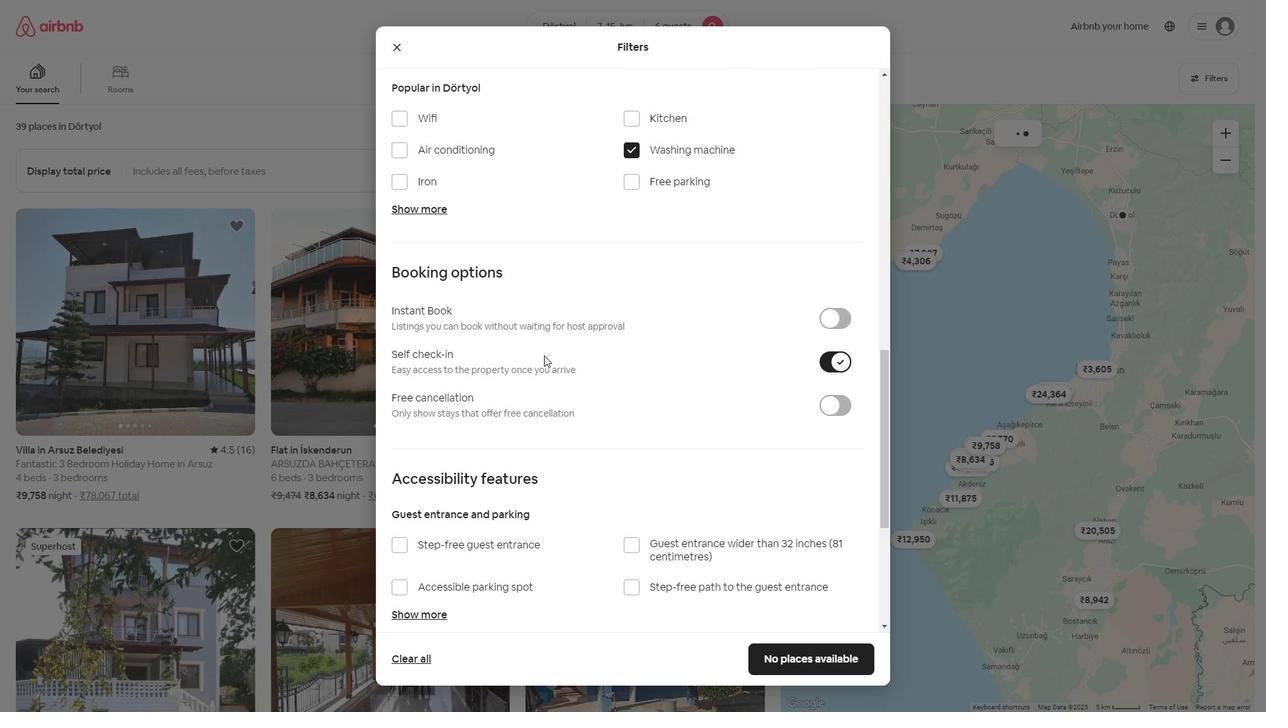 
Action: Mouse scrolled (542, 356) with delta (0, 0)
Screenshot: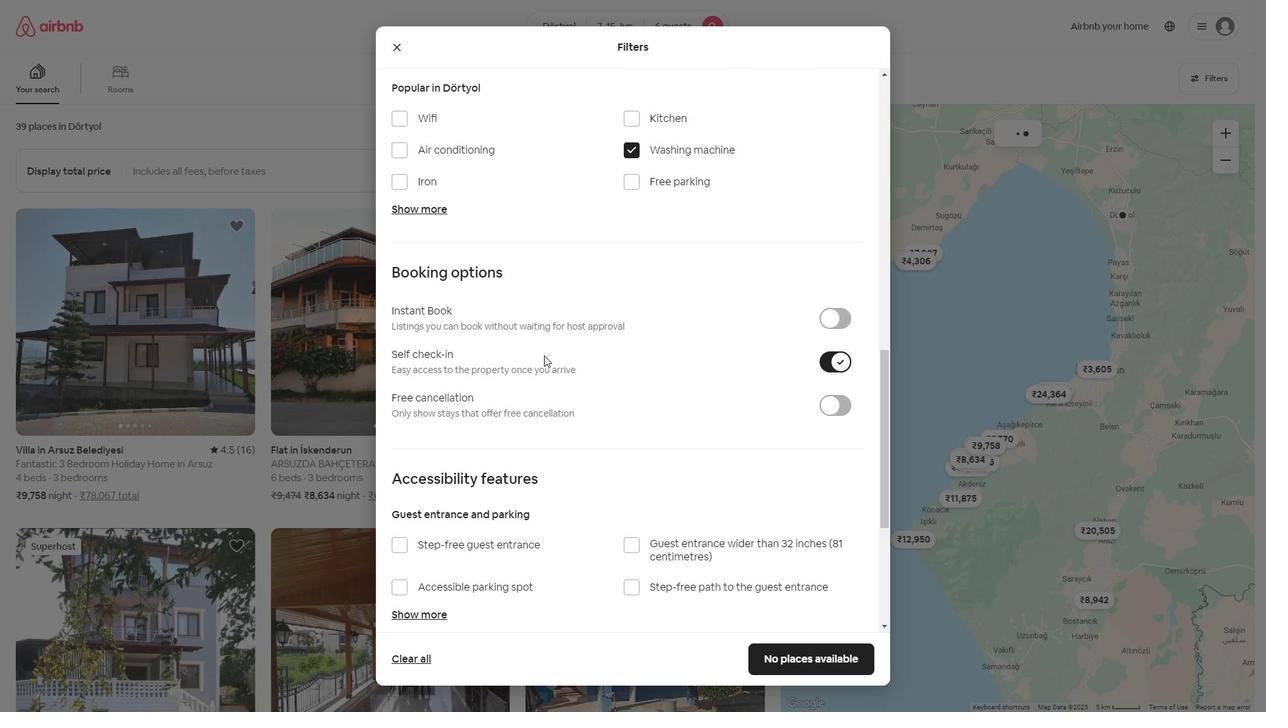
Action: Mouse moved to (540, 358)
Screenshot: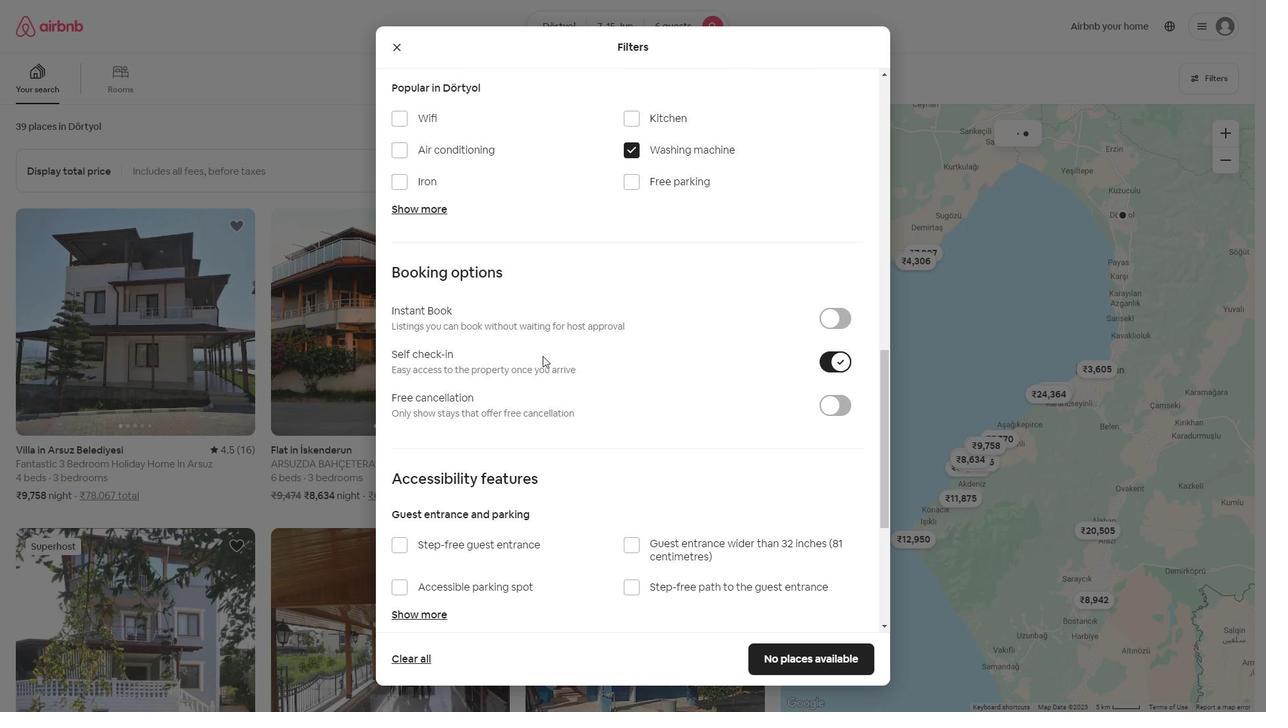 
Action: Mouse scrolled (541, 356) with delta (0, 0)
Screenshot: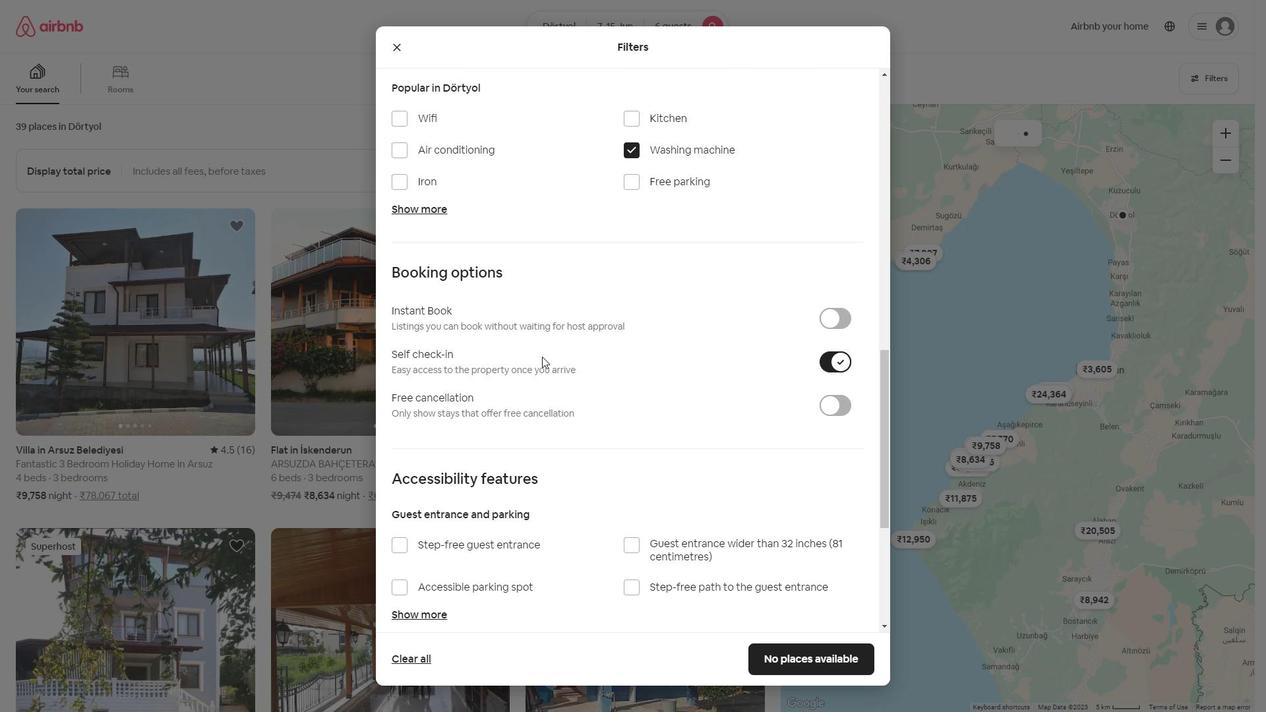 
Action: Mouse moved to (539, 359)
Screenshot: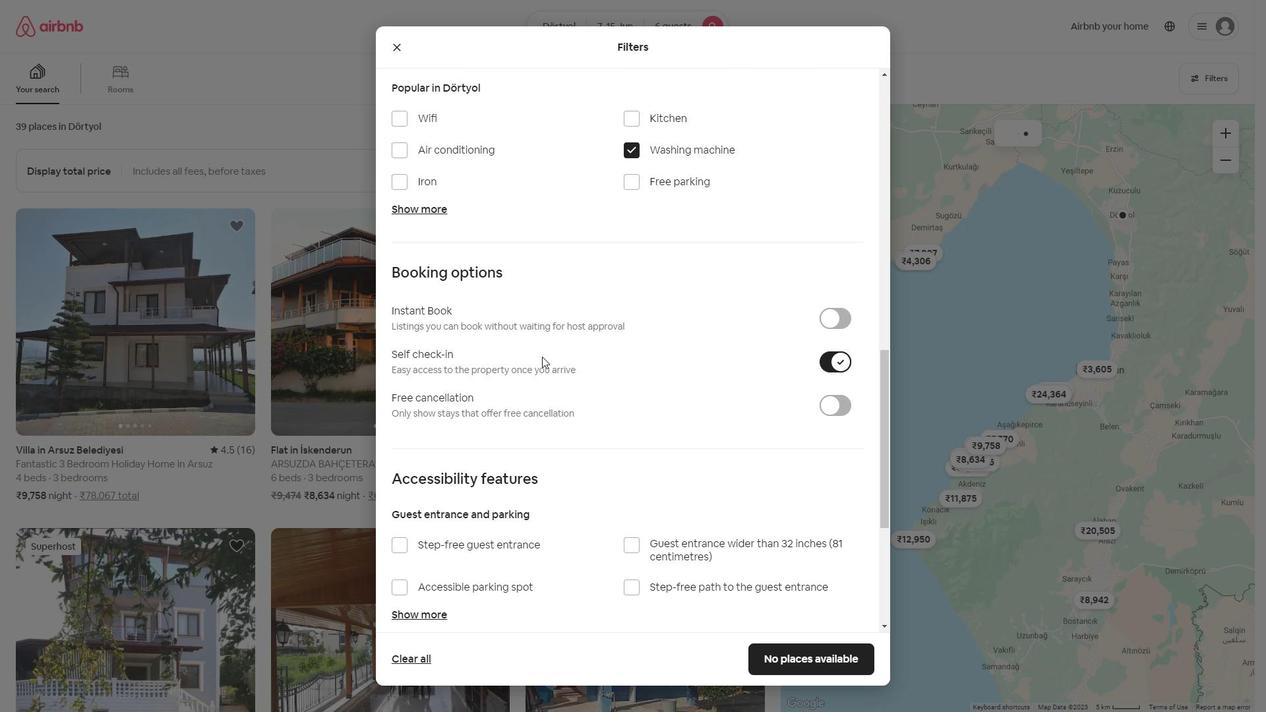 
Action: Mouse scrolled (541, 357) with delta (0, 0)
Screenshot: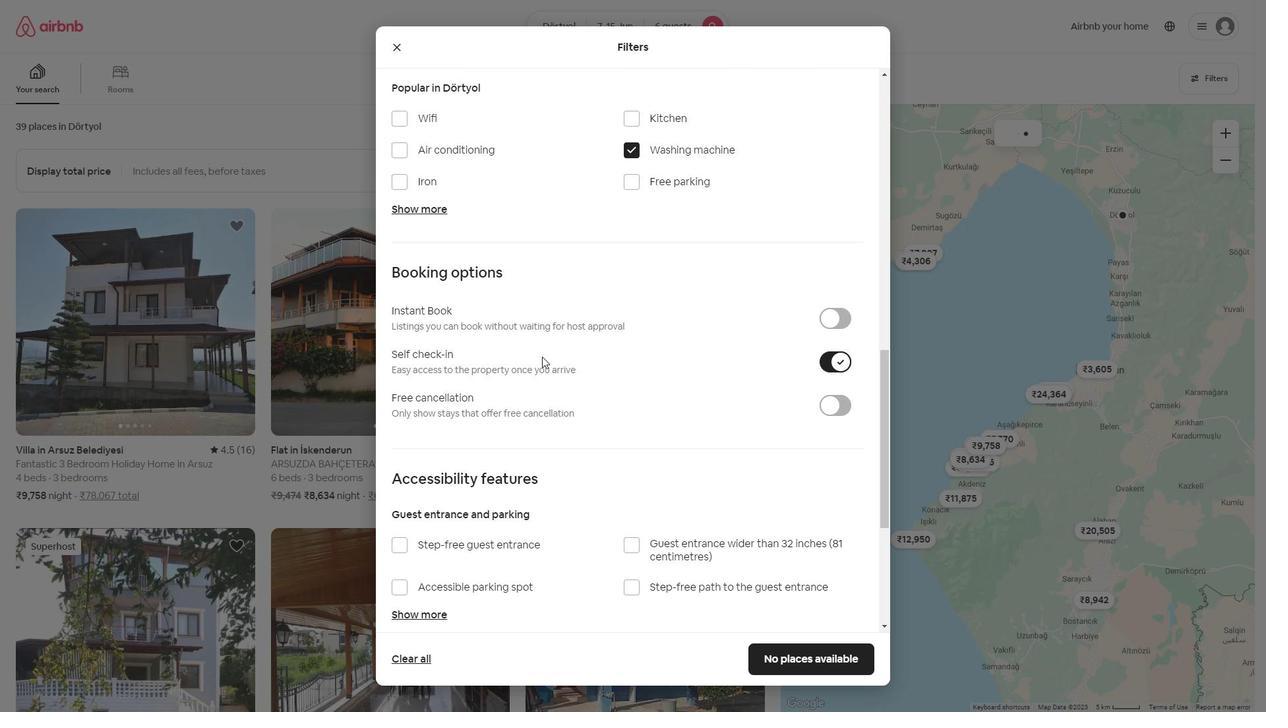 
Action: Mouse moved to (537, 361)
Screenshot: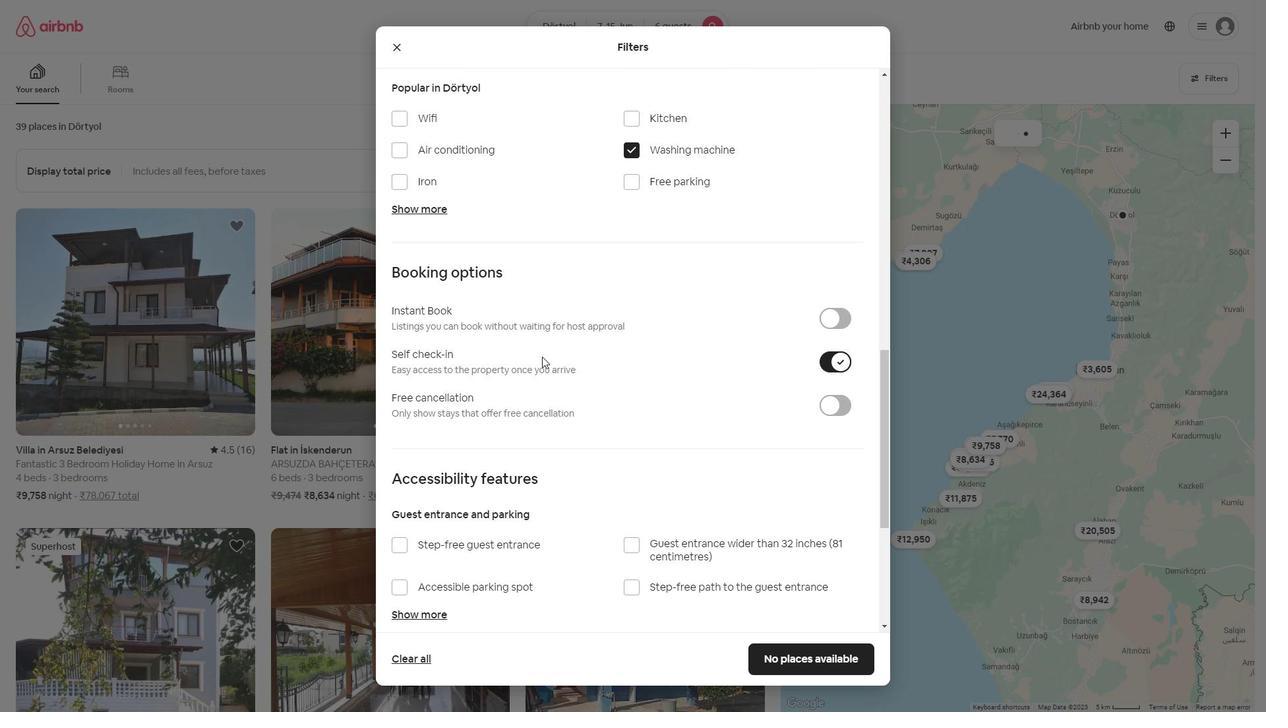 
Action: Mouse scrolled (539, 358) with delta (0, 0)
Screenshot: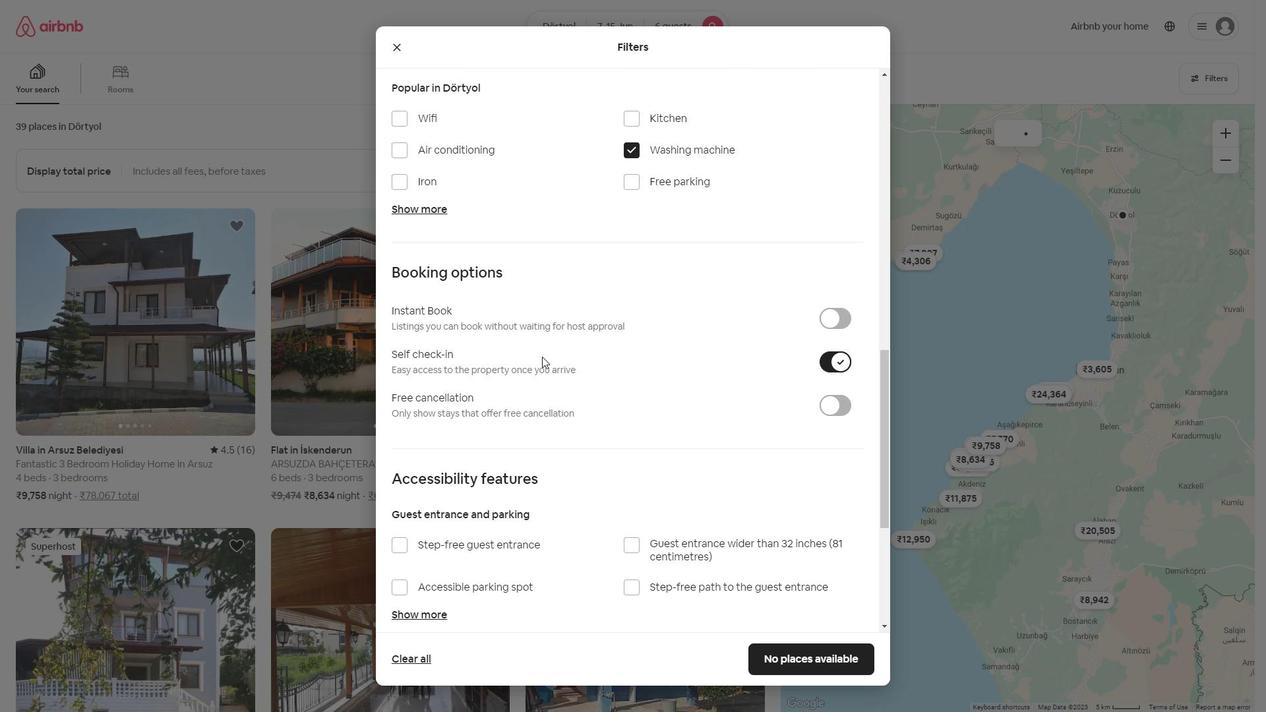 
Action: Mouse moved to (500, 396)
Screenshot: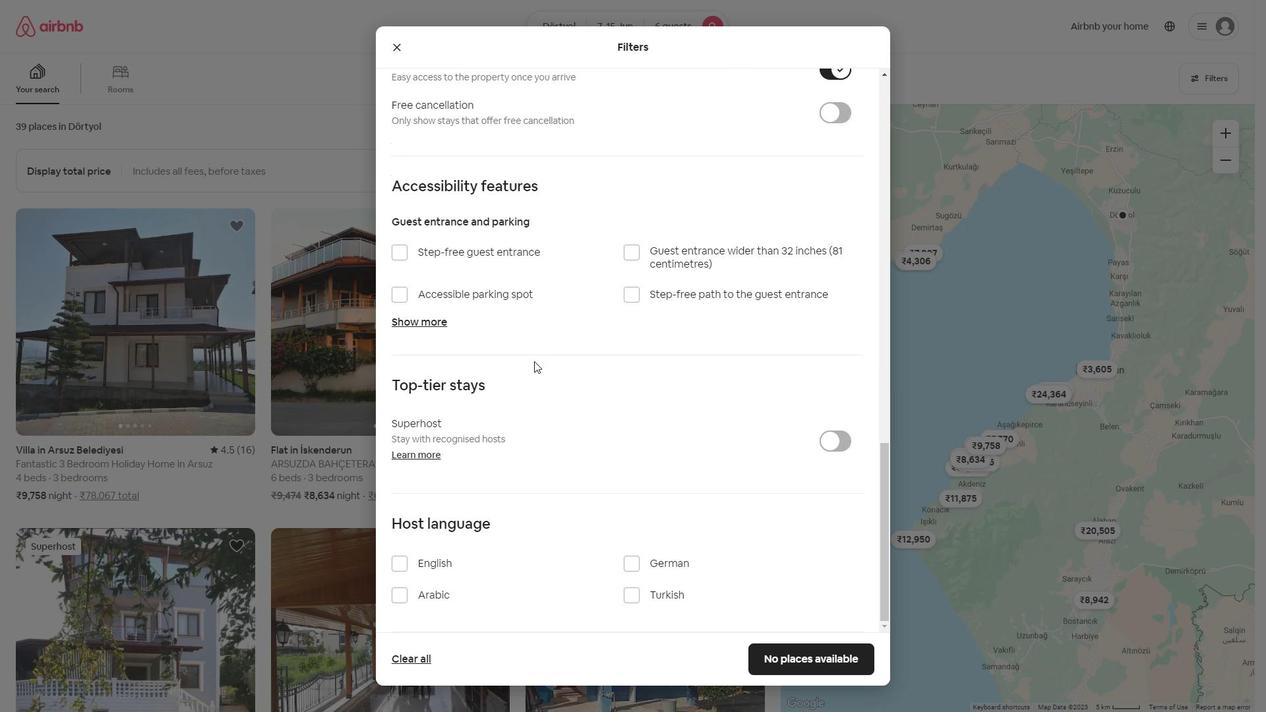 
Action: Mouse scrolled (531, 361) with delta (0, 0)
Screenshot: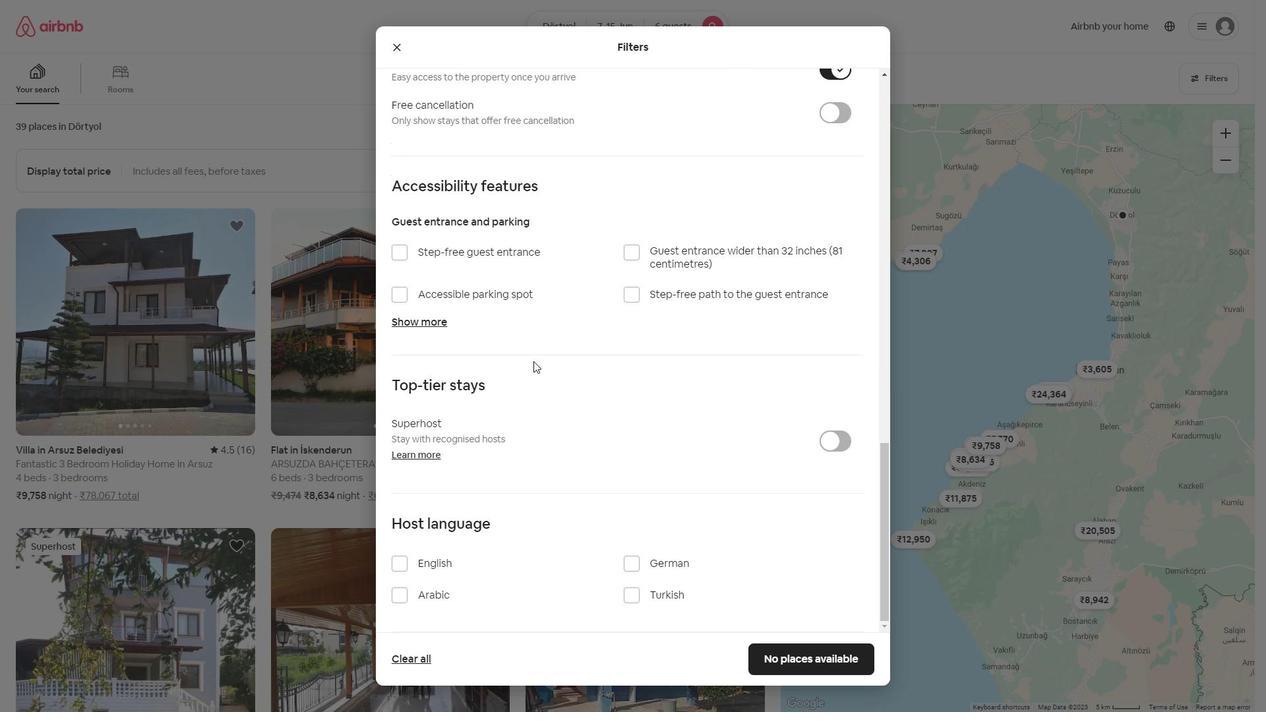 
Action: Mouse moved to (480, 428)
Screenshot: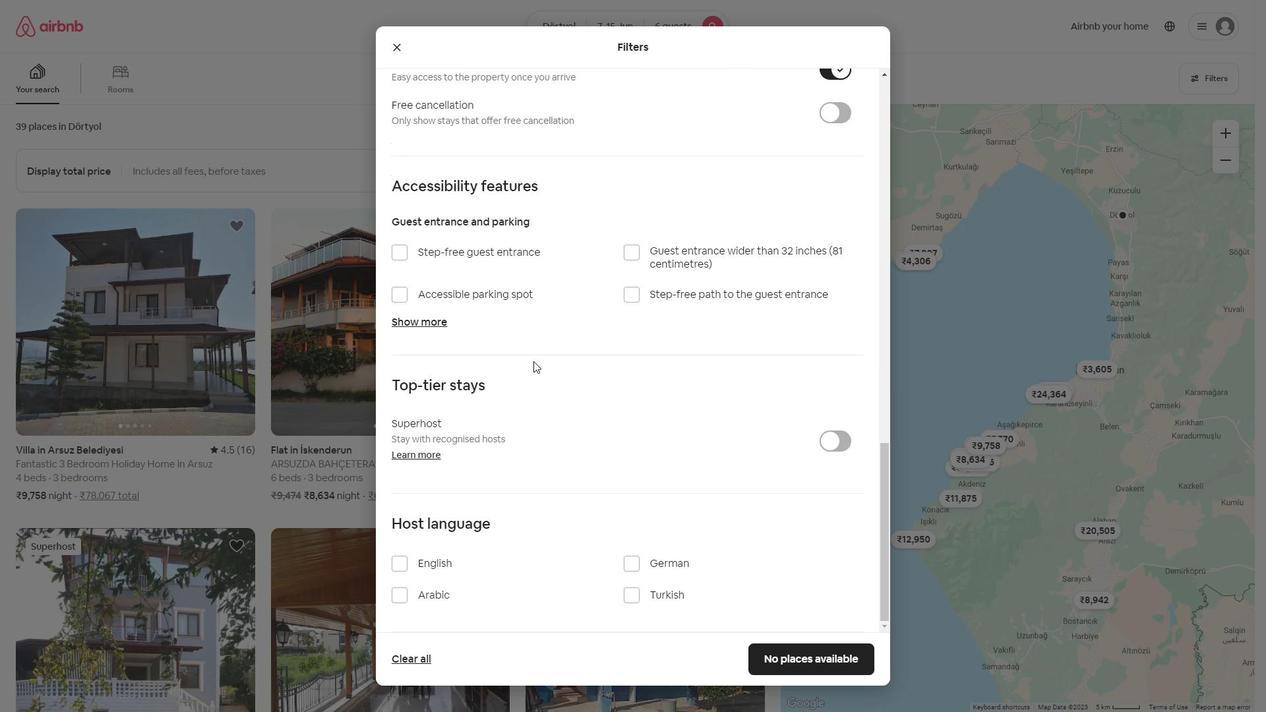
Action: Mouse scrolled (531, 361) with delta (0, 0)
Screenshot: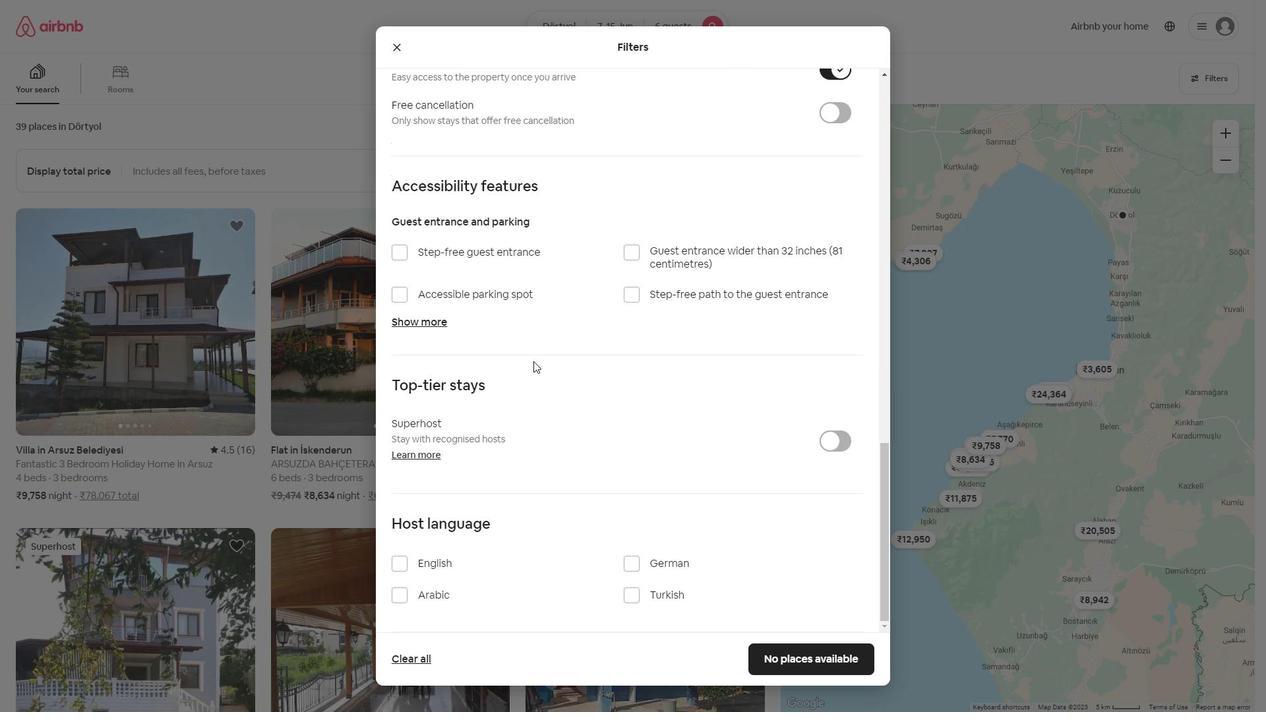 
Action: Mouse moved to (440, 488)
Screenshot: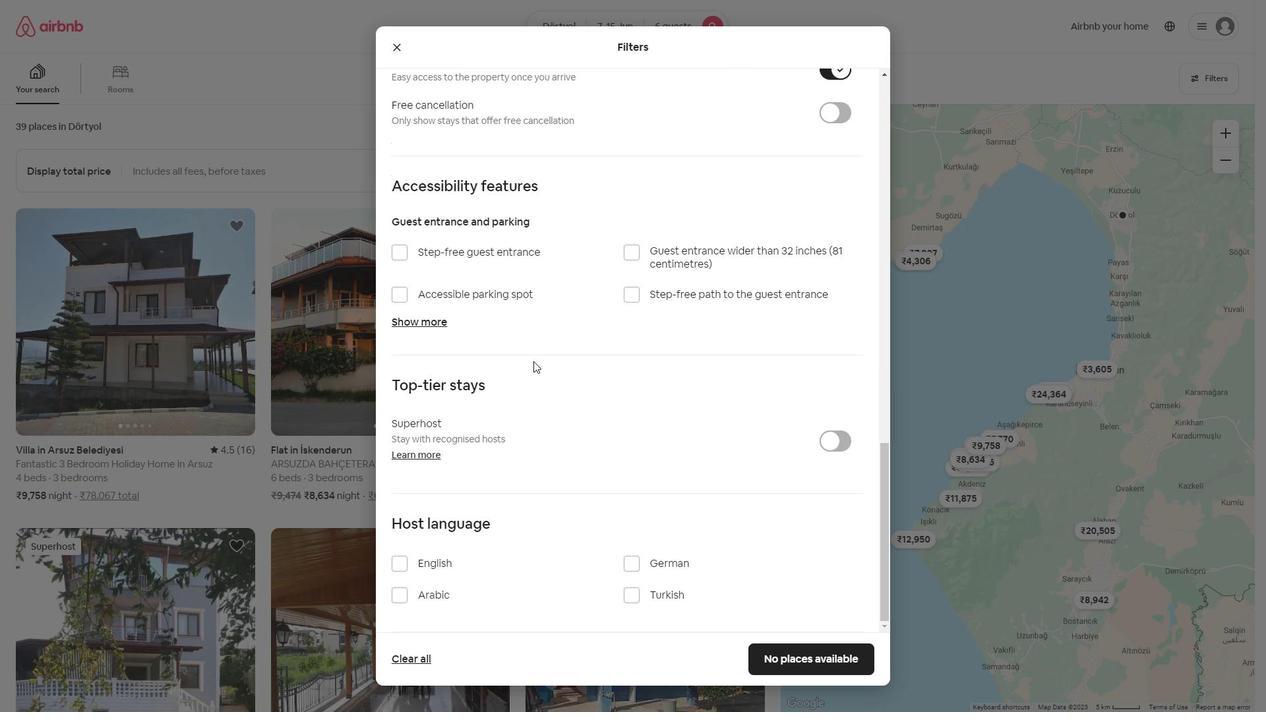 
Action: Mouse scrolled (531, 361) with delta (0, 0)
Screenshot: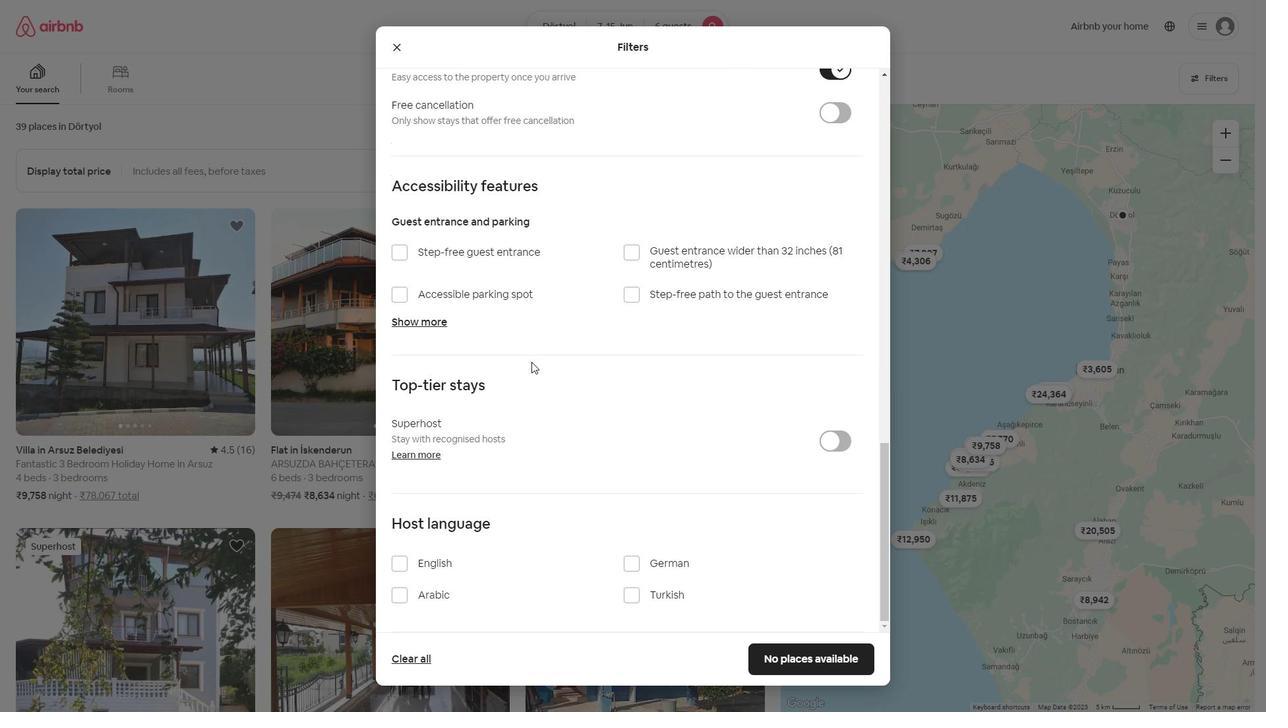 
Action: Mouse moved to (426, 503)
Screenshot: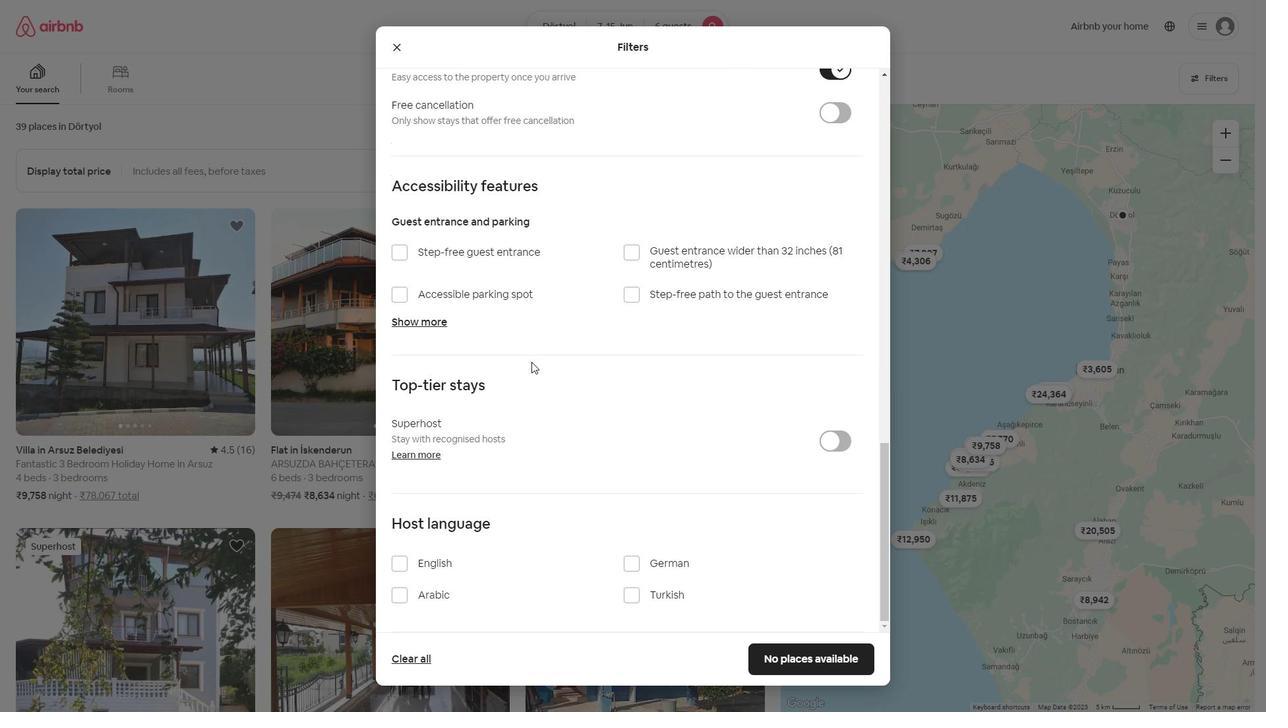 
Action: Mouse scrolled (531, 361) with delta (0, 0)
Screenshot: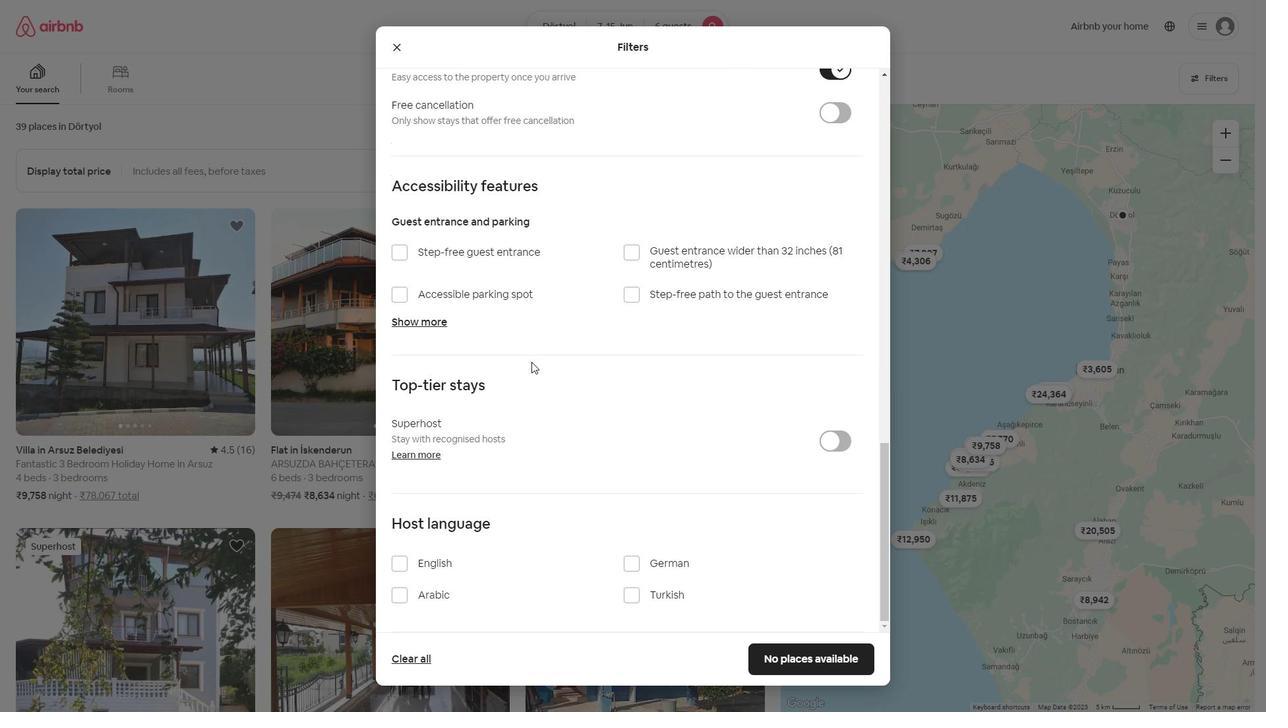 
Action: Mouse moved to (412, 512)
Screenshot: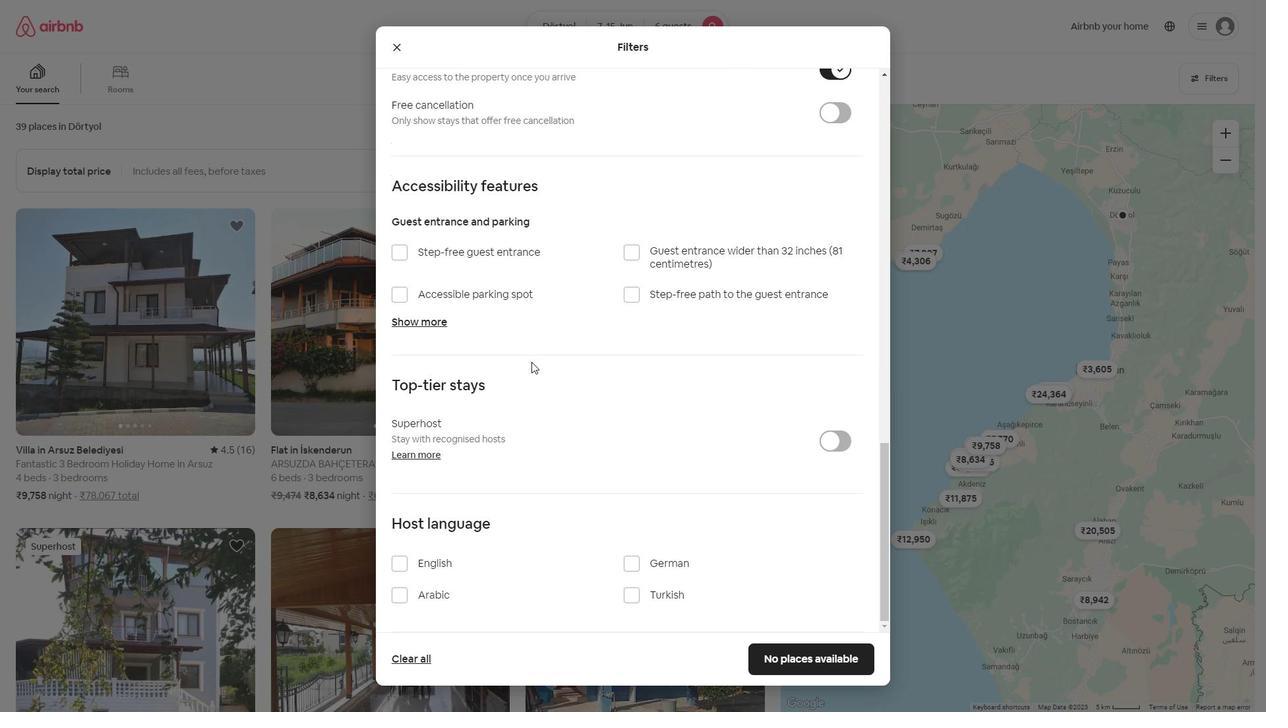 
Action: Mouse scrolled (531, 361) with delta (0, 0)
Screenshot: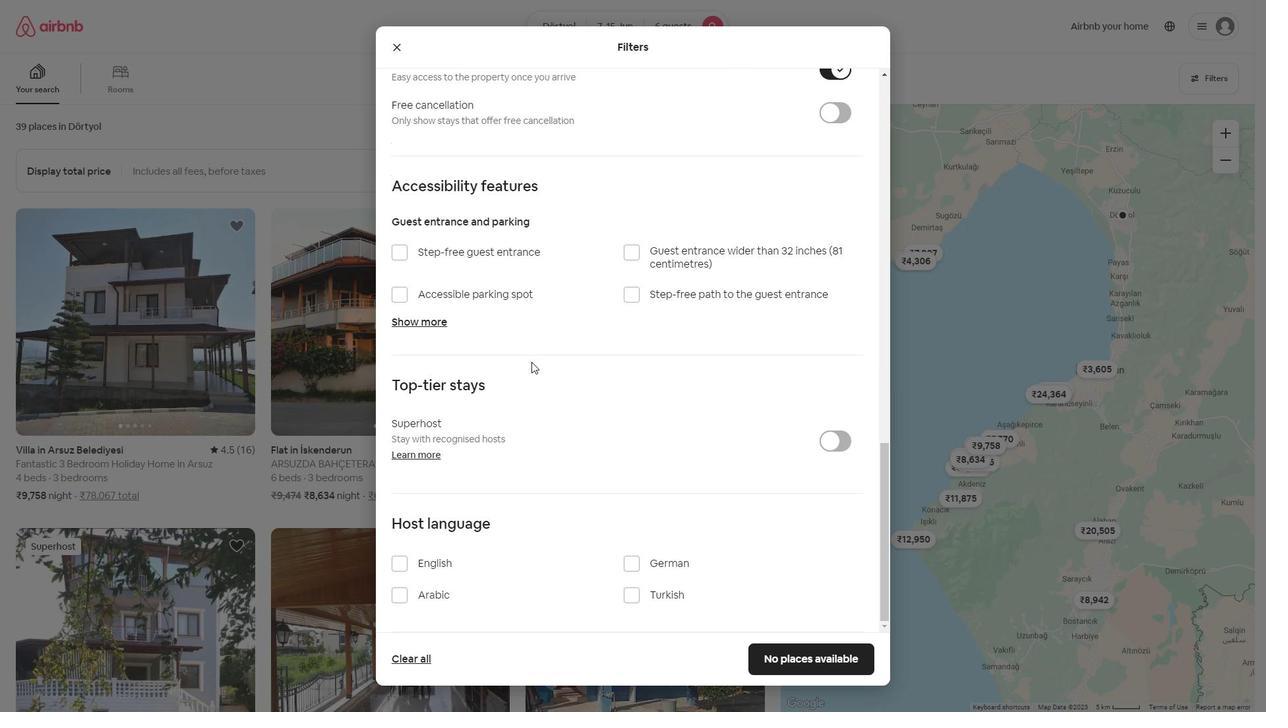 
Action: Mouse moved to (411, 559)
Screenshot: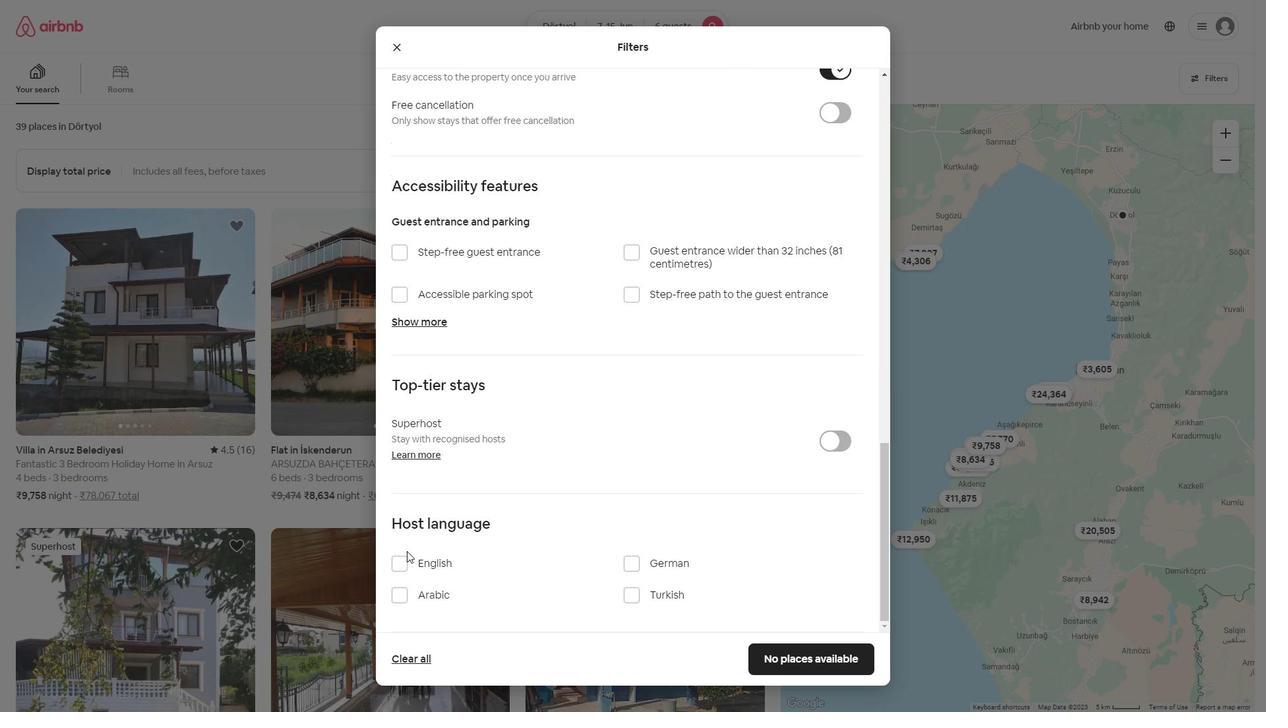 
Action: Mouse pressed left at (411, 559)
Screenshot: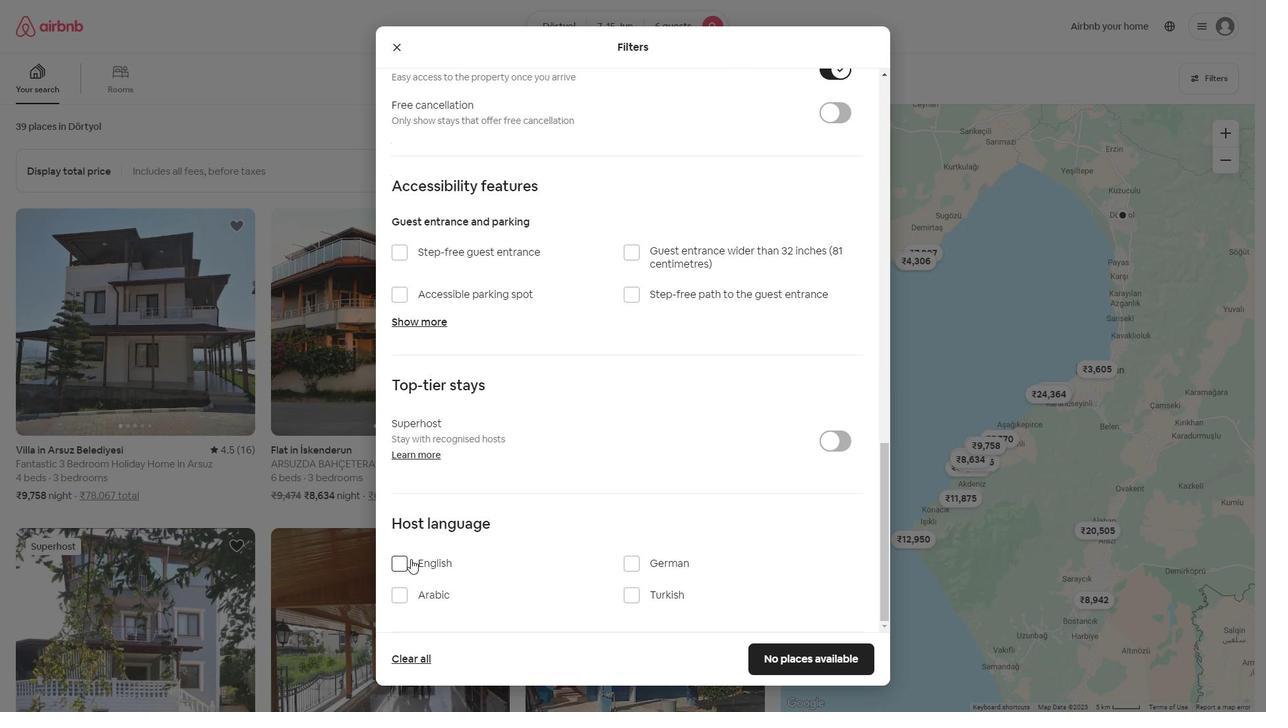
Action: Mouse moved to (791, 671)
Screenshot: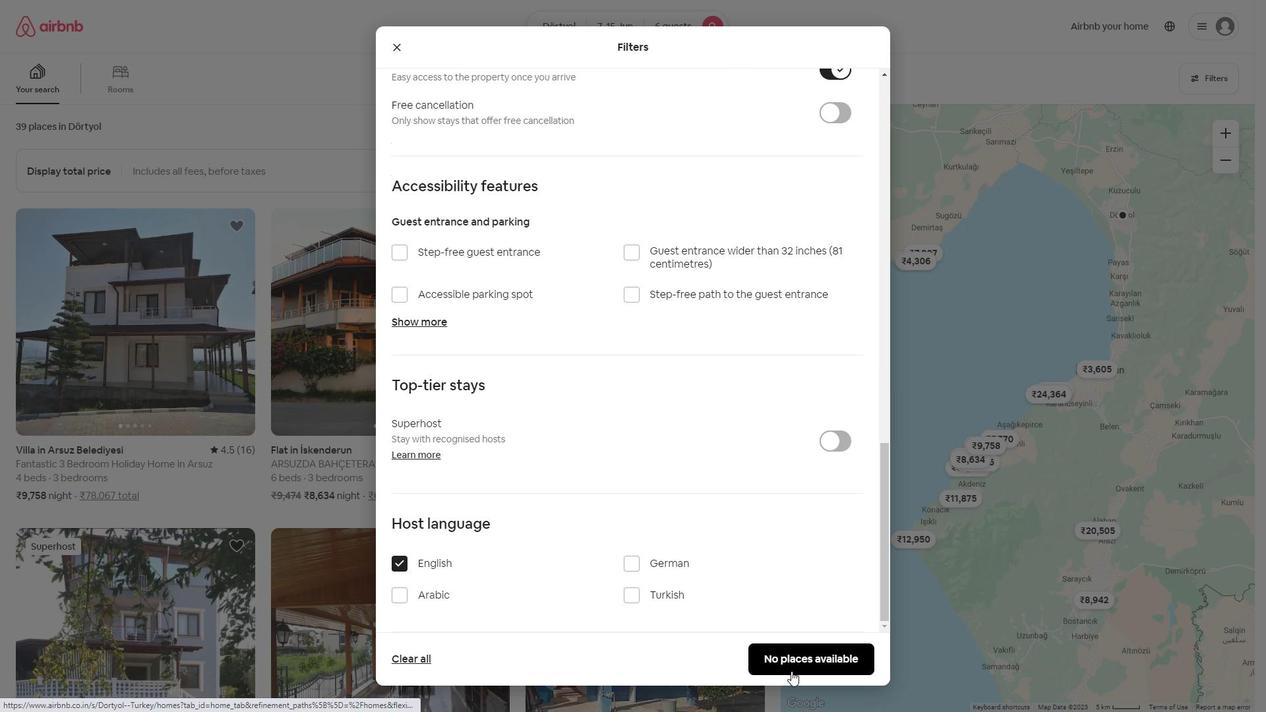
Action: Mouse pressed left at (791, 671)
Screenshot: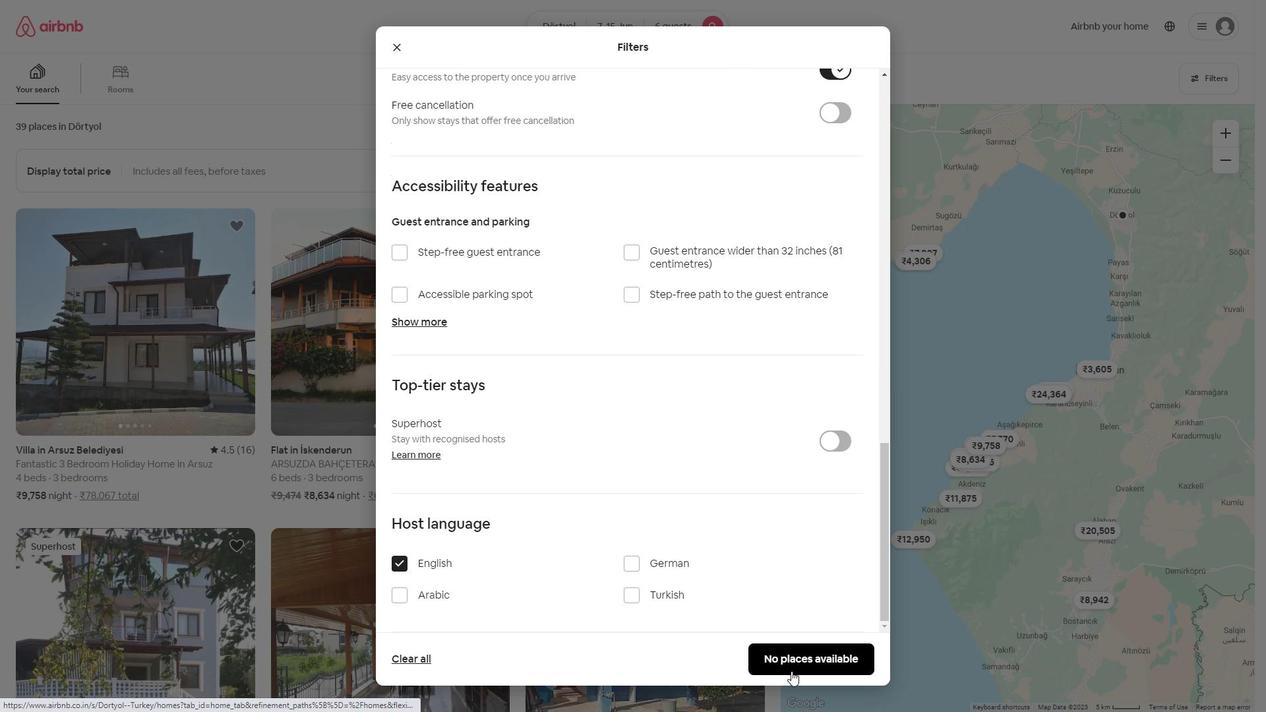 
Action: Mouse moved to (759, 652)
Screenshot: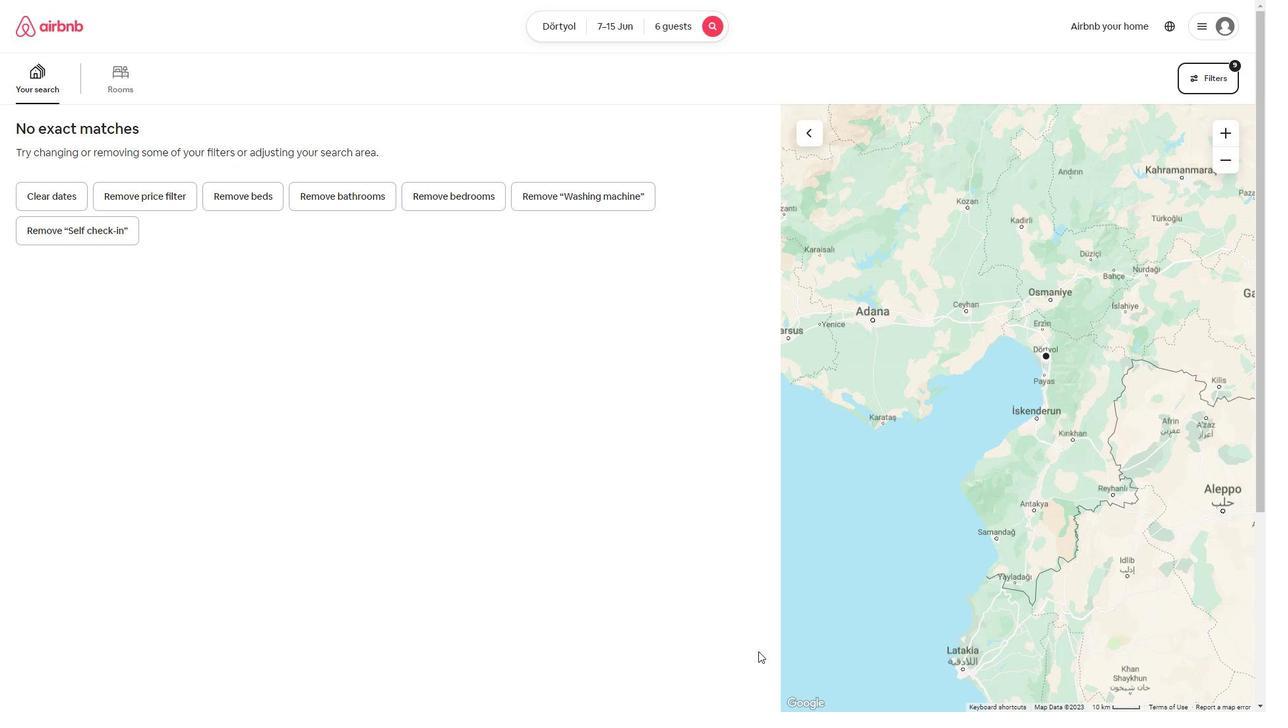 
